 Task: Add a signature Gabriella Robinson containing Have a great Labor Day, Gabriella Robinson to email address softage.4@softage.net and add a label Food
Action: Mouse moved to (1155, 123)
Screenshot: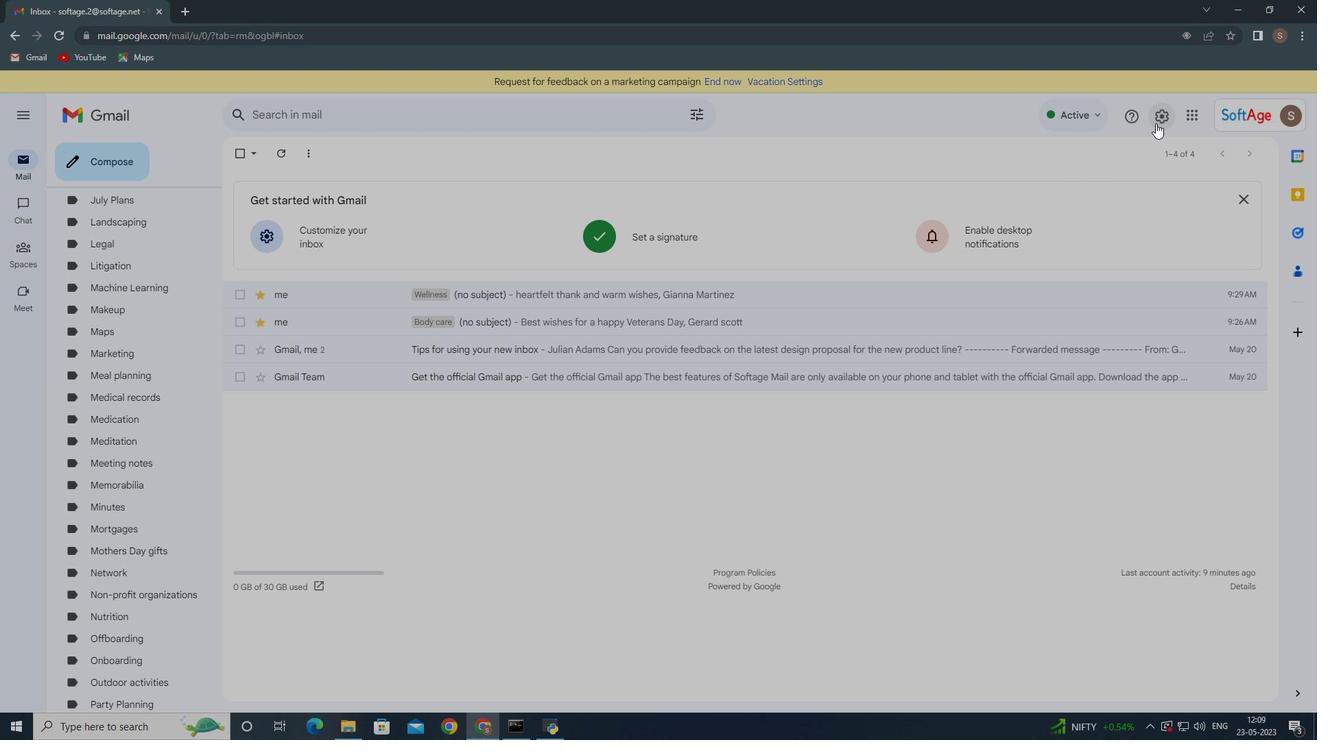
Action: Mouse pressed left at (1155, 123)
Screenshot: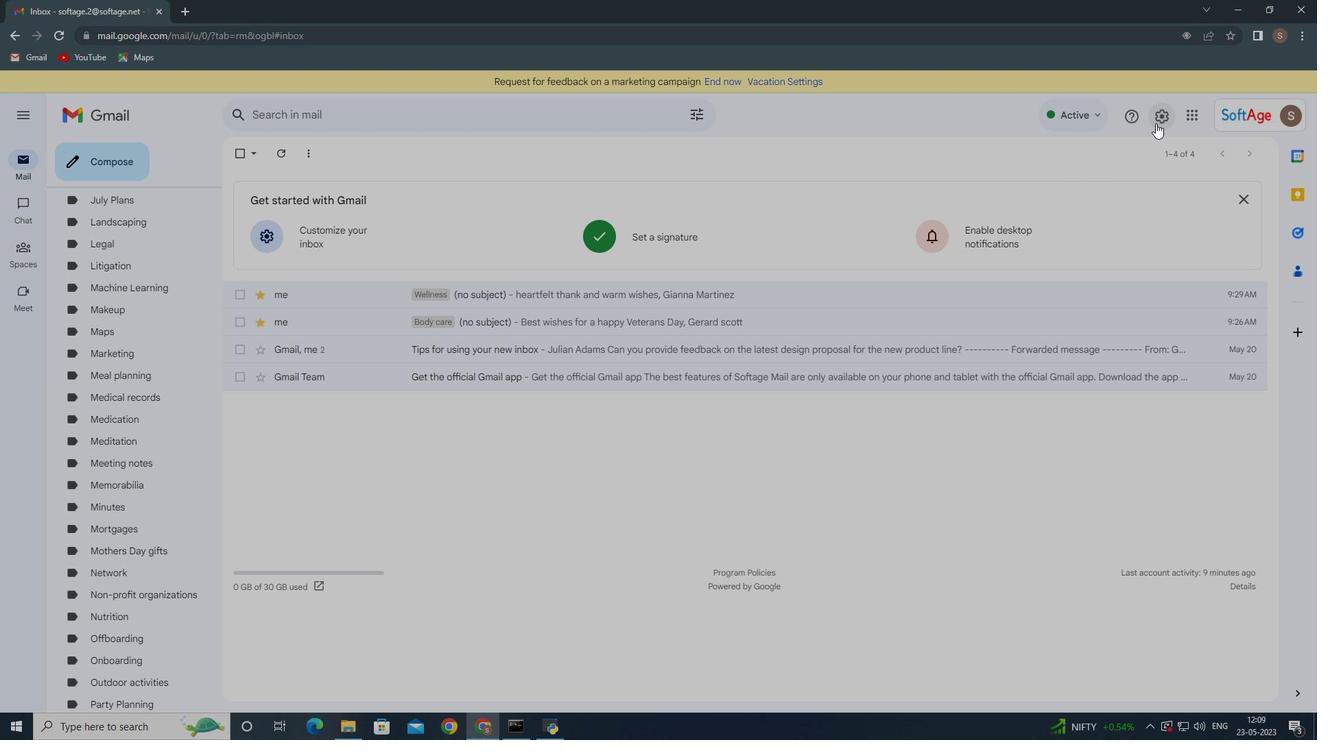 
Action: Mouse moved to (1149, 186)
Screenshot: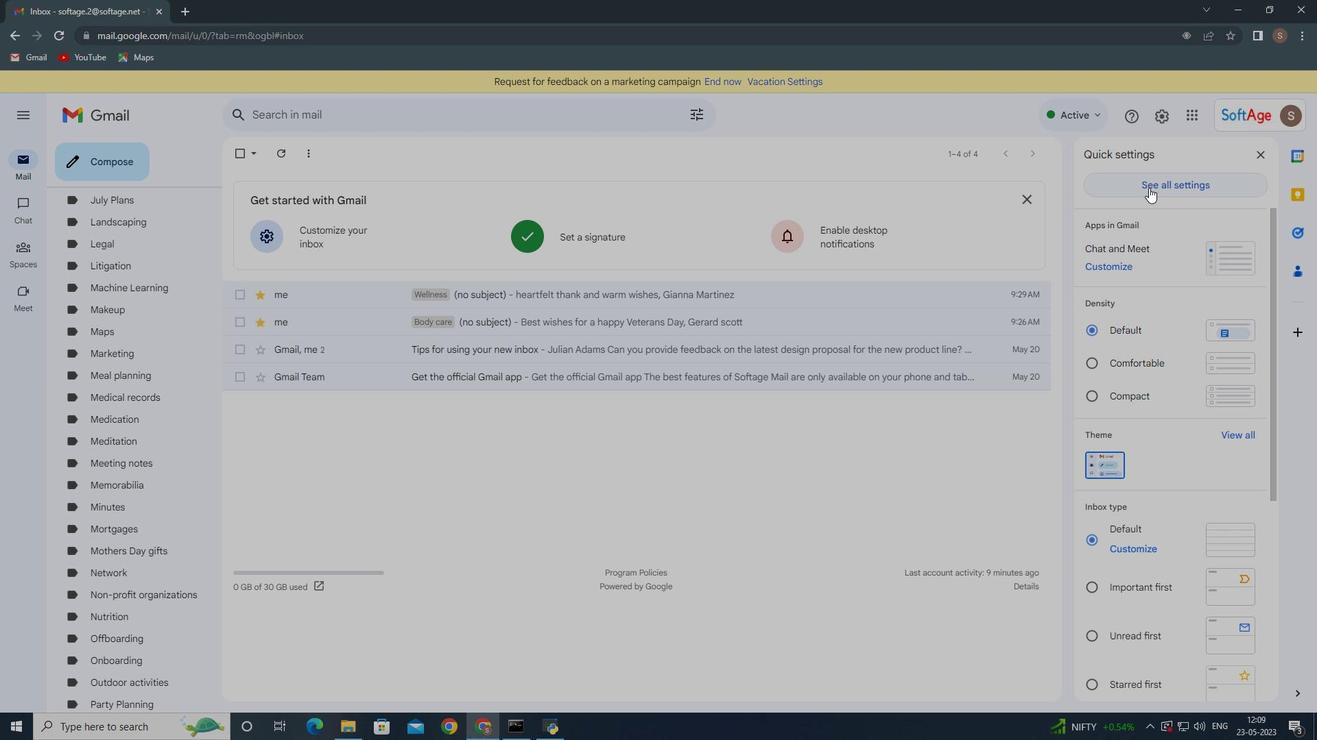 
Action: Mouse pressed left at (1149, 186)
Screenshot: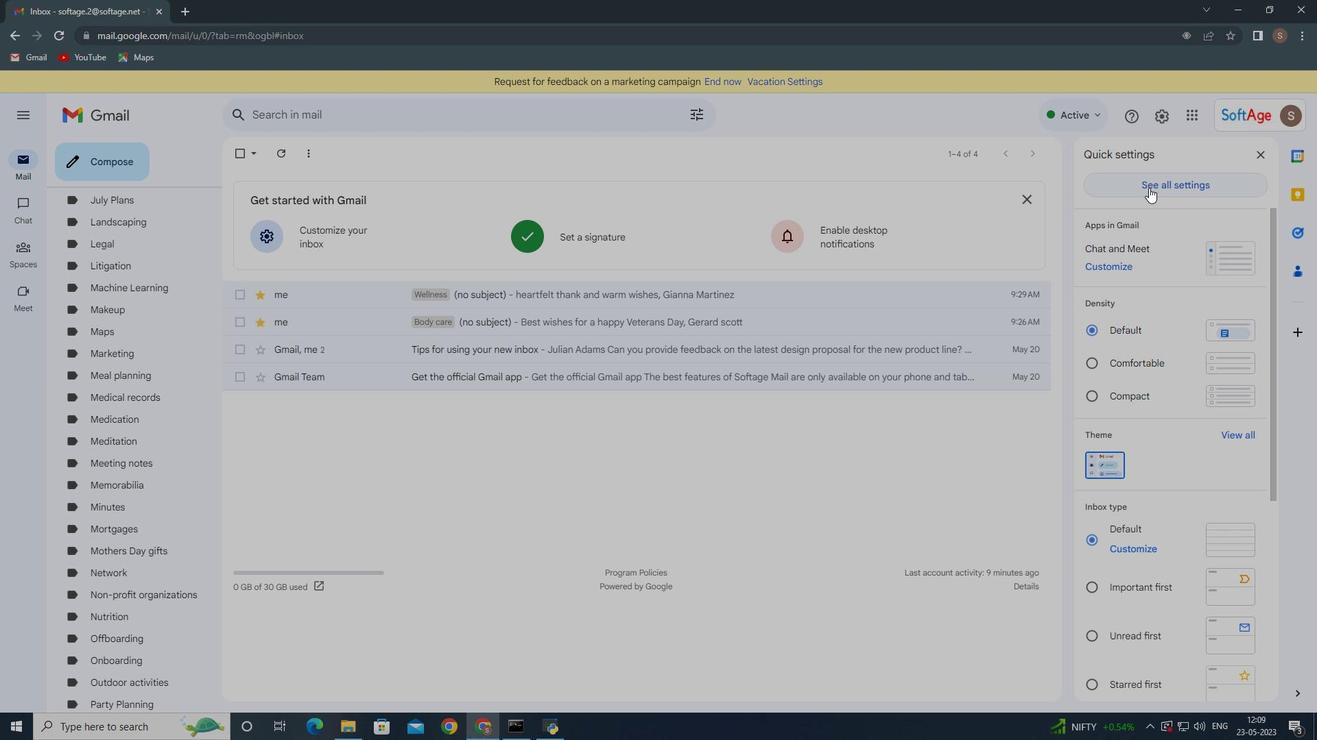 
Action: Mouse moved to (470, 487)
Screenshot: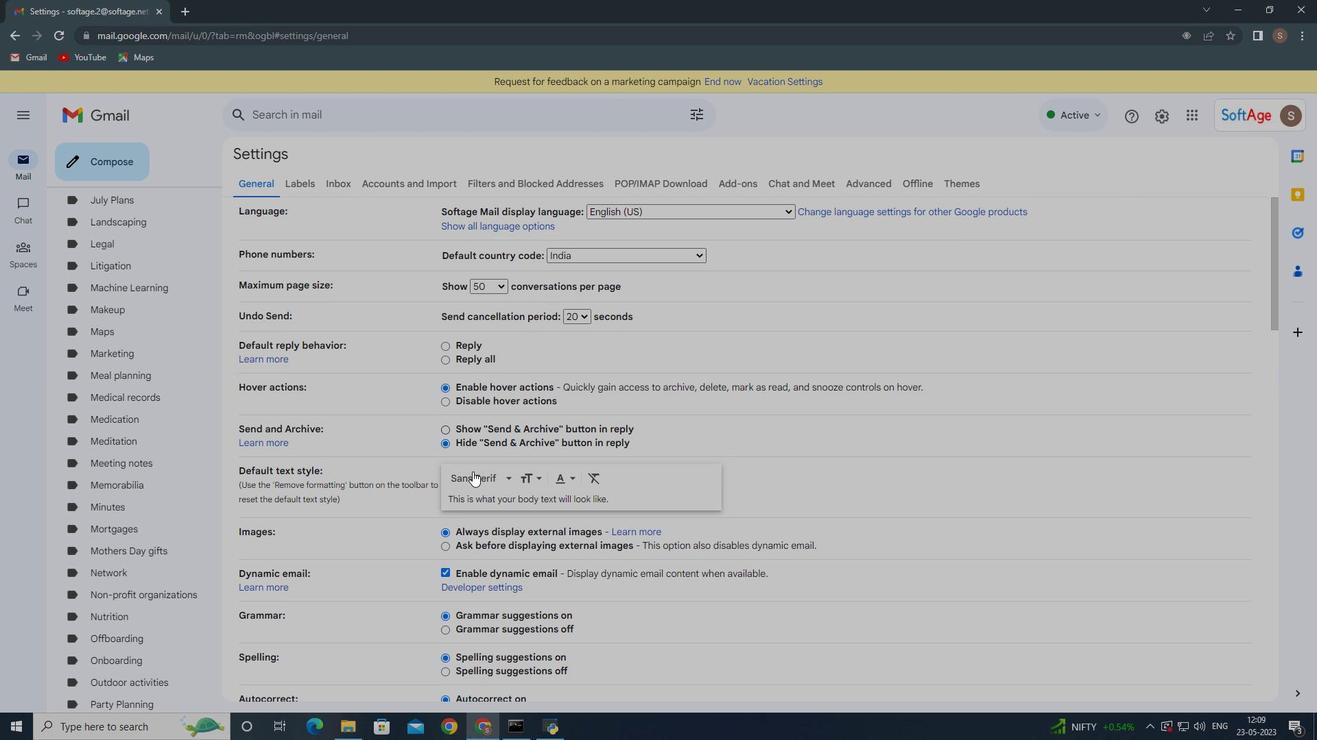 
Action: Mouse scrolled (470, 487) with delta (0, 0)
Screenshot: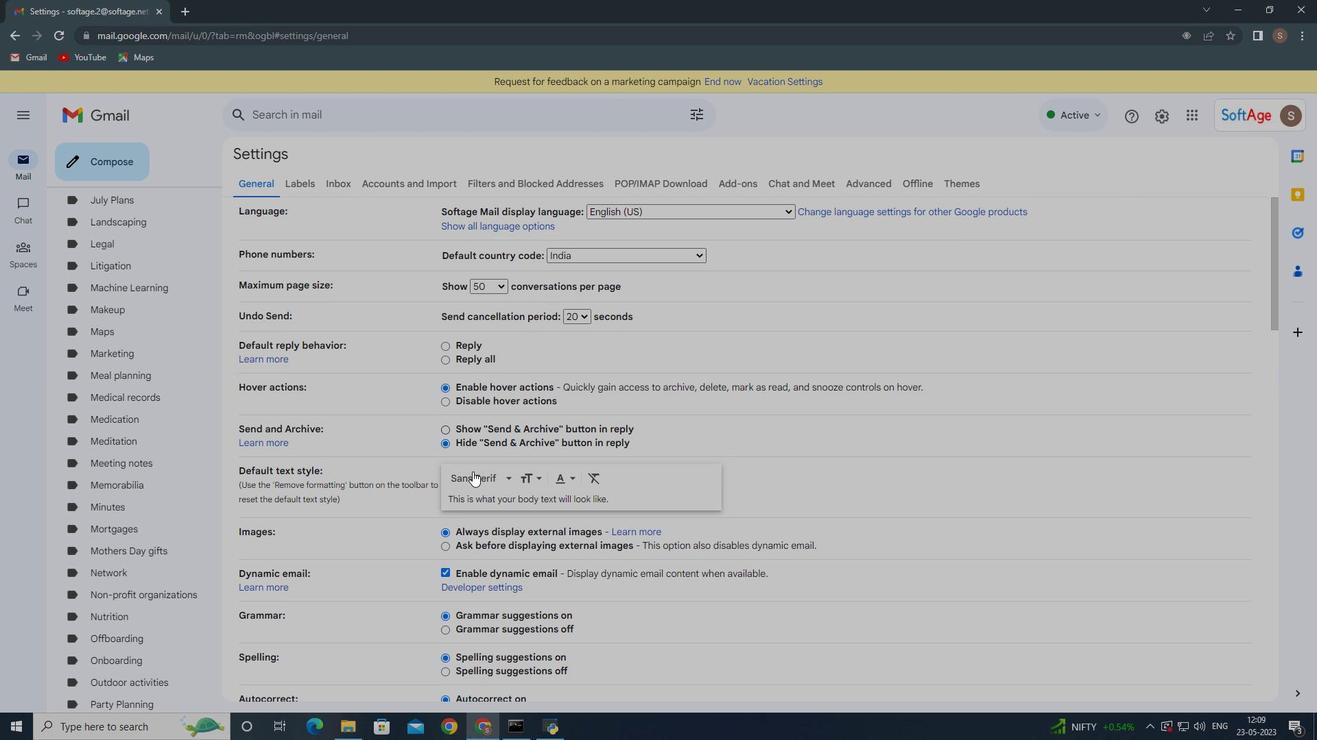 
Action: Mouse moved to (470, 488)
Screenshot: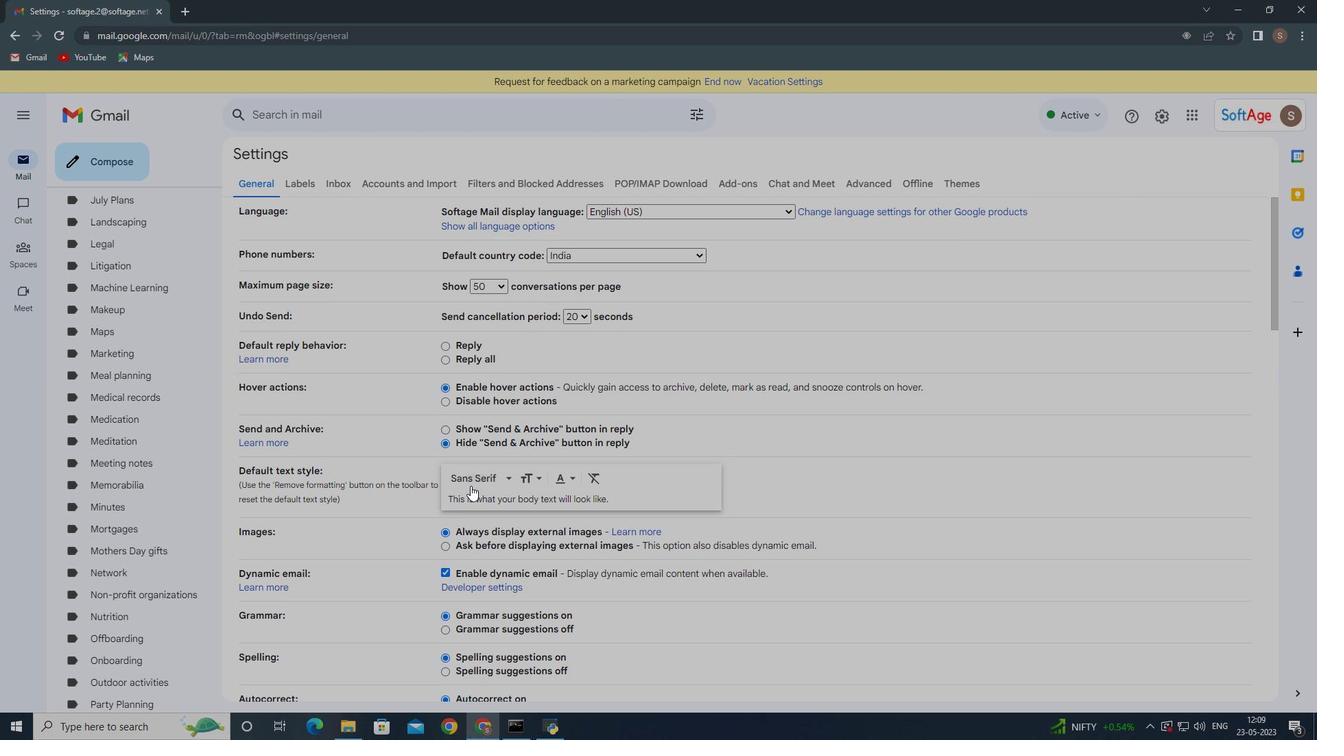 
Action: Mouse scrolled (470, 487) with delta (0, 0)
Screenshot: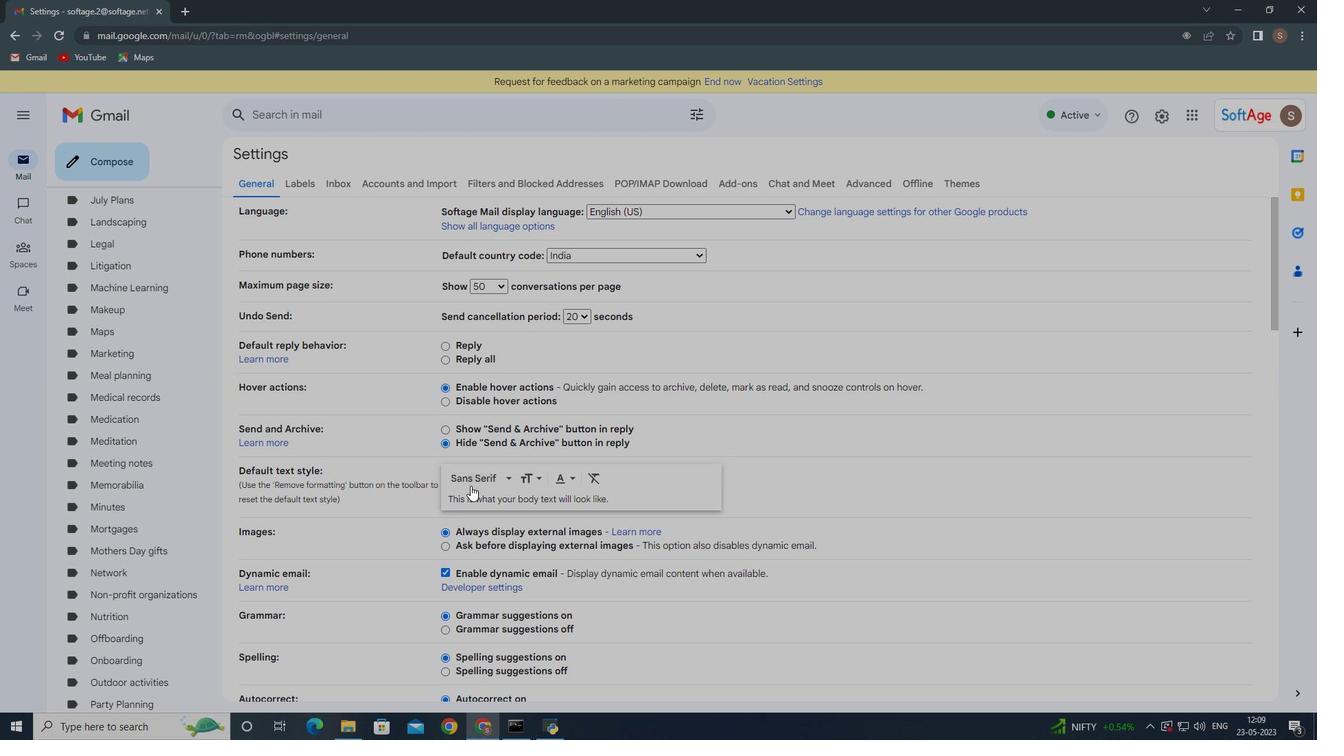 
Action: Mouse moved to (470, 489)
Screenshot: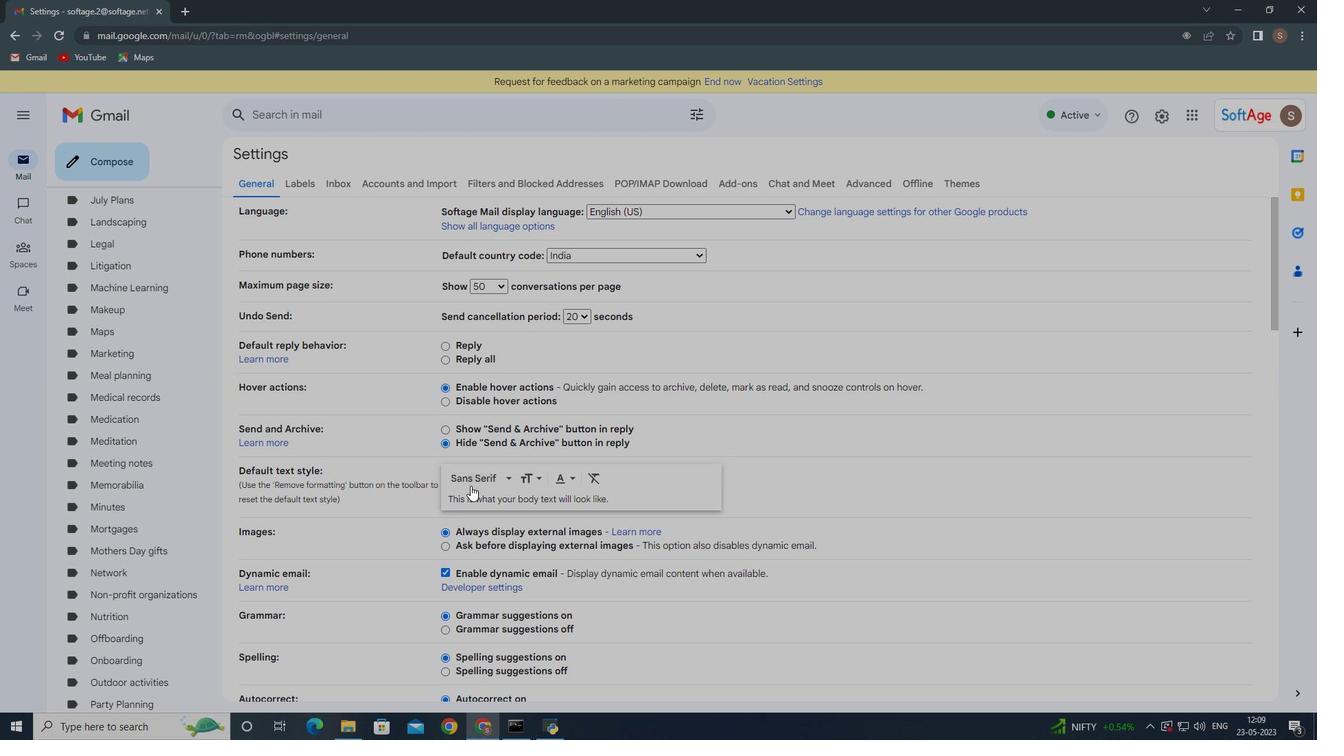 
Action: Mouse scrolled (470, 488) with delta (0, 0)
Screenshot: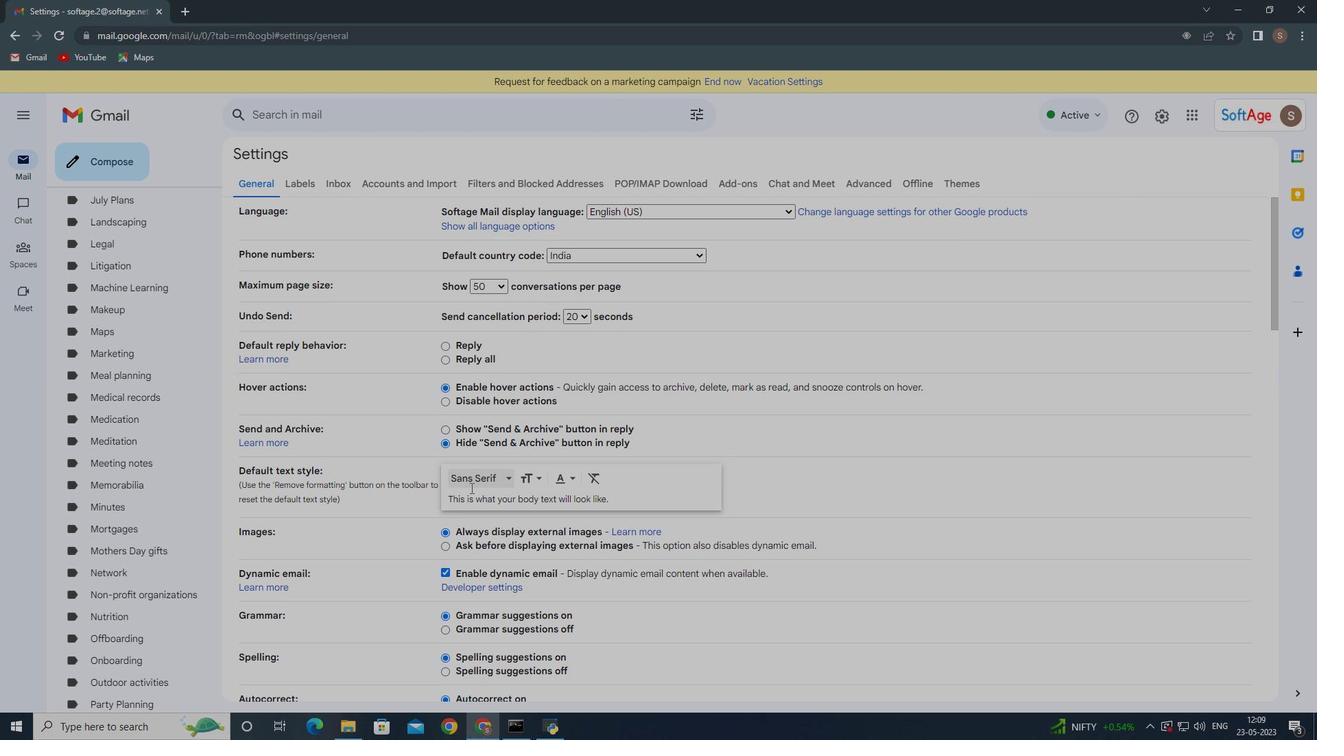 
Action: Mouse moved to (470, 490)
Screenshot: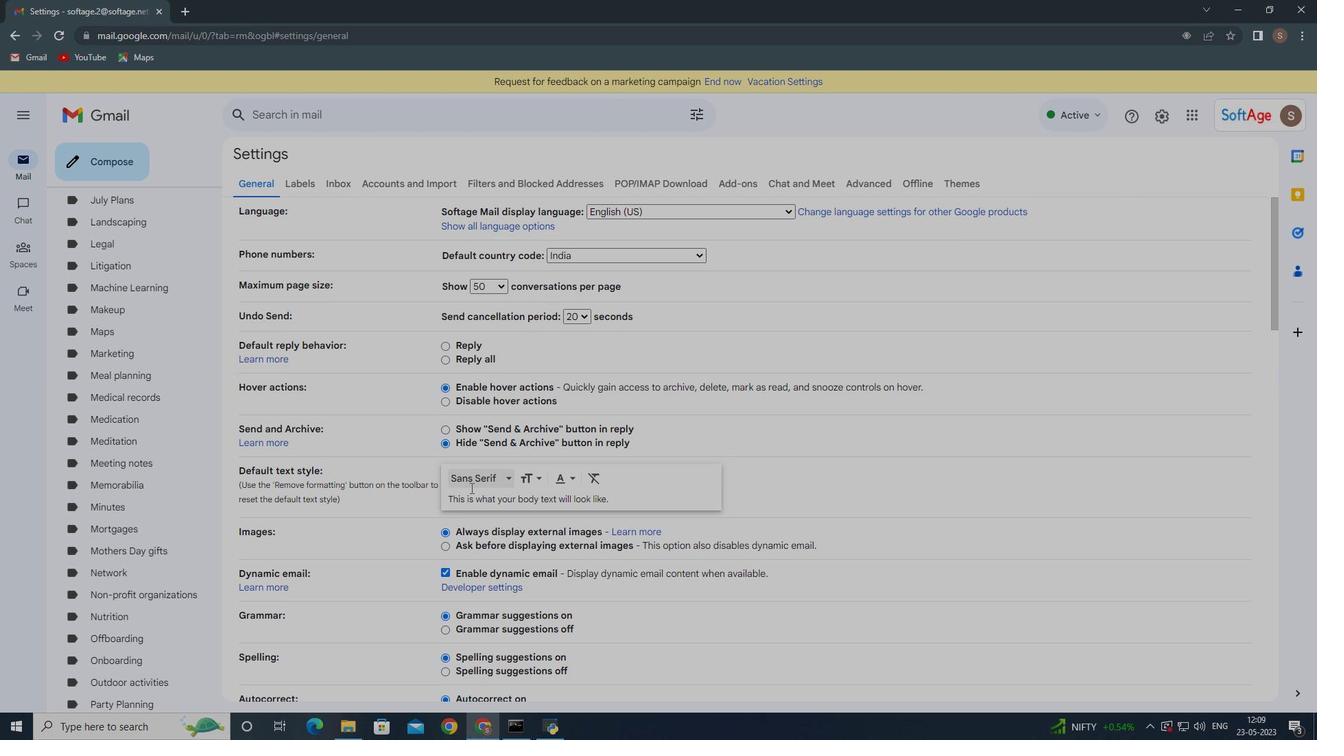 
Action: Mouse scrolled (470, 489) with delta (0, 0)
Screenshot: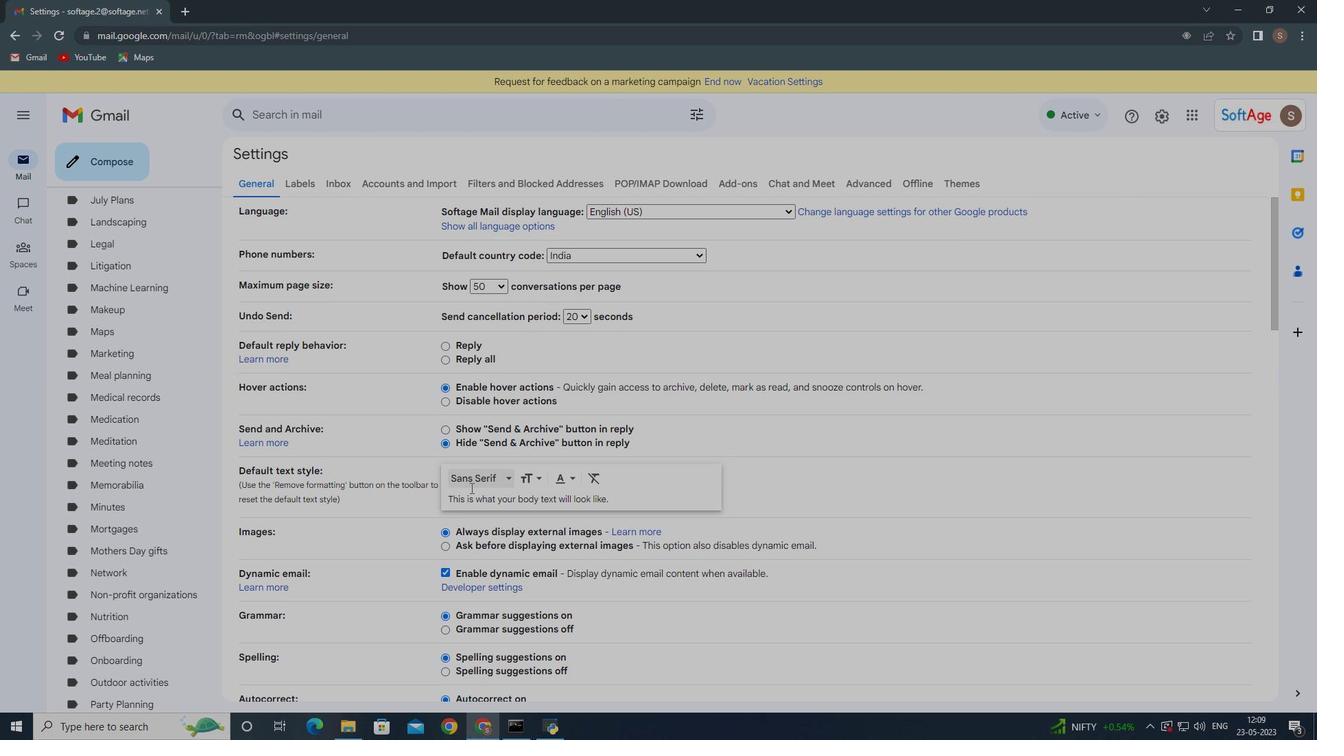 
Action: Mouse moved to (471, 493)
Screenshot: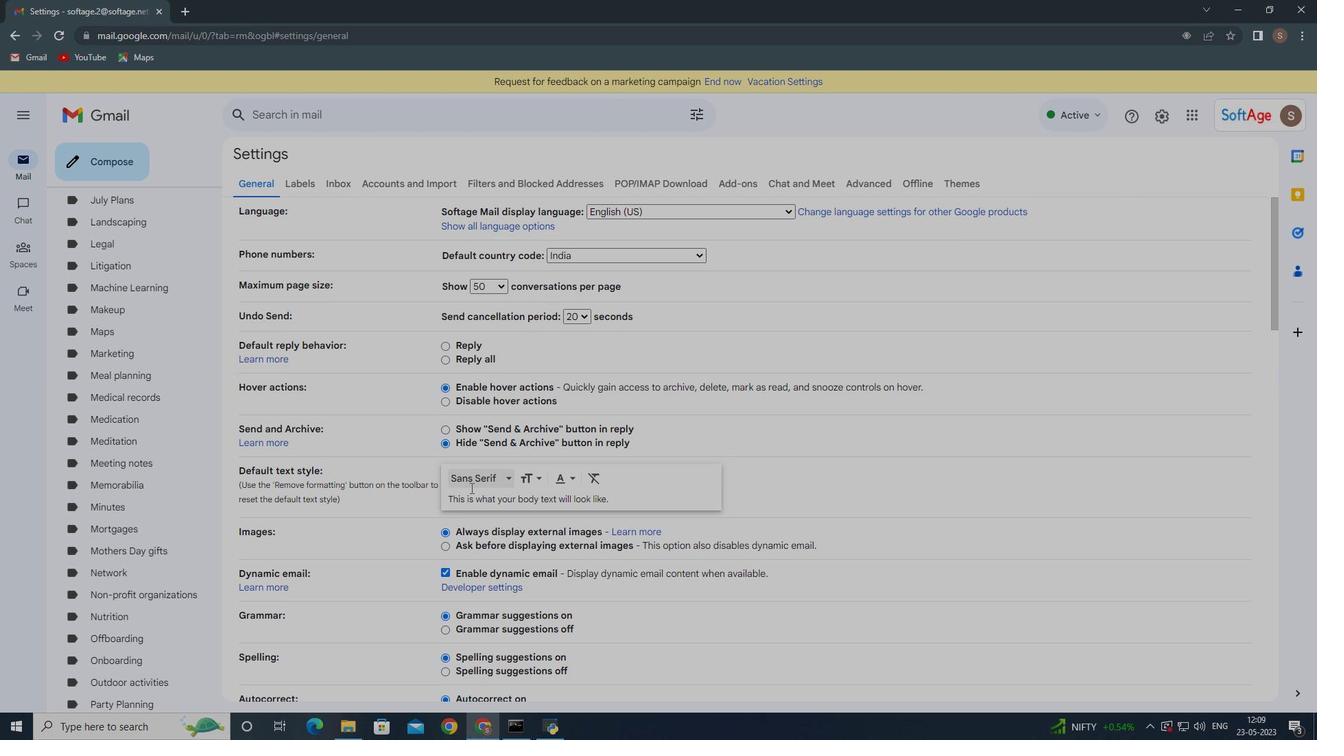 
Action: Mouse scrolled (471, 493) with delta (0, 0)
Screenshot: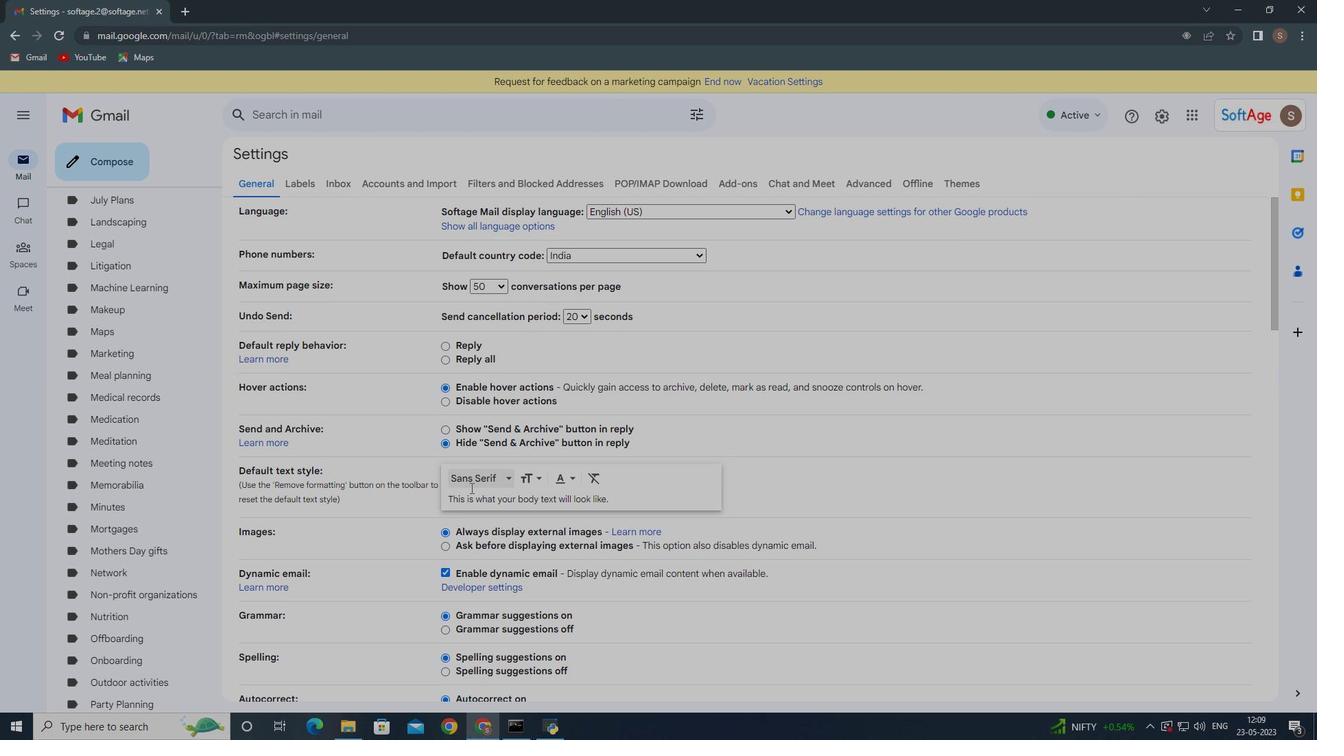 
Action: Mouse moved to (484, 539)
Screenshot: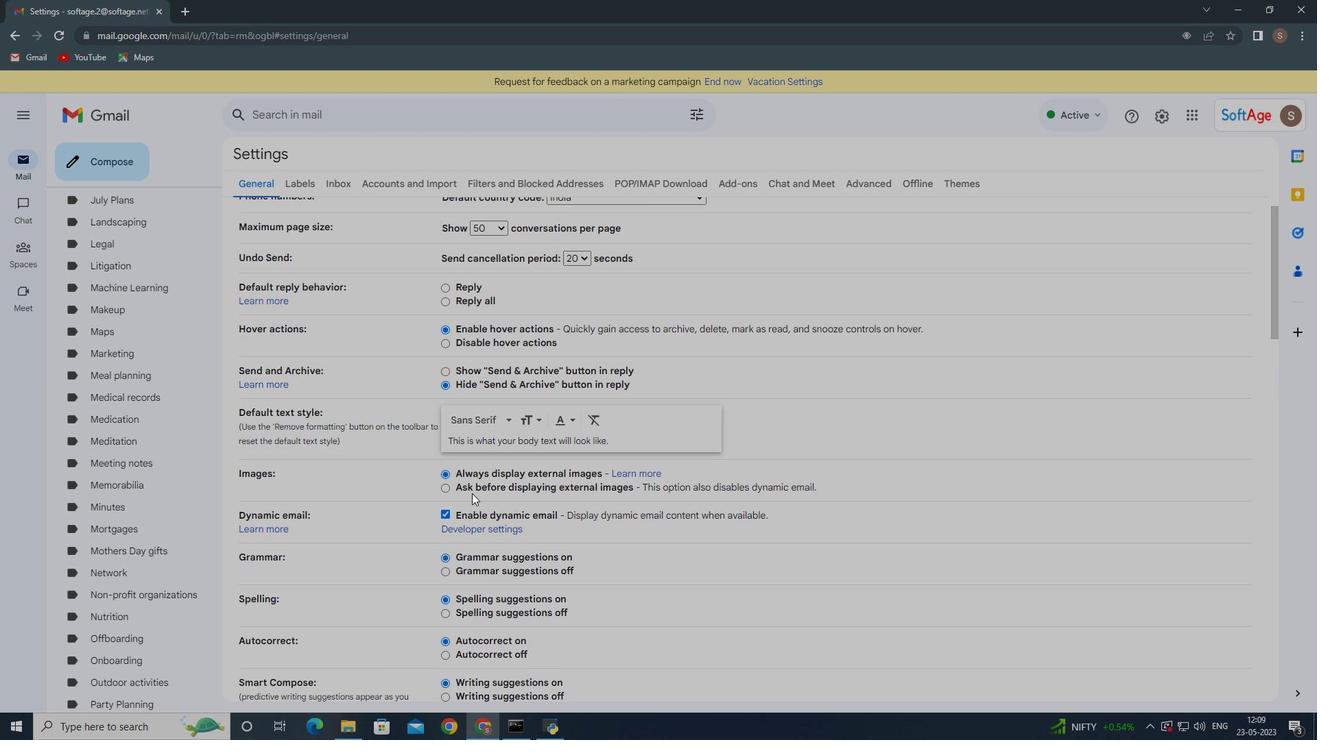 
Action: Mouse scrolled (474, 511) with delta (0, 0)
Screenshot: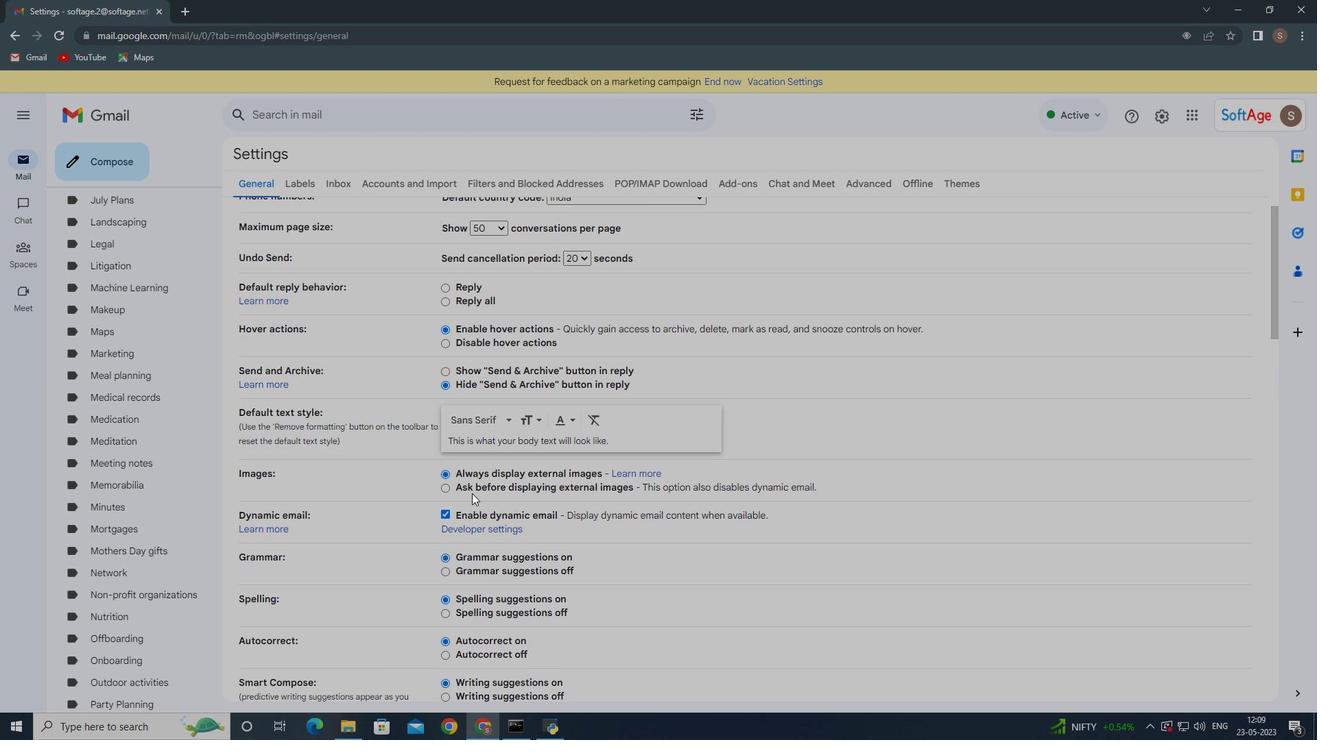 
Action: Mouse moved to (511, 584)
Screenshot: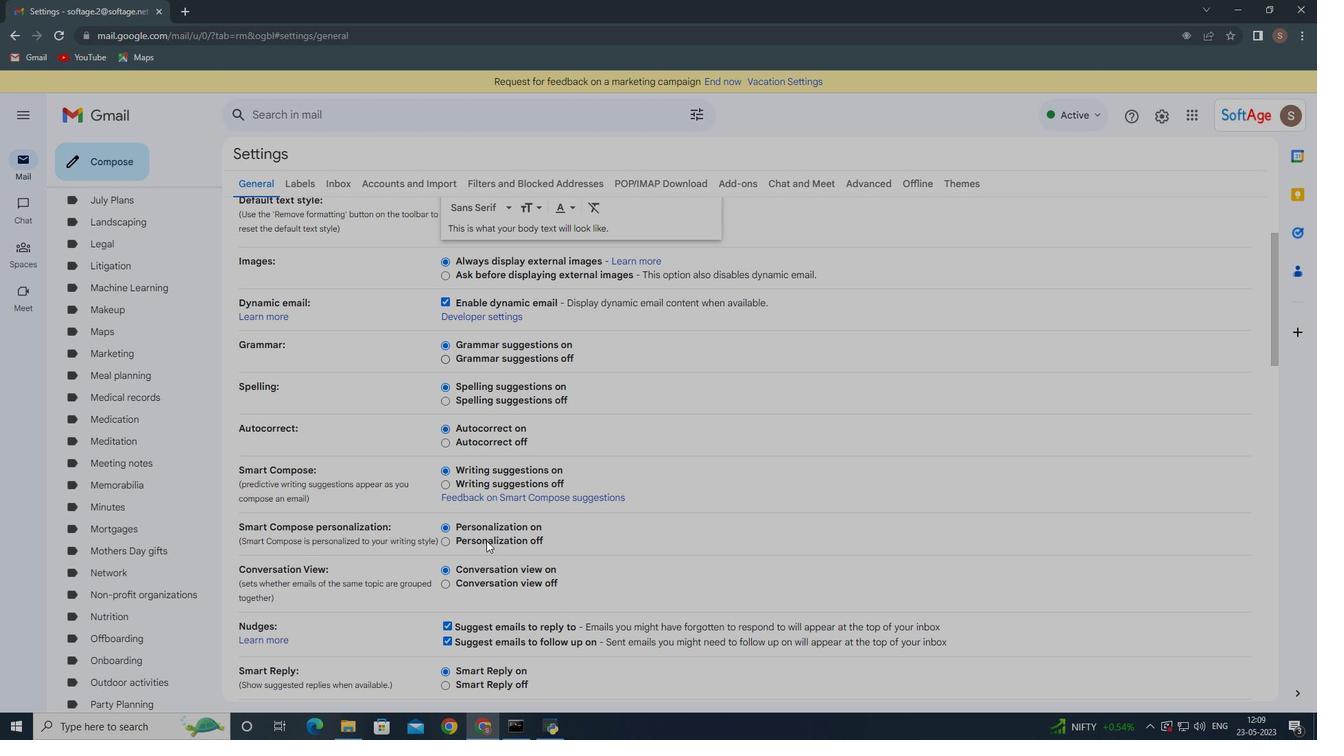 
Action: Mouse scrolled (511, 583) with delta (0, 0)
Screenshot: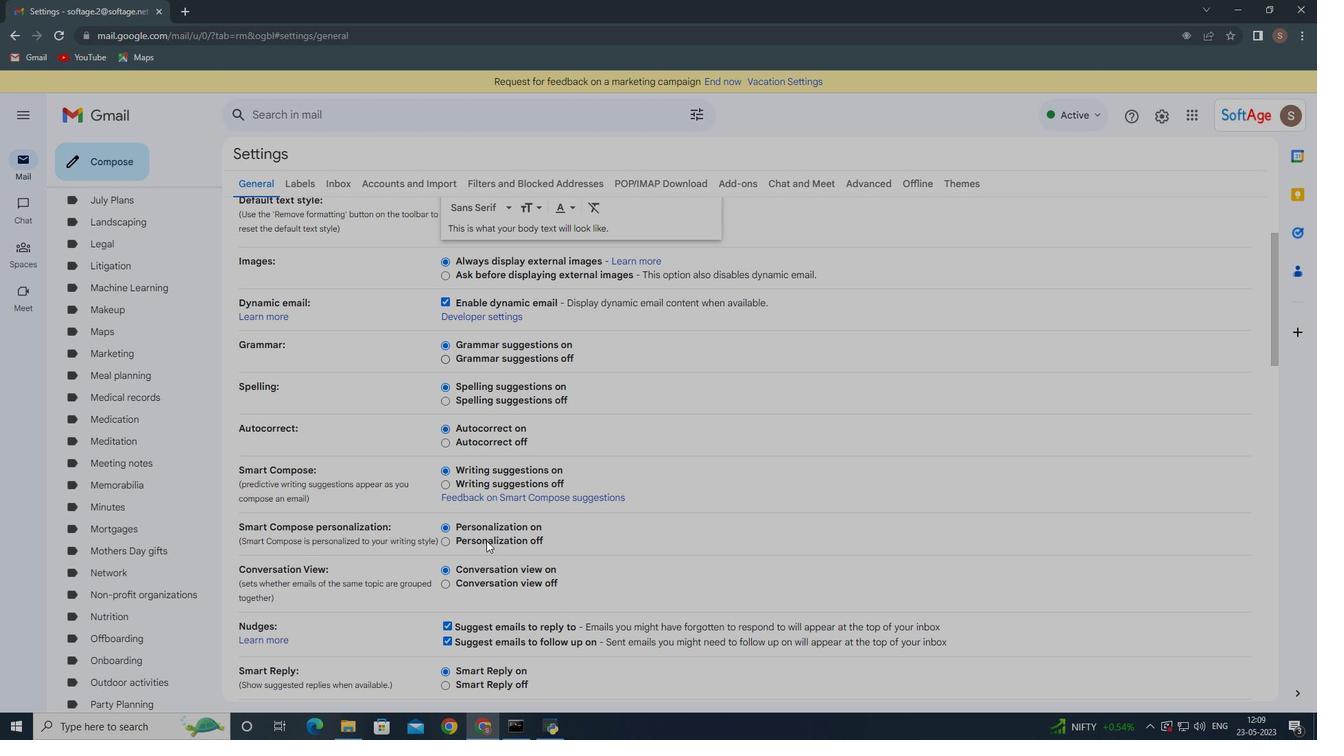 
Action: Mouse moved to (511, 587)
Screenshot: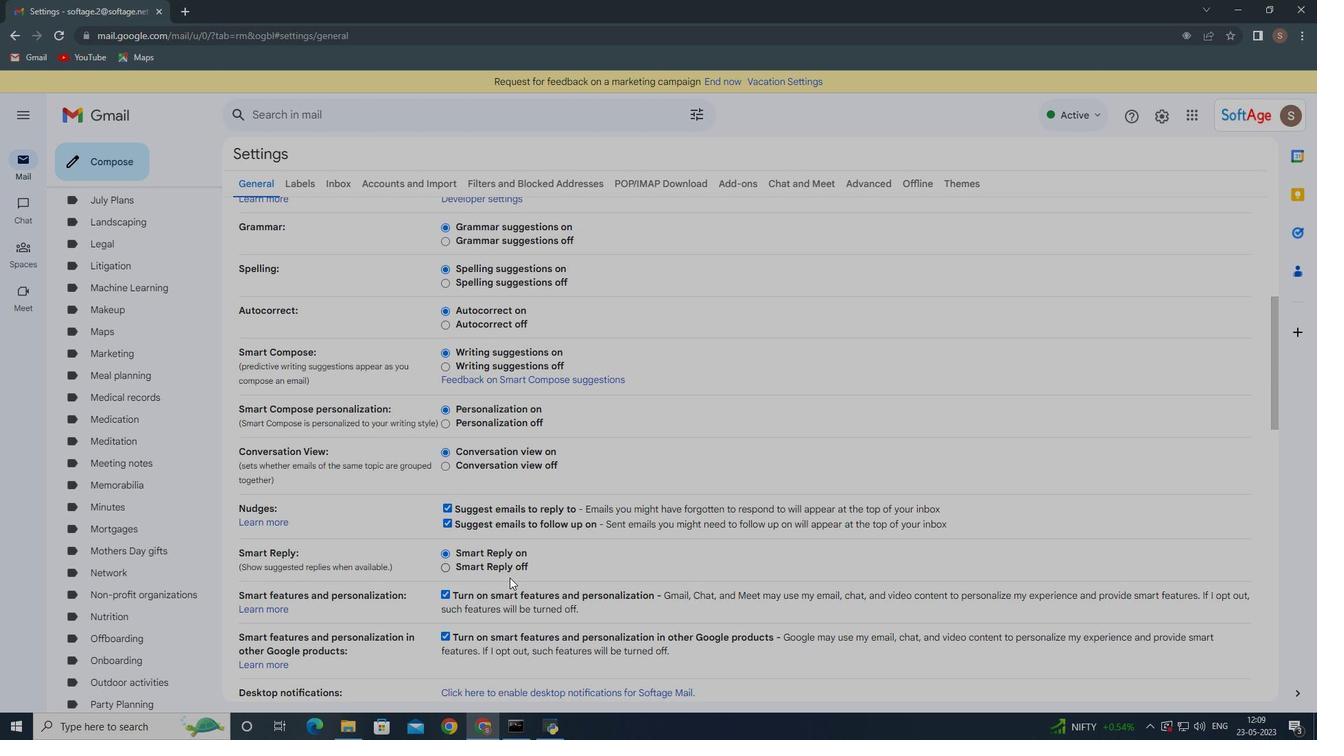 
Action: Mouse scrolled (511, 587) with delta (0, 0)
Screenshot: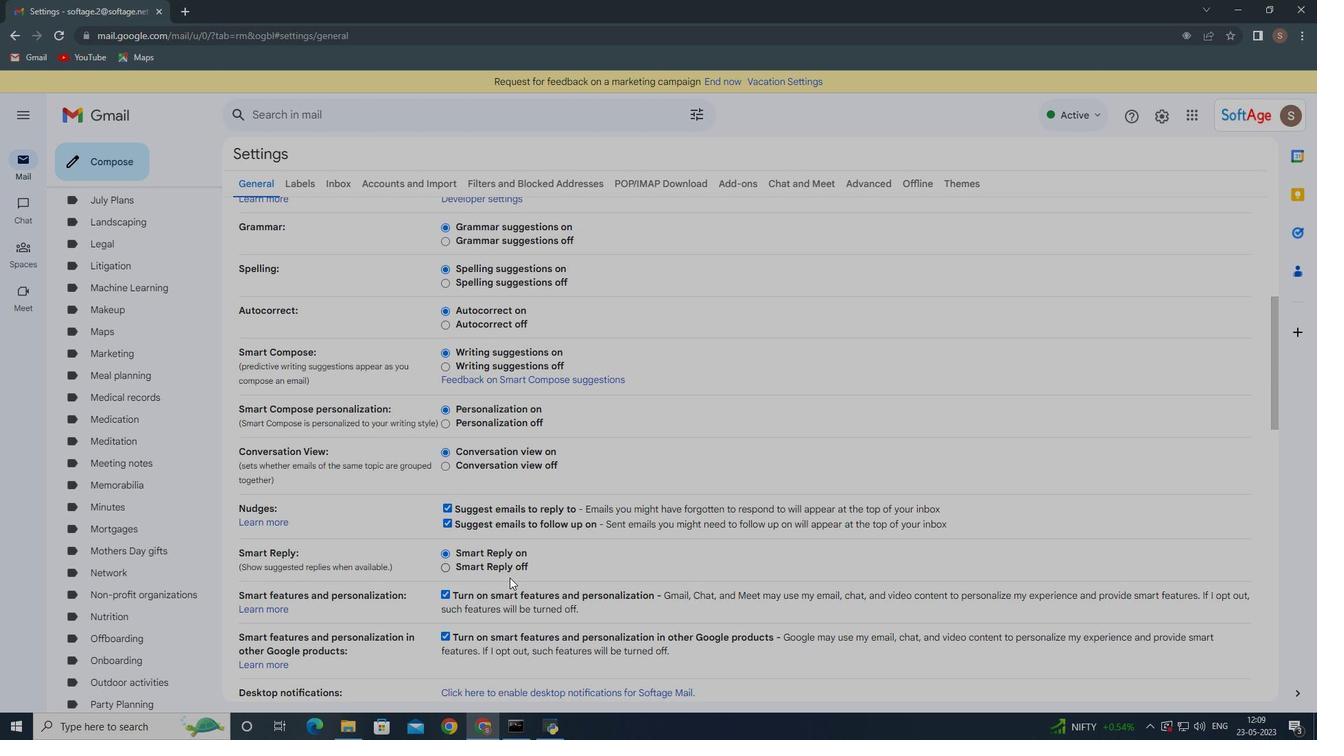 
Action: Mouse moved to (511, 588)
Screenshot: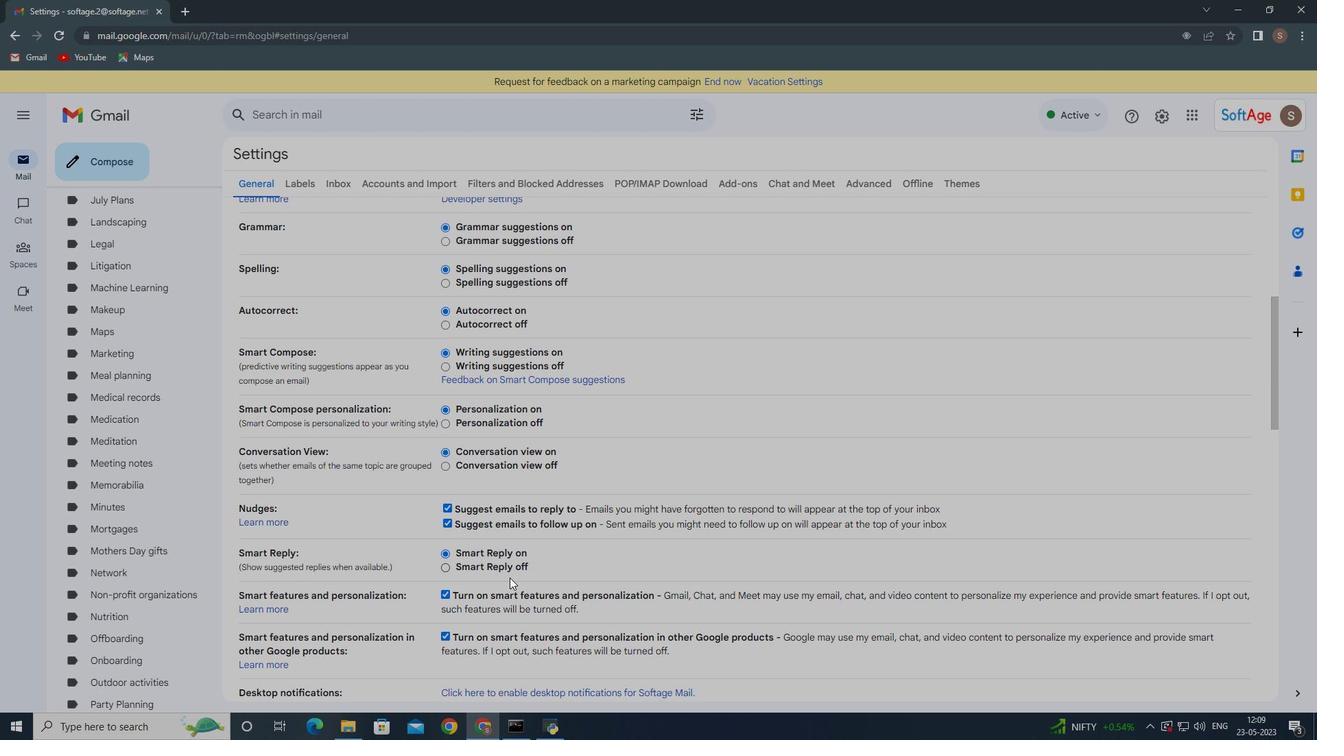 
Action: Mouse scrolled (511, 587) with delta (0, 0)
Screenshot: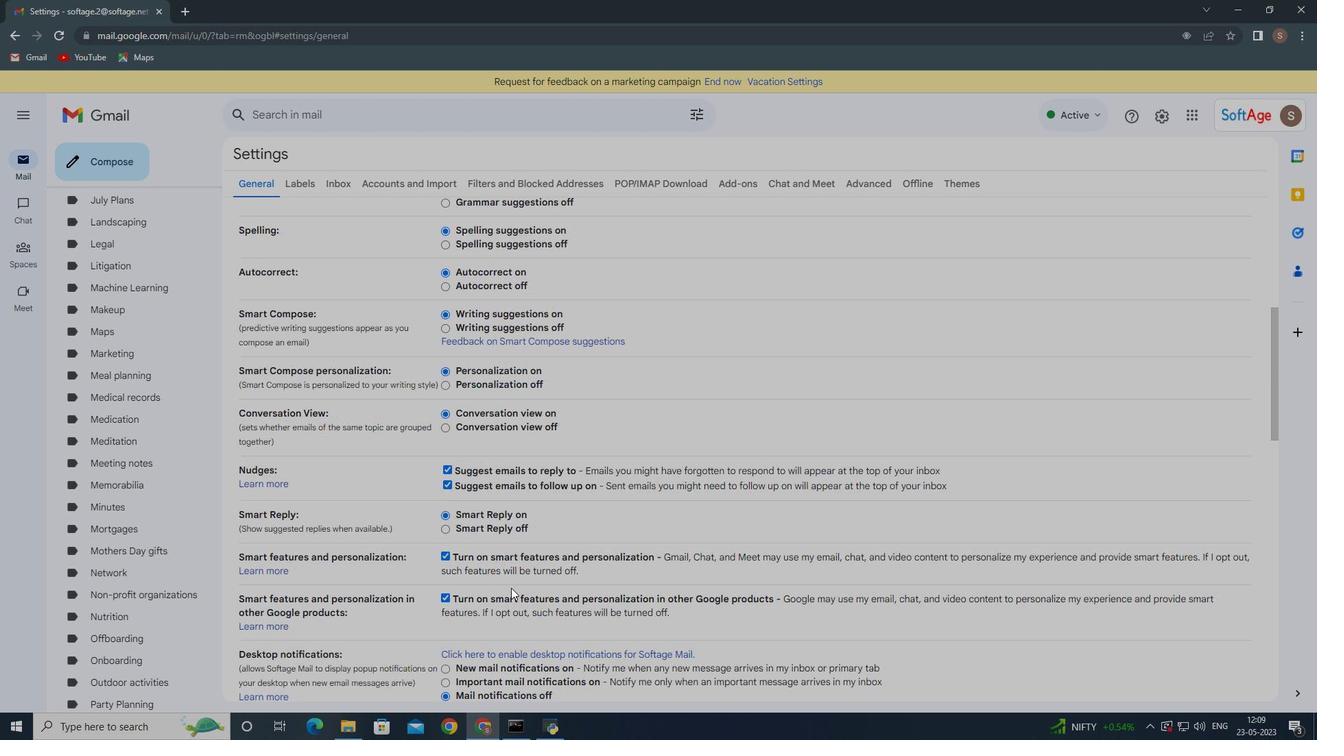 
Action: Mouse moved to (511, 590)
Screenshot: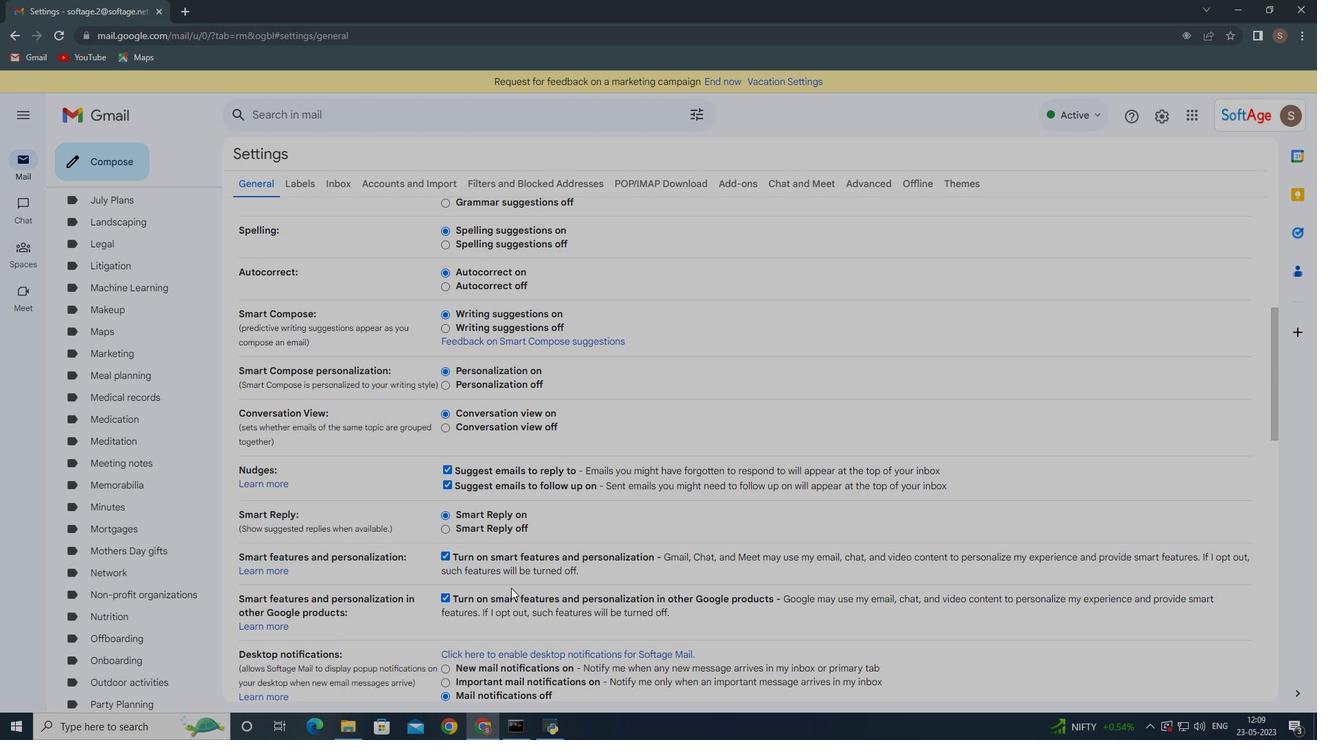 
Action: Mouse scrolled (511, 589) with delta (0, 0)
Screenshot: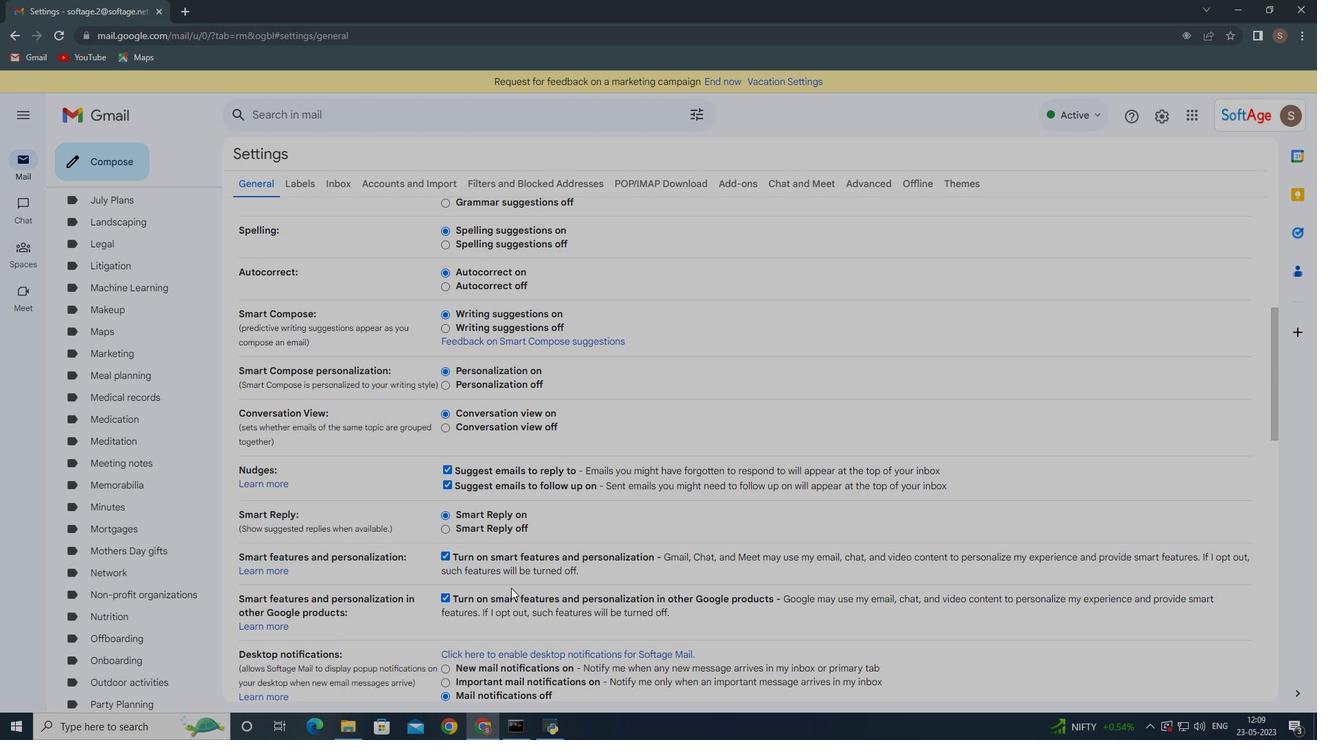 
Action: Mouse moved to (511, 596)
Screenshot: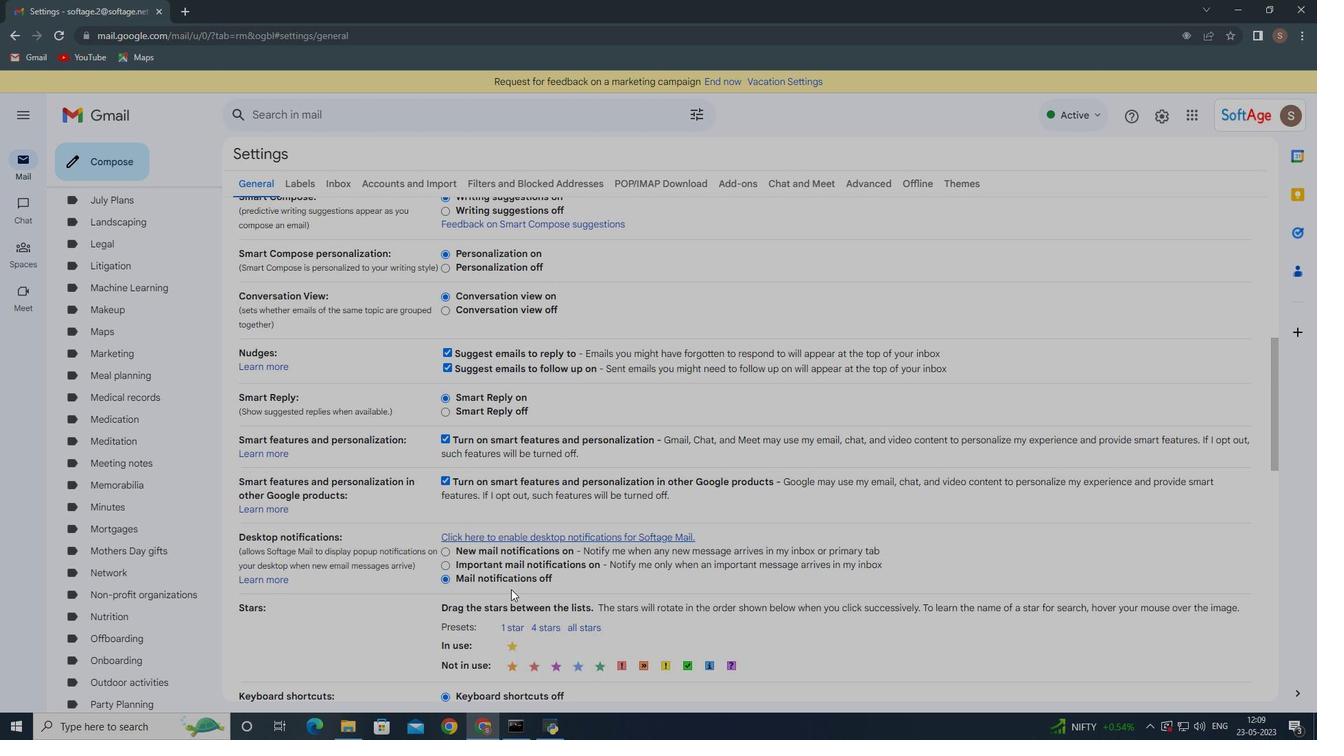
Action: Mouse scrolled (511, 596) with delta (0, 0)
Screenshot: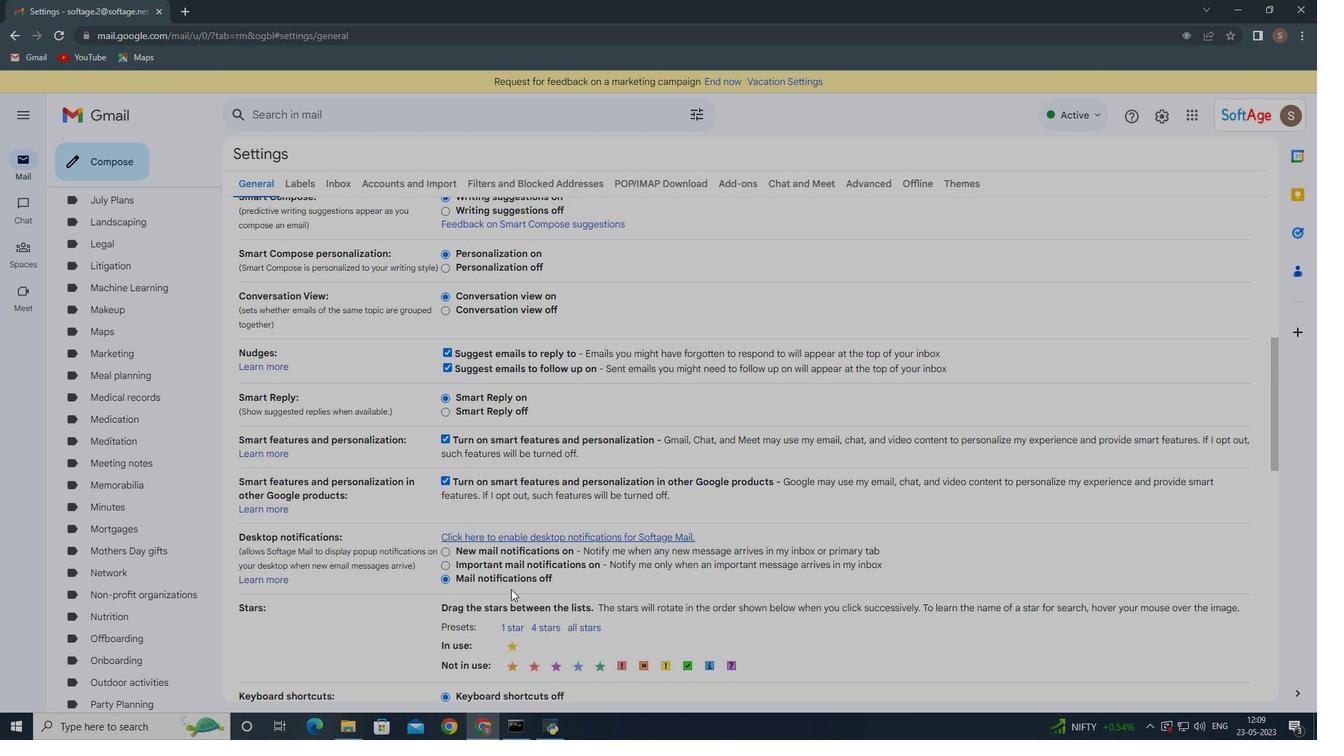 
Action: Mouse moved to (508, 623)
Screenshot: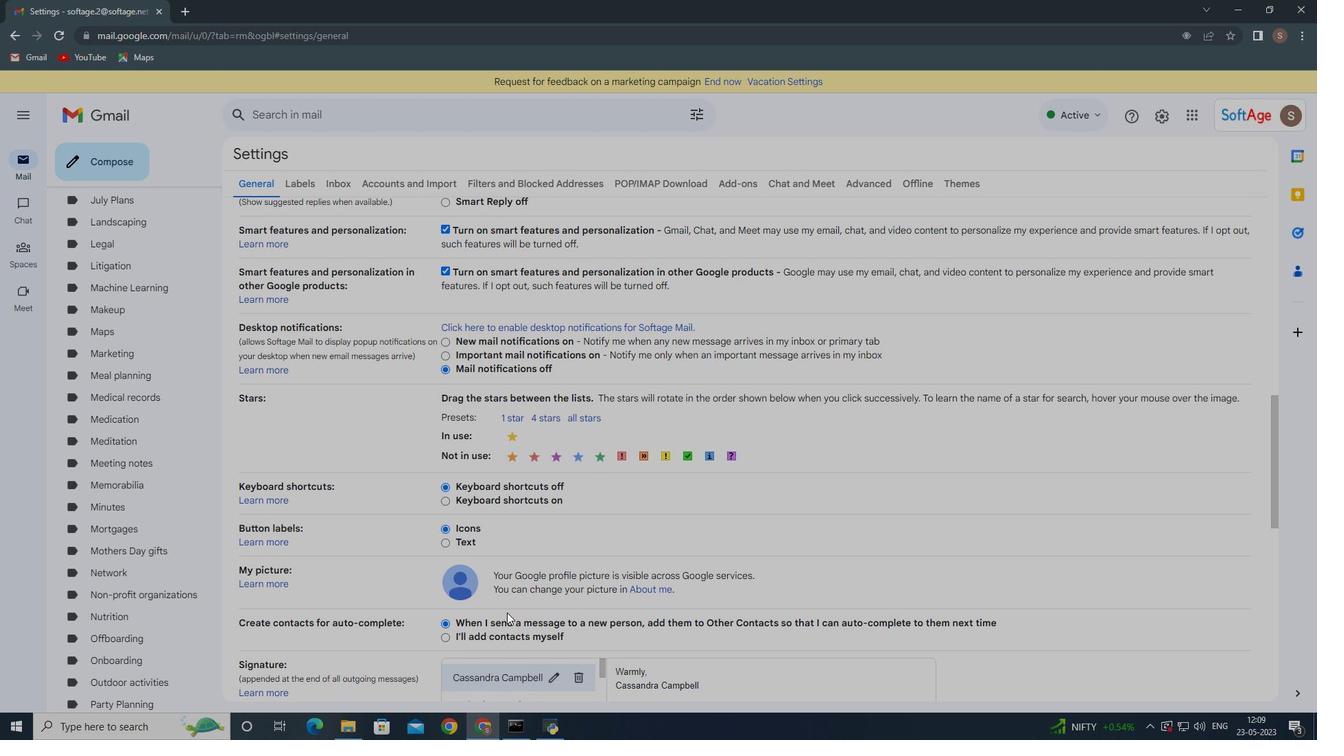 
Action: Mouse scrolled (508, 622) with delta (0, 0)
Screenshot: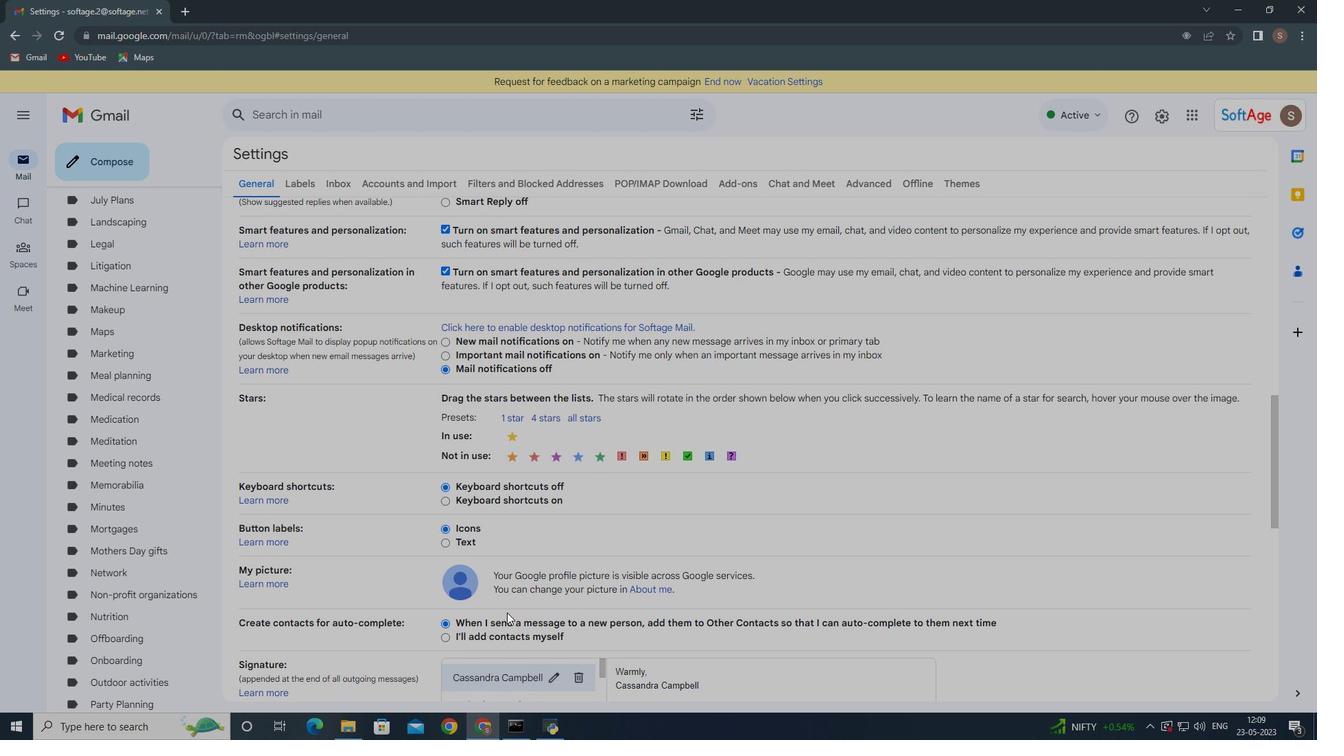 
Action: Mouse moved to (508, 623)
Screenshot: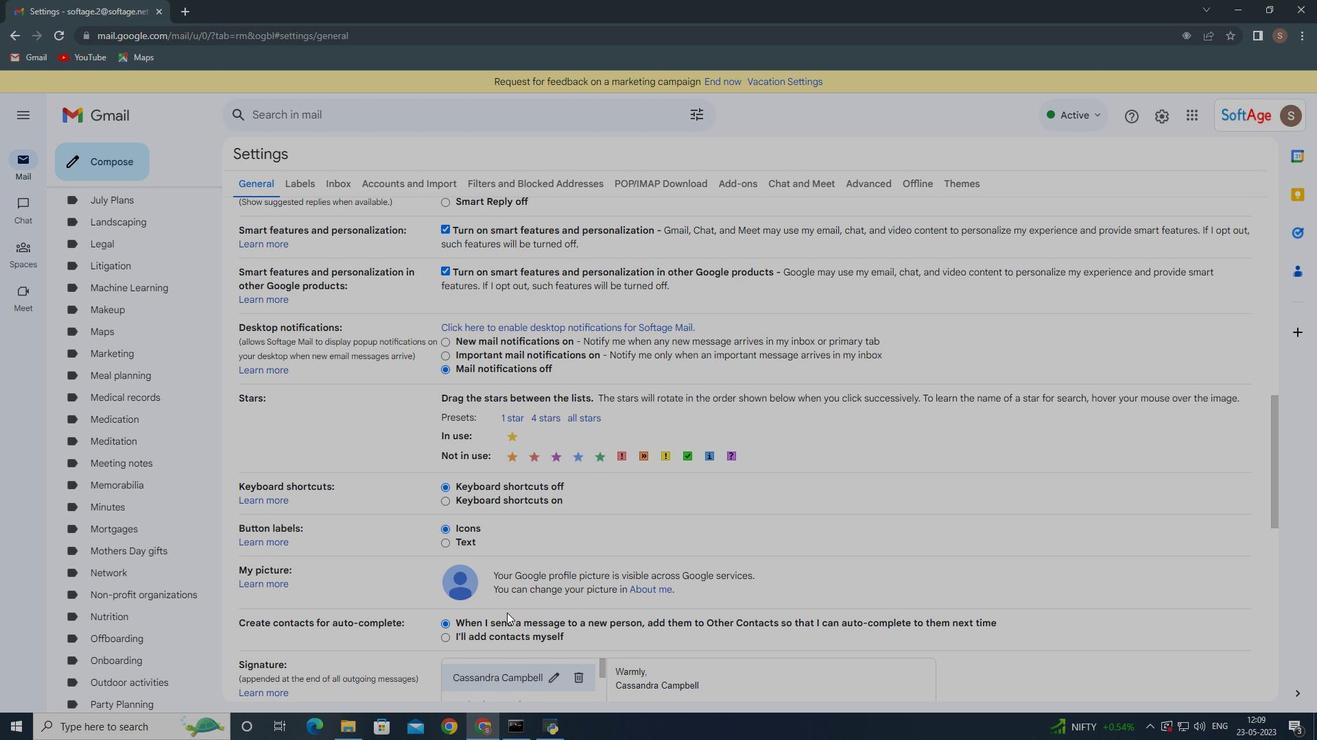 
Action: Mouse scrolled (508, 622) with delta (0, 0)
Screenshot: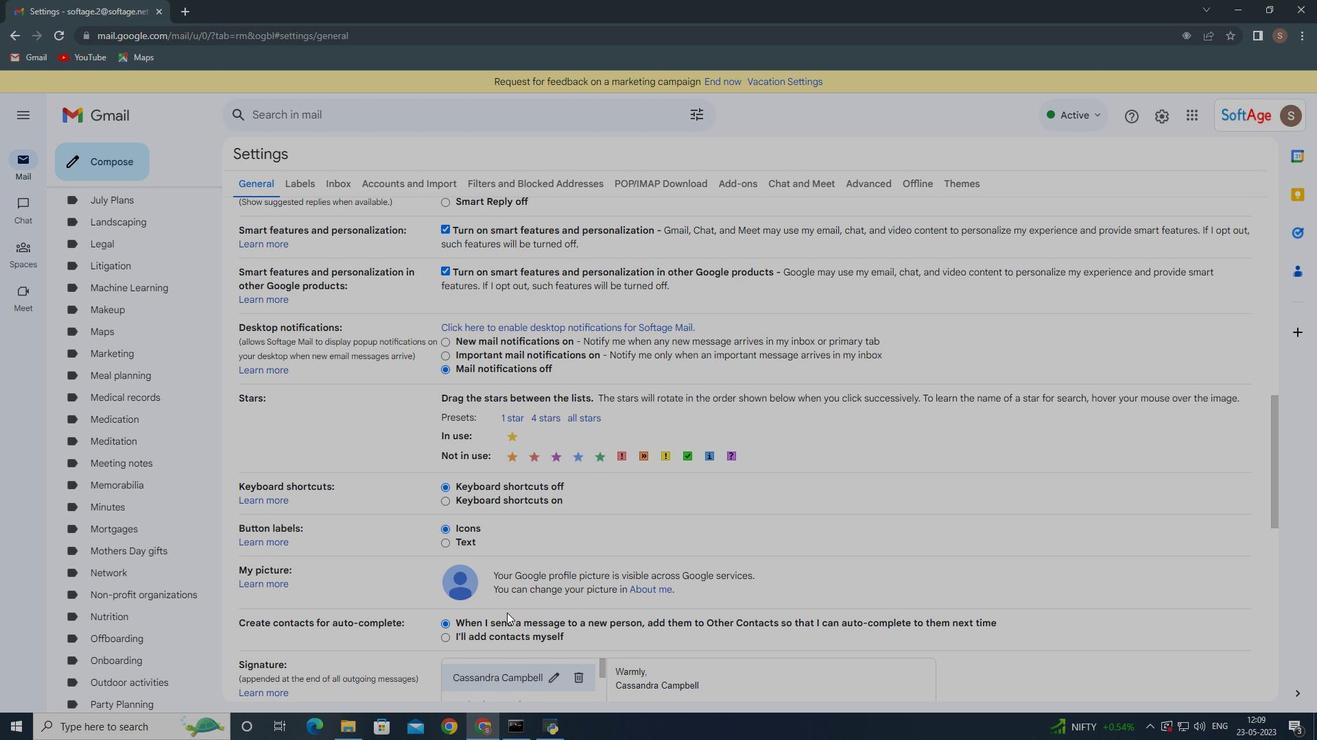 
Action: Mouse moved to (509, 652)
Screenshot: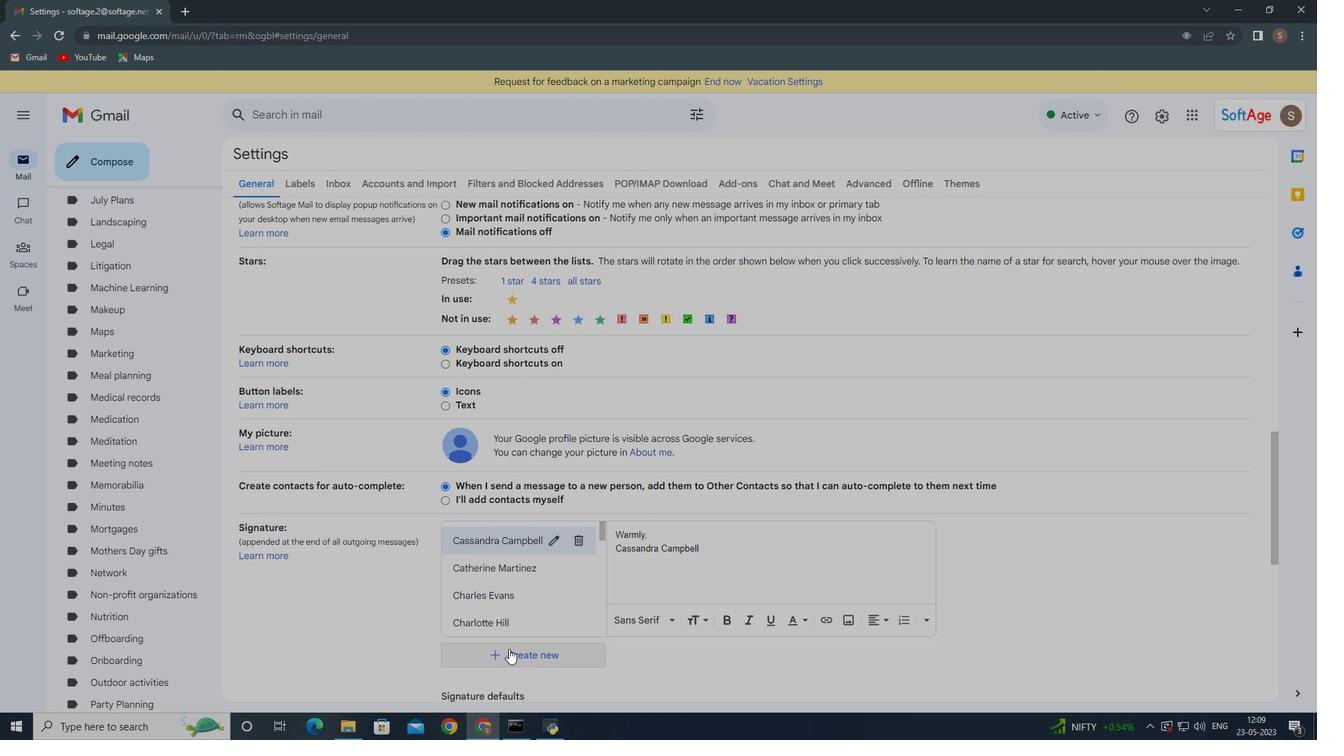 
Action: Mouse pressed left at (509, 652)
Screenshot: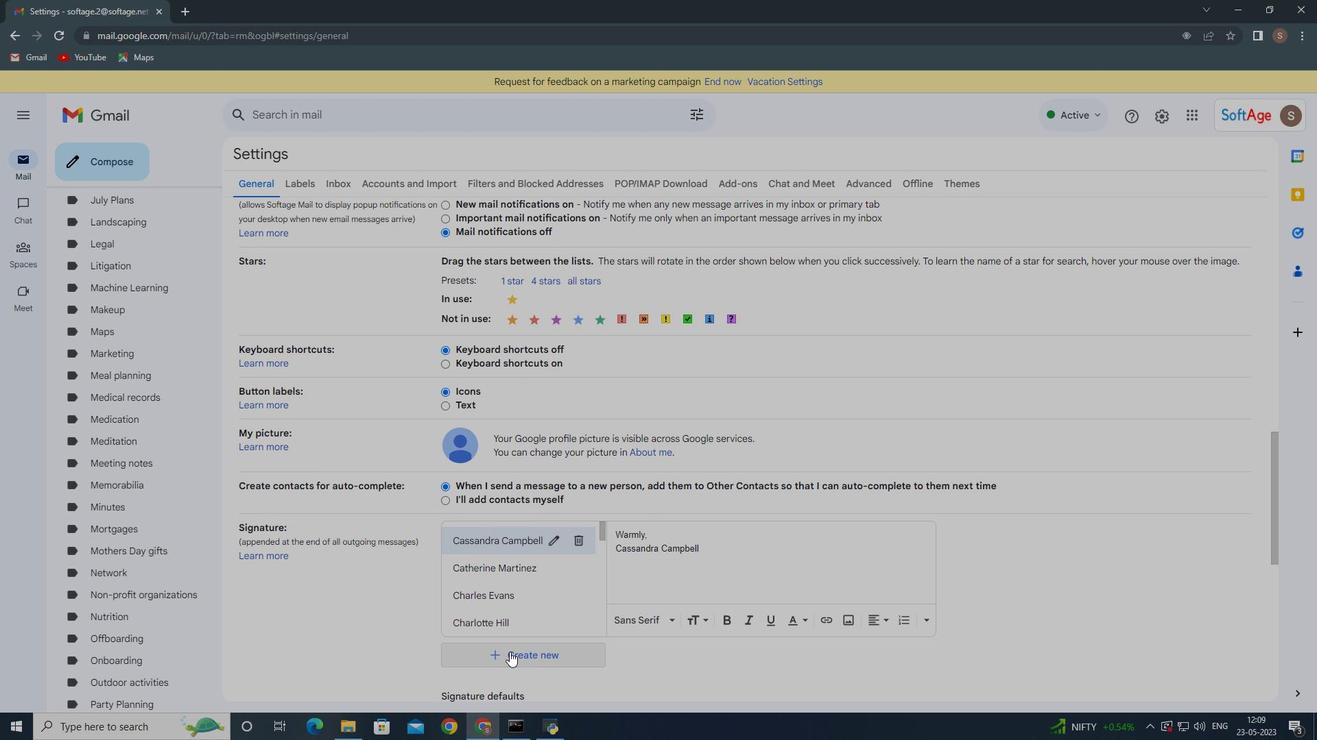 
Action: Mouse moved to (557, 426)
Screenshot: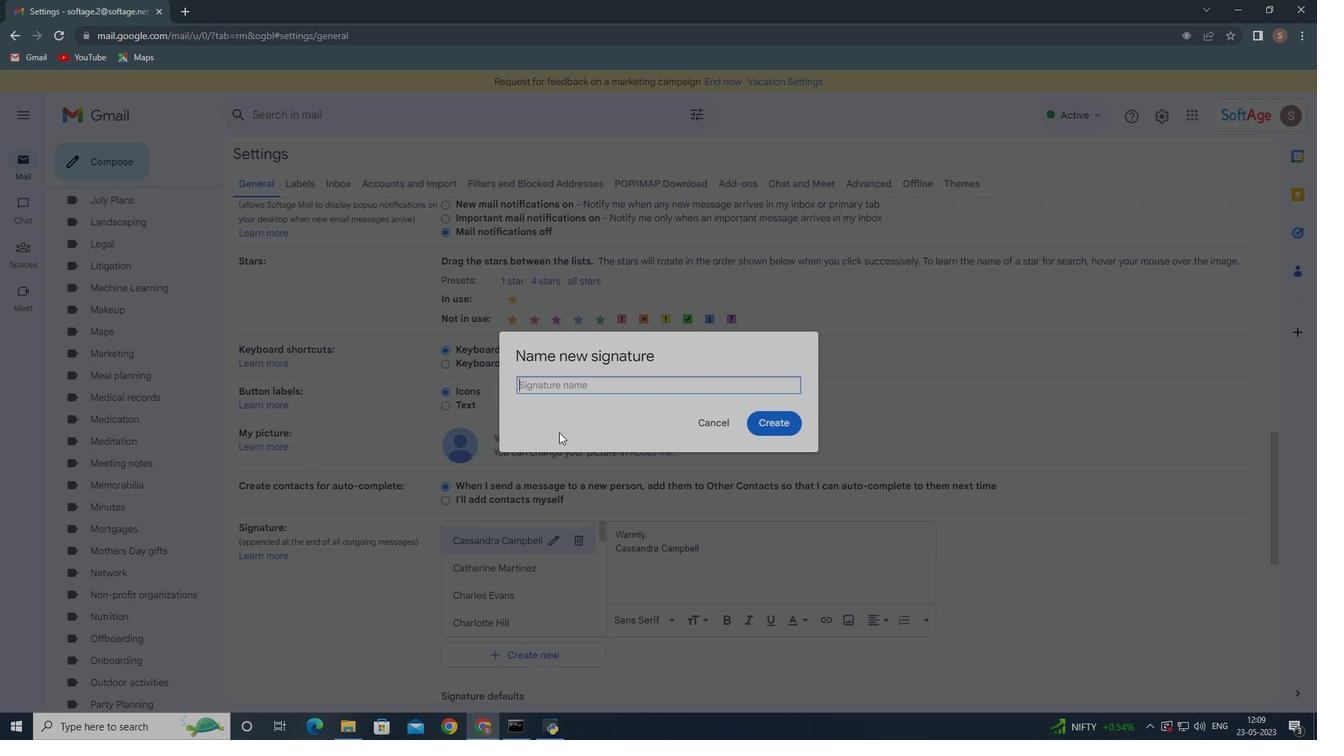 
Action: Key pressed <Key.shift><Key.shift><Key.shift><Key.shift><Key.shift><Key.shift><Key.shift><Key.shift><Key.shift><Key.shift><Key.shift>Gabriella<Key.space><Key.shift>Robinson
Screenshot: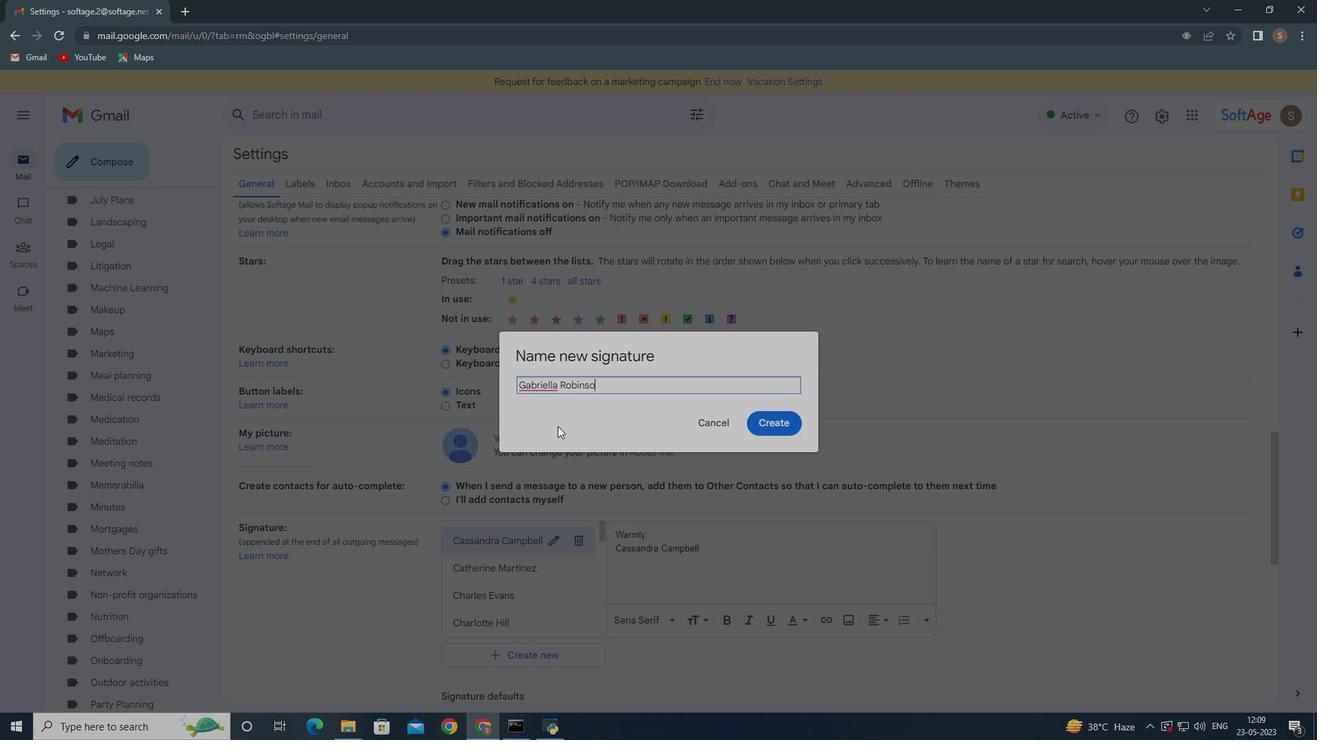 
Action: Mouse moved to (771, 415)
Screenshot: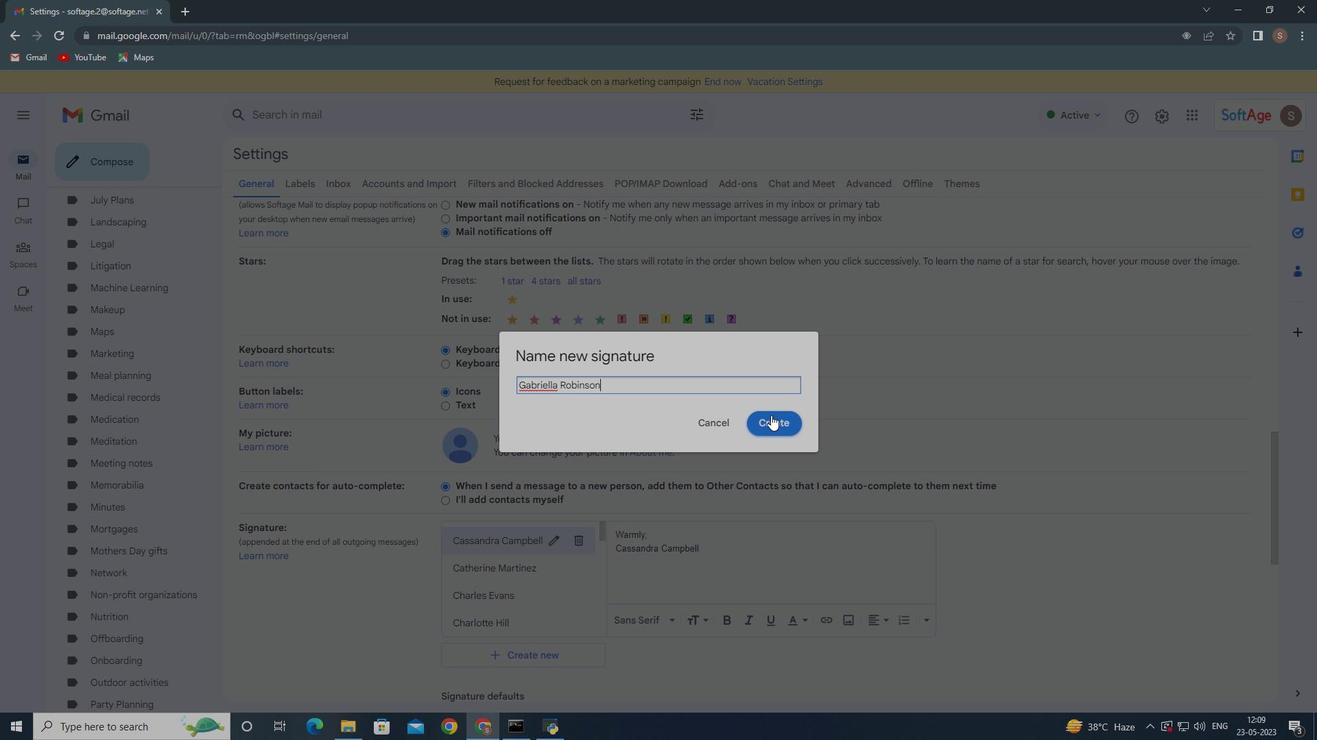 
Action: Mouse pressed left at (771, 415)
Screenshot: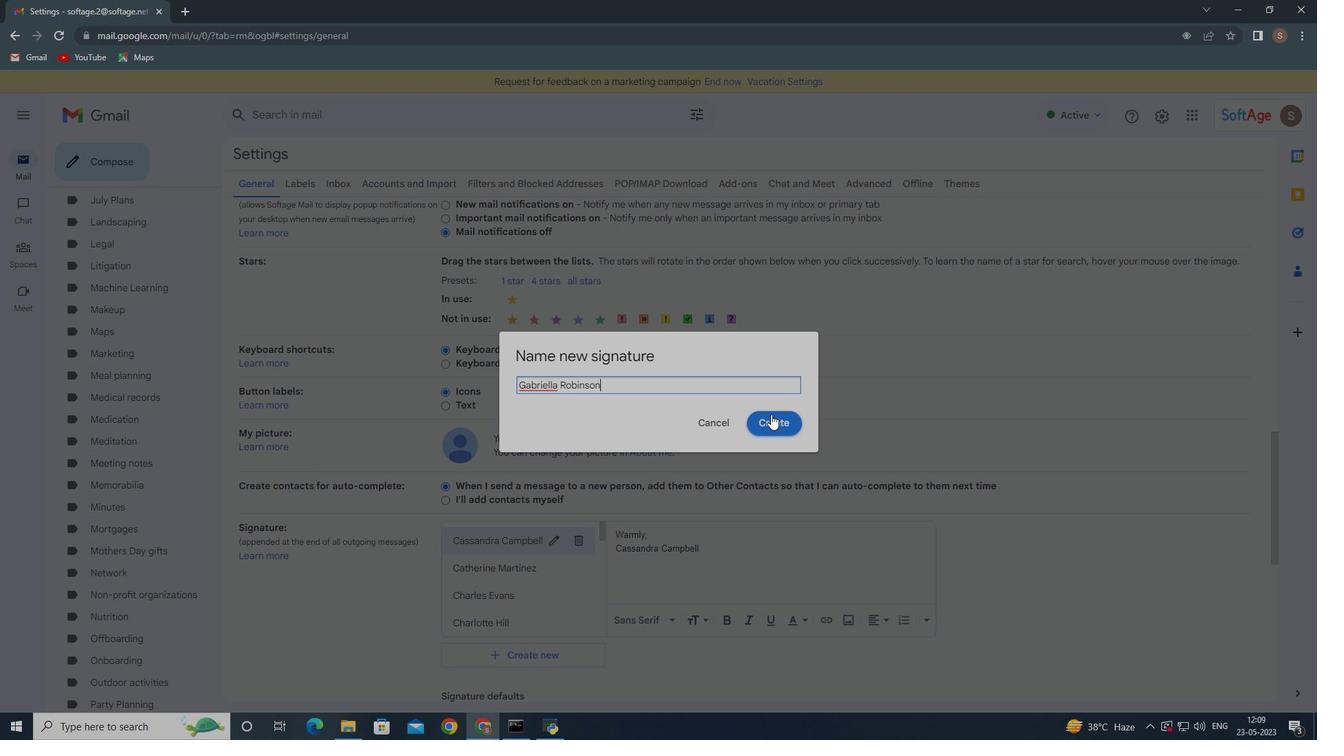 
Action: Mouse moved to (678, 581)
Screenshot: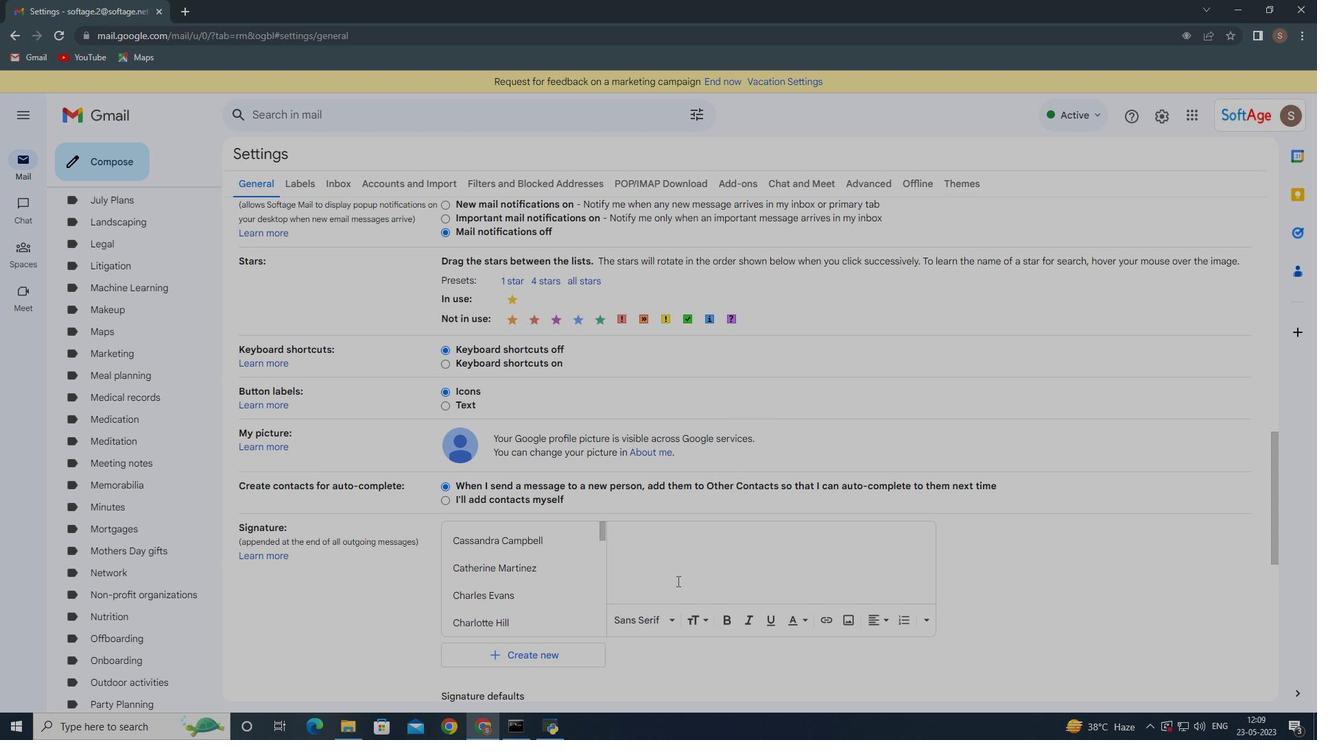 
Action: Key pressed <Key.shift>HAve<Key.space>a<Key.space>gra<Key.backspace><Key.backspace><Key.backspace><Key.backspace><Key.backspace><Key.backspace><Key.backspace><Key.backspace><Key.backspace>ave<Key.space>a<Key.space>great<Key.space>la<Key.backspace><Key.backspace><Key.shift>Labour<Key.space><Key.shift><Key.shift><Key.shift><Key.shift><Key.shift><Key.shift><Key.shift><Key.shift><Key.shift><Key.shift><Key.shift><Key.shift><Key.shift><Key.shift><Key.shift><Key.shift>Day<Key.left><Key.left><Key.left><Key.left><Key.left><Key.backspace>
Screenshot: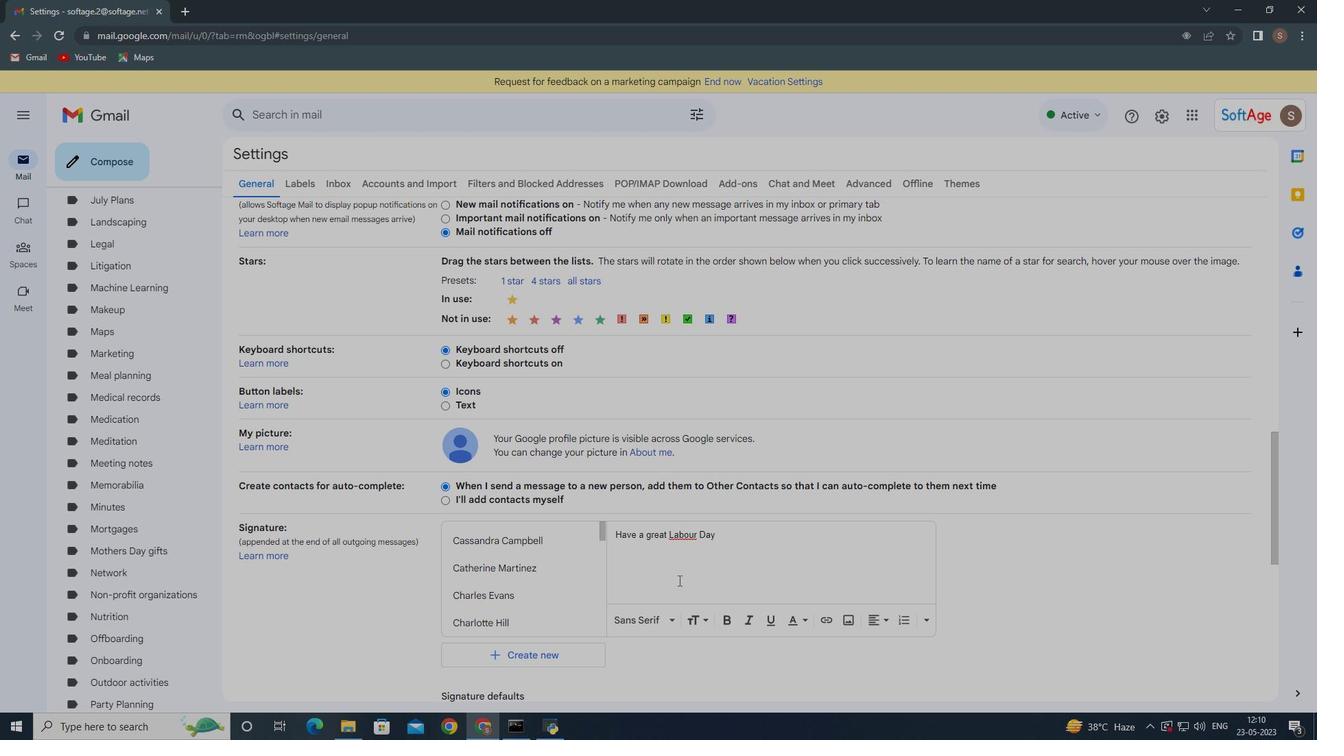 
Action: Mouse moved to (764, 537)
Screenshot: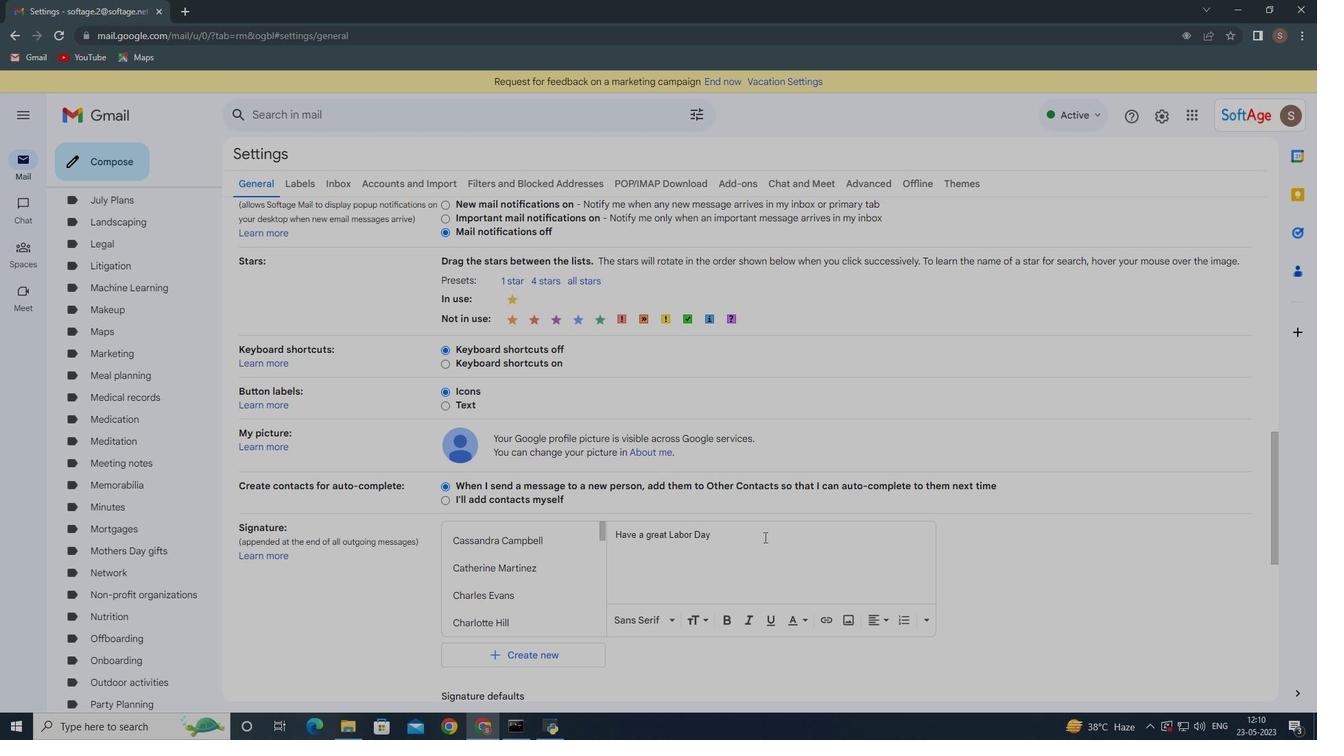 
Action: Mouse pressed left at (764, 537)
Screenshot: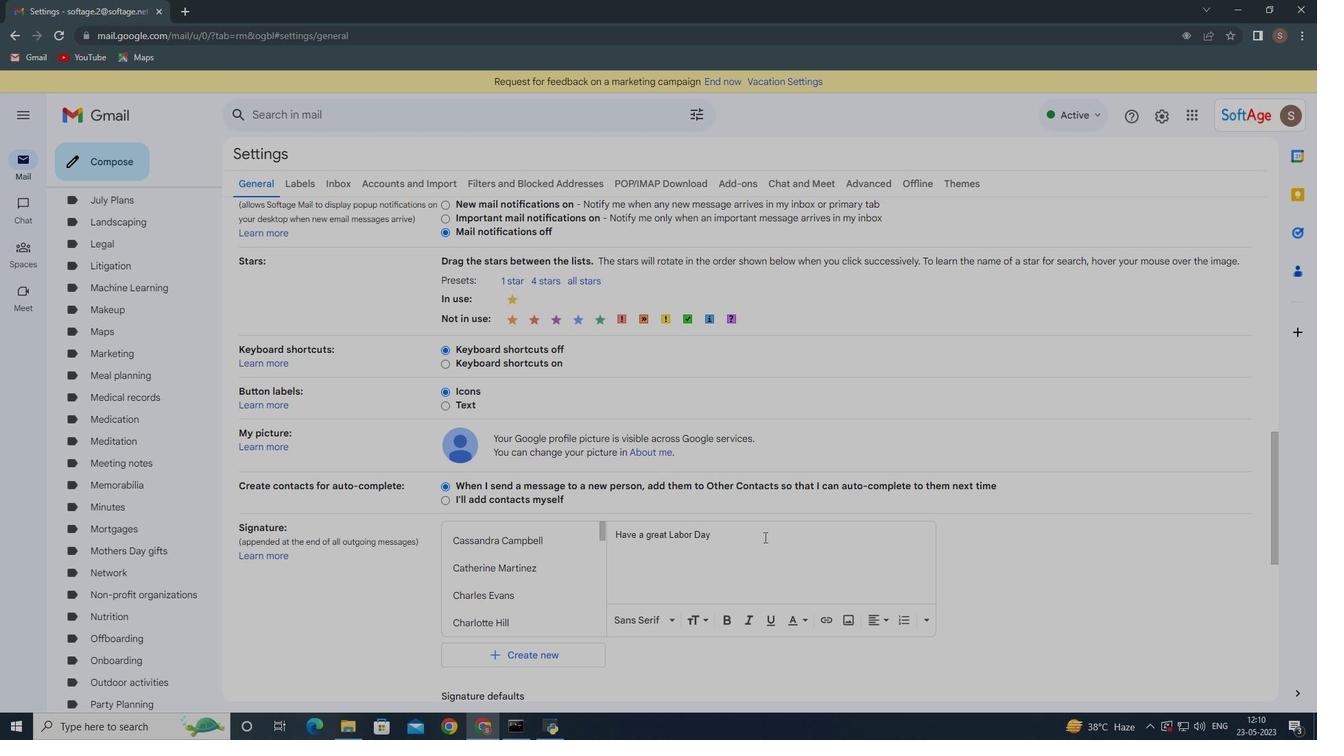 
Action: Mouse moved to (760, 543)
Screenshot: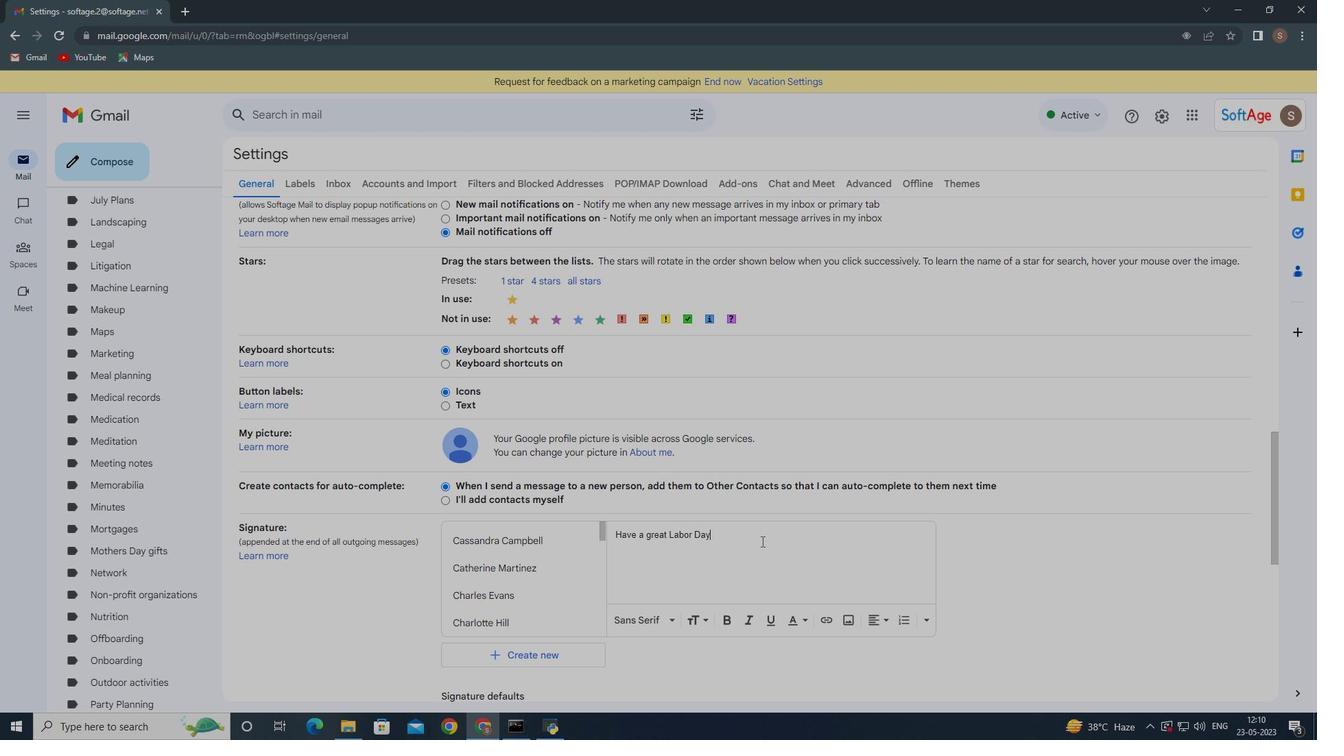 
Action: Key pressed ,
Screenshot: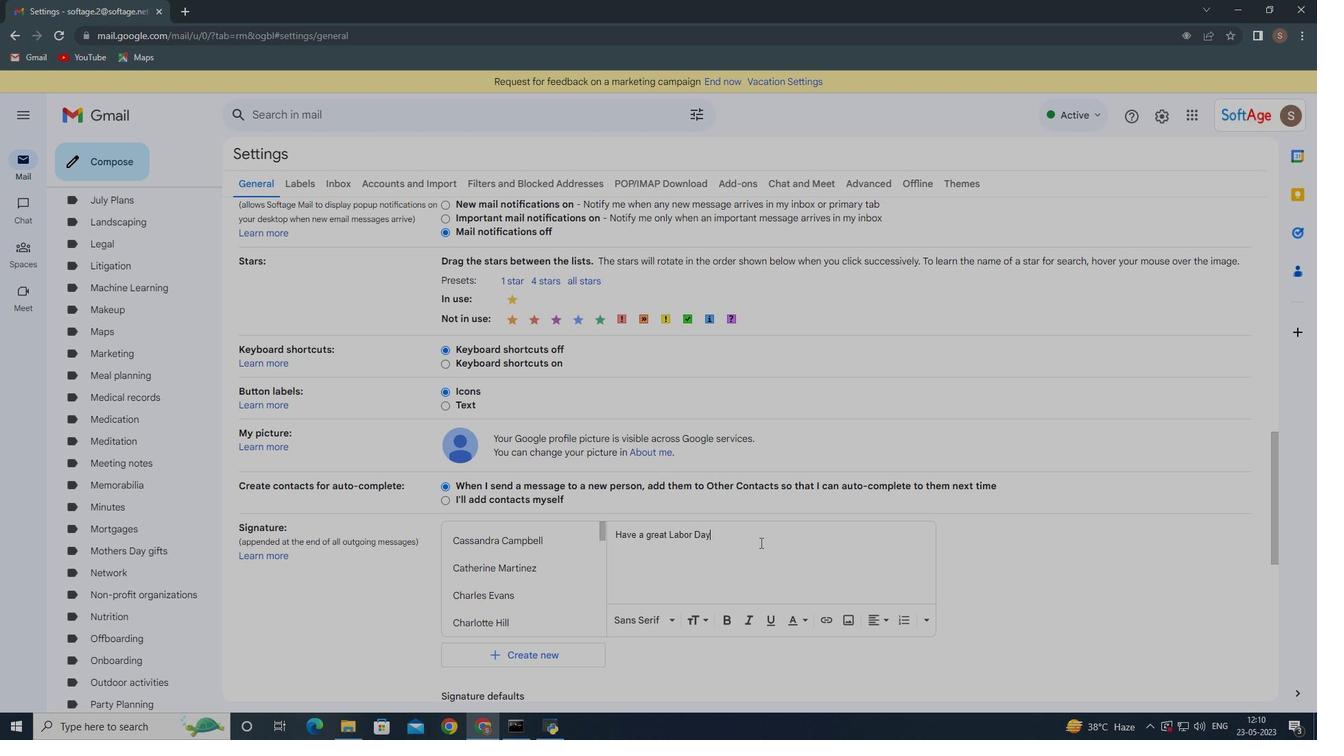 
Action: Mouse moved to (755, 544)
Screenshot: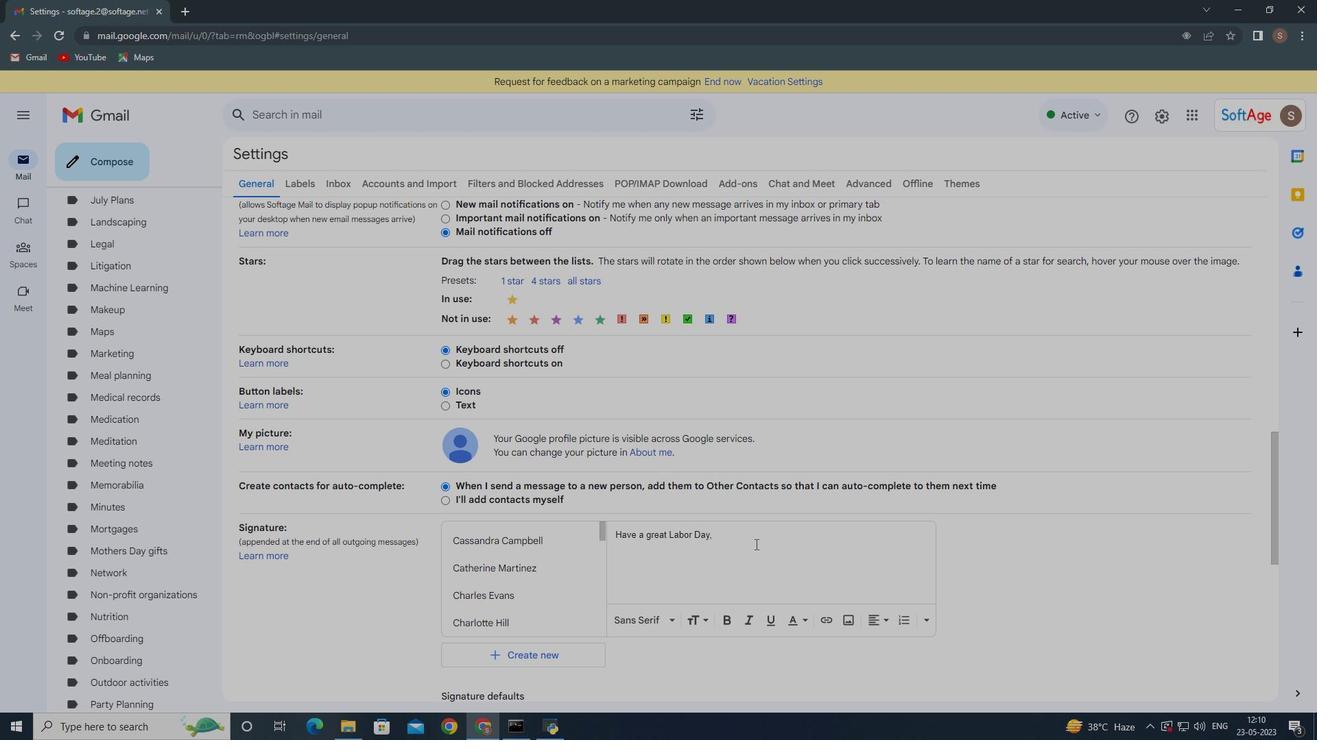 
Action: Key pressed <Key.enter><Key.shift>Gibrie<Key.left><Key.left><Key.left><Key.left><Key.left><Key.right><Key.backspace>a<Key.right><Key.right><Key.right><Key.right><Key.right><Key.right><Key.right><Key.right>lla<Key.space><Key.shift>Robinson
Screenshot: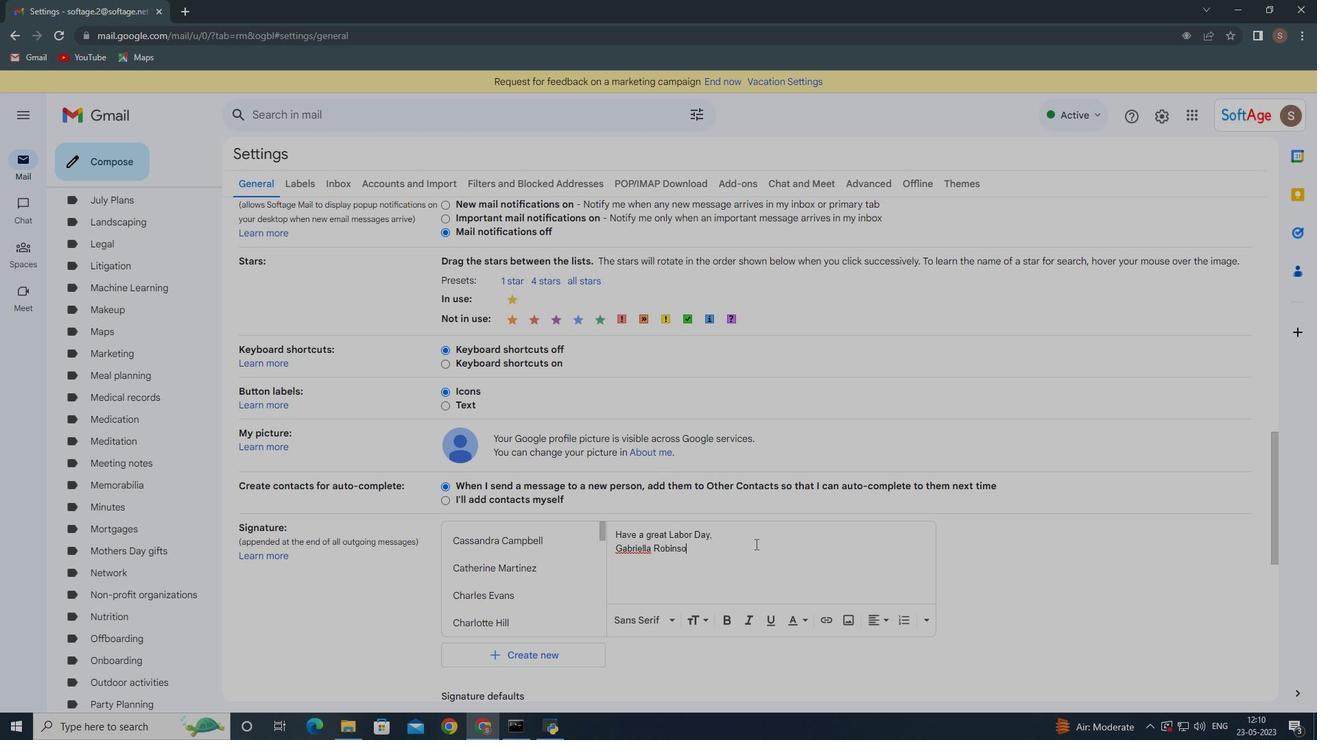 
Action: Mouse moved to (613, 554)
Screenshot: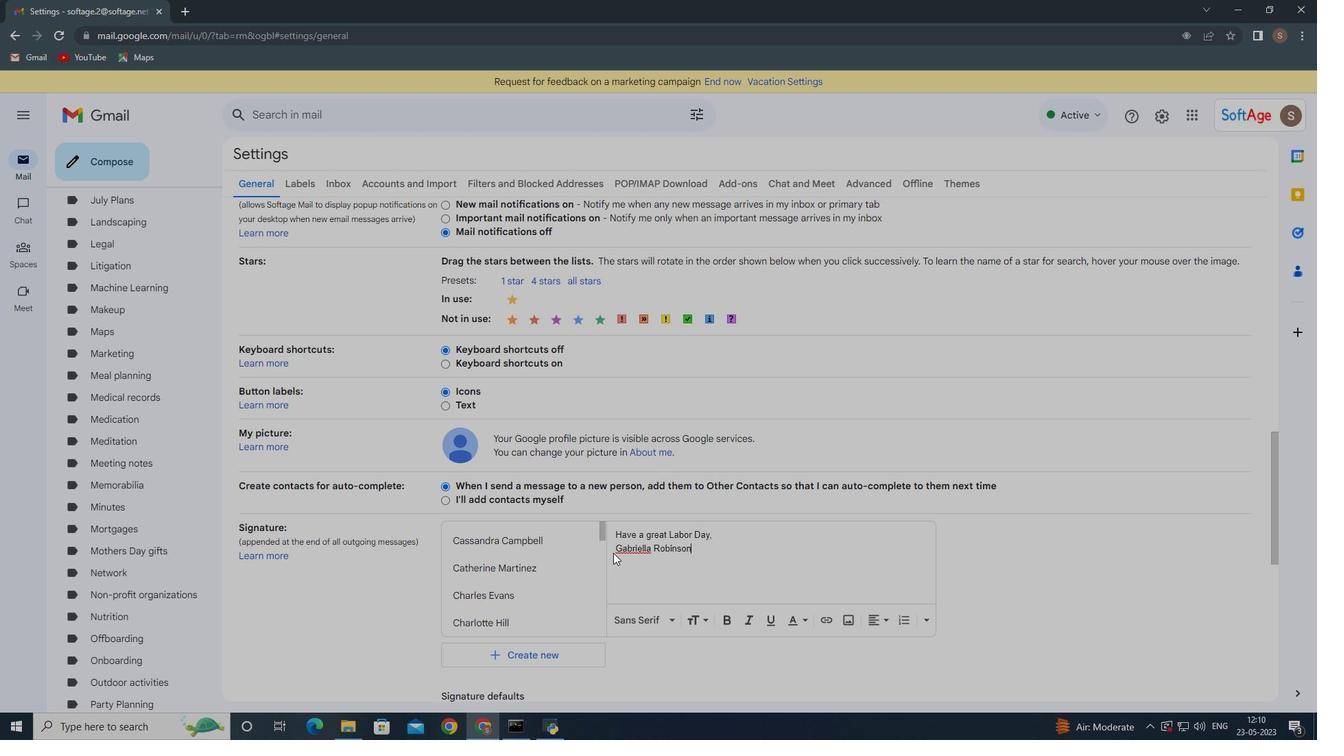 
Action: Mouse scrolled (613, 553) with delta (0, 0)
Screenshot: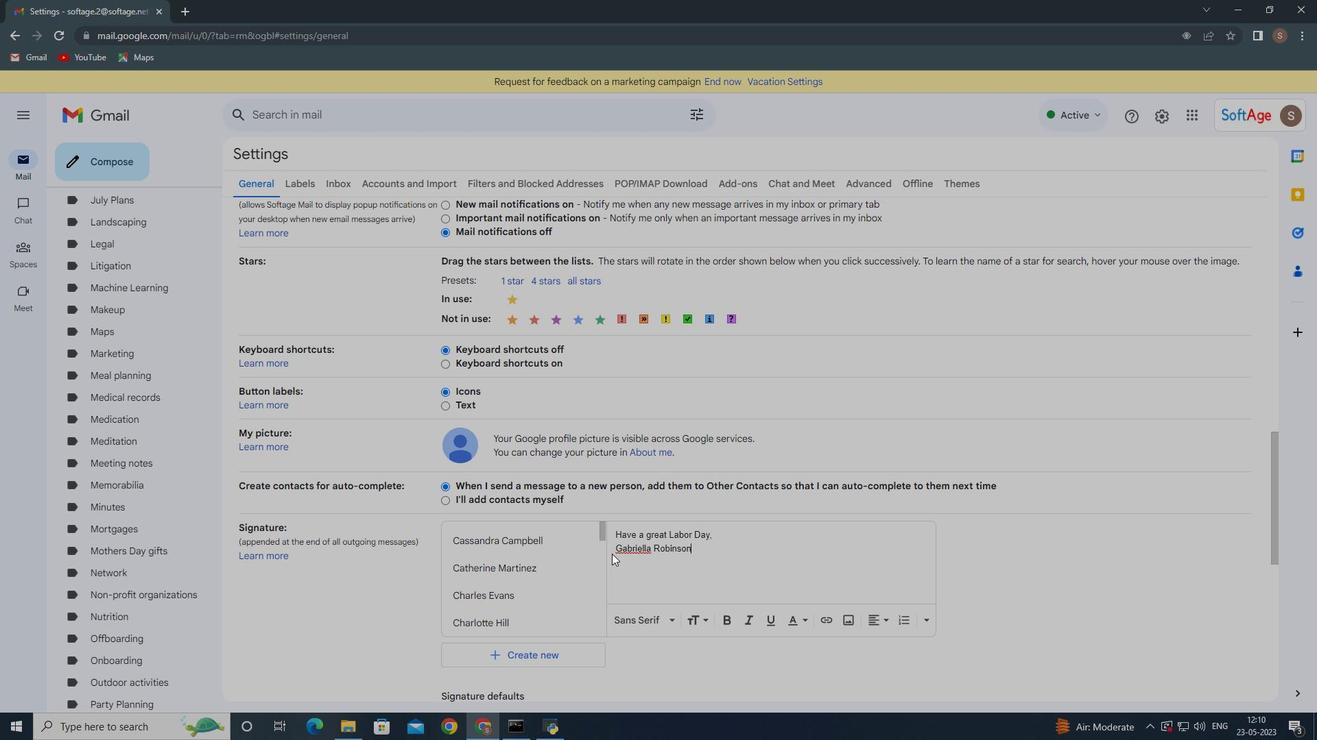 
Action: Mouse scrolled (613, 553) with delta (0, 0)
Screenshot: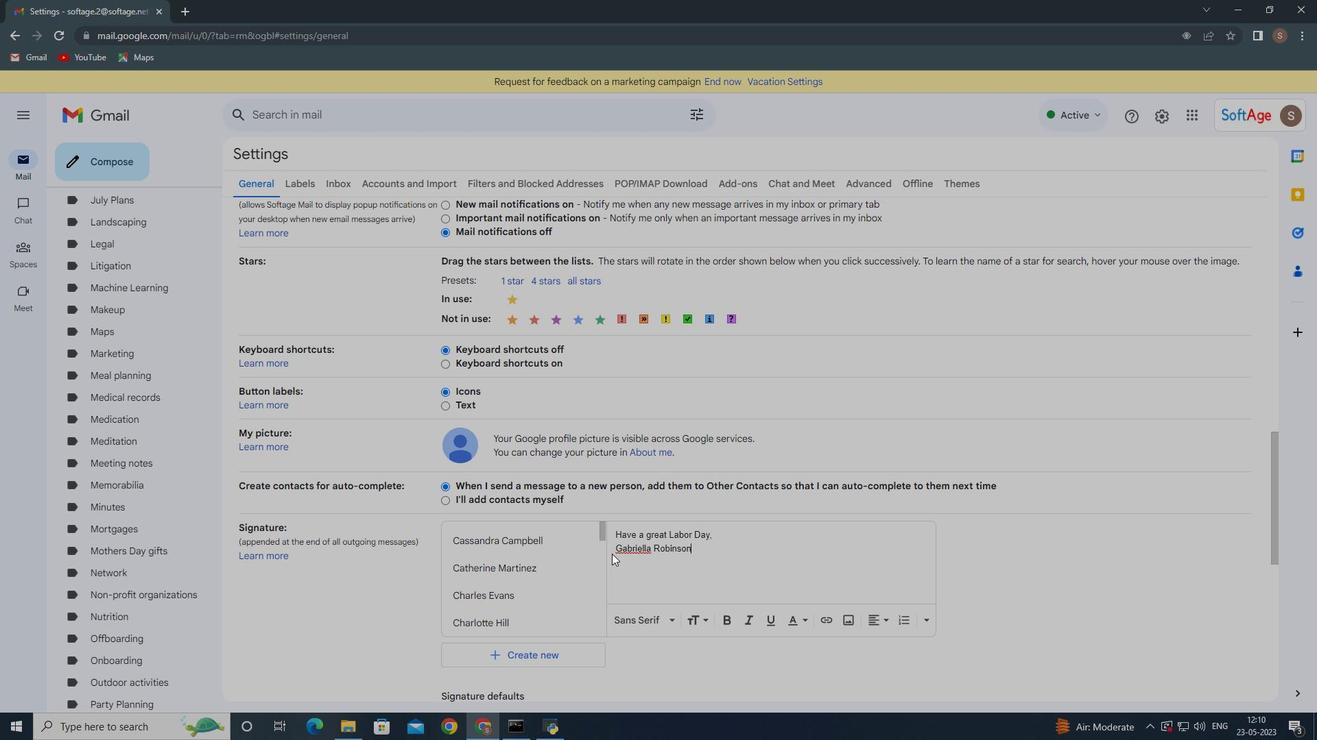 
Action: Mouse scrolled (613, 553) with delta (0, 0)
Screenshot: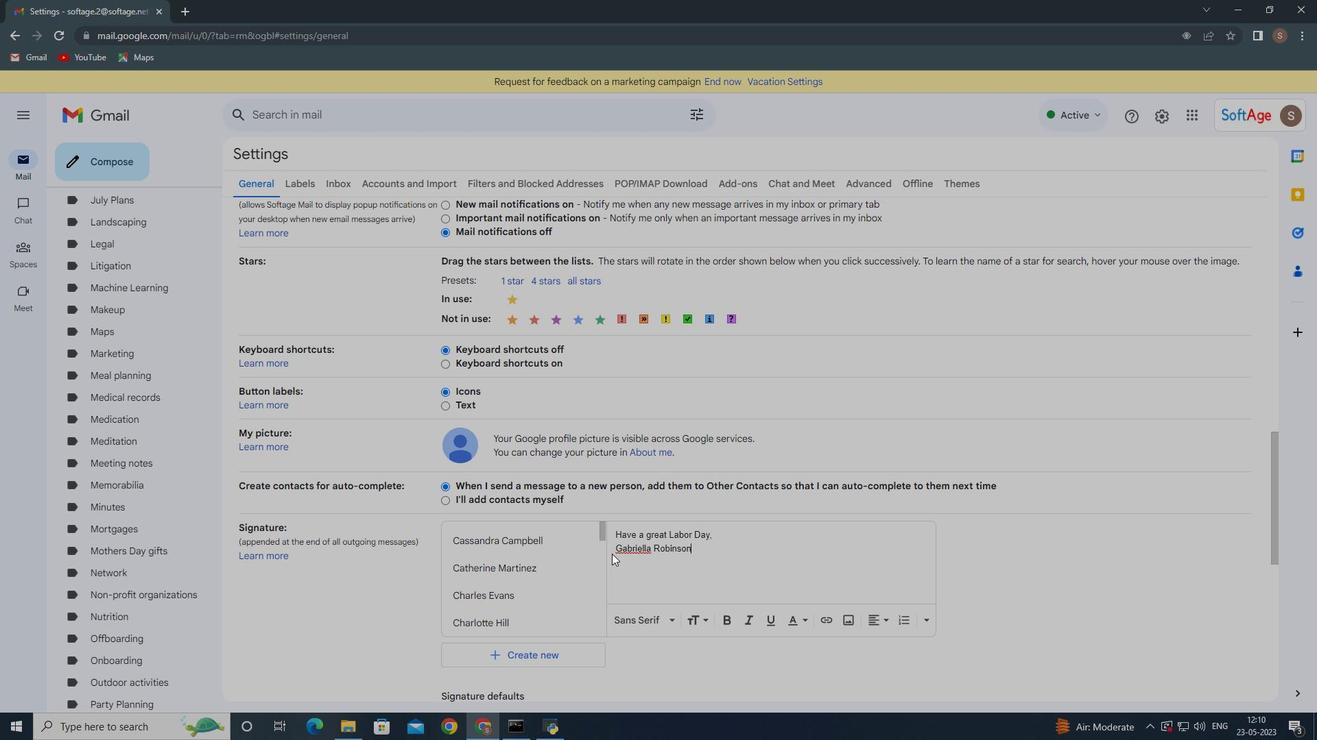 
Action: Mouse moved to (613, 554)
Screenshot: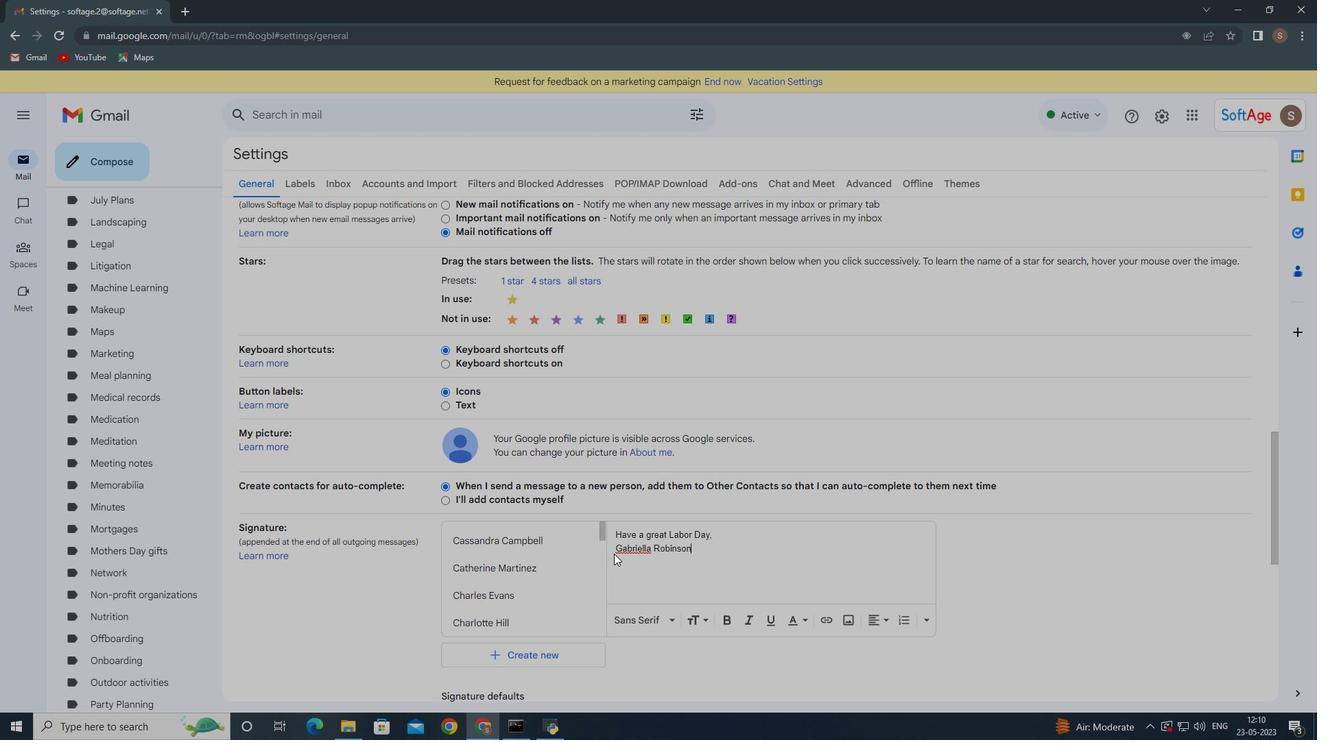 
Action: Mouse scrolled (613, 553) with delta (0, 0)
Screenshot: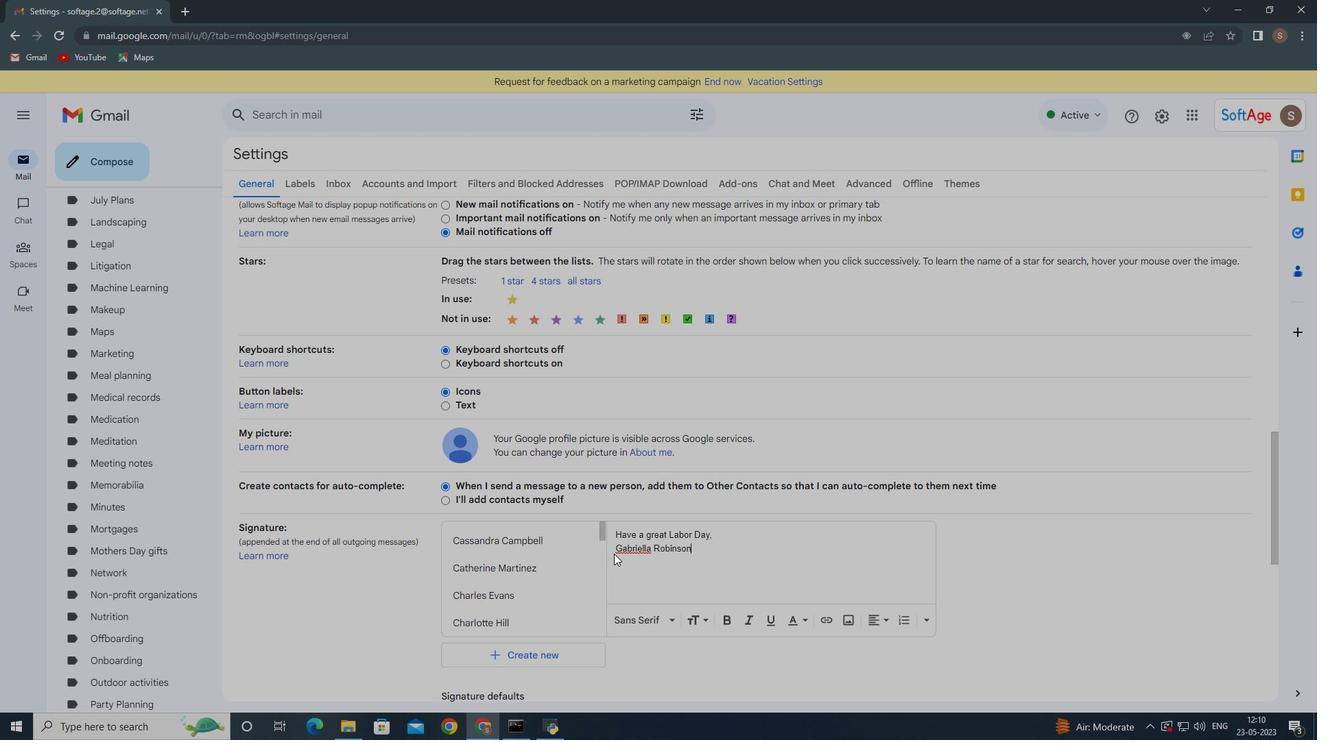 
Action: Mouse scrolled (613, 553) with delta (0, 0)
Screenshot: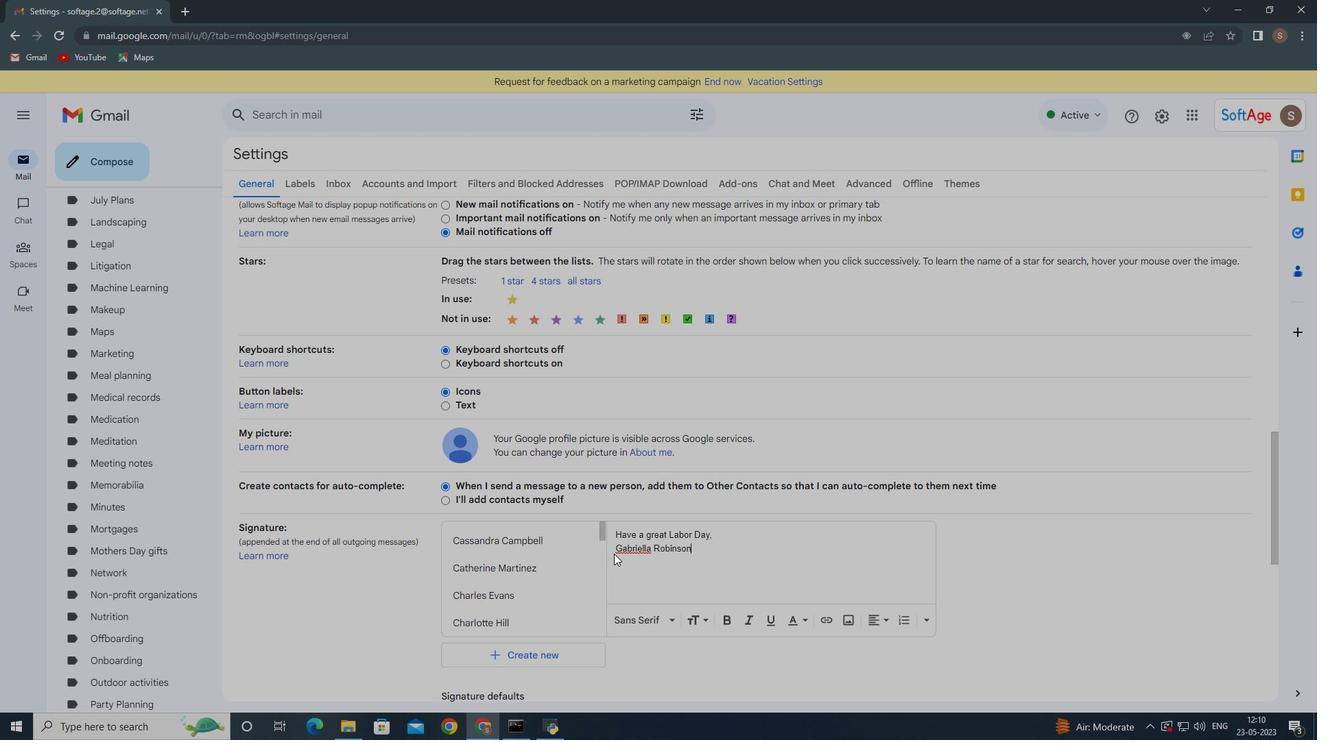 
Action: Mouse moved to (613, 558)
Screenshot: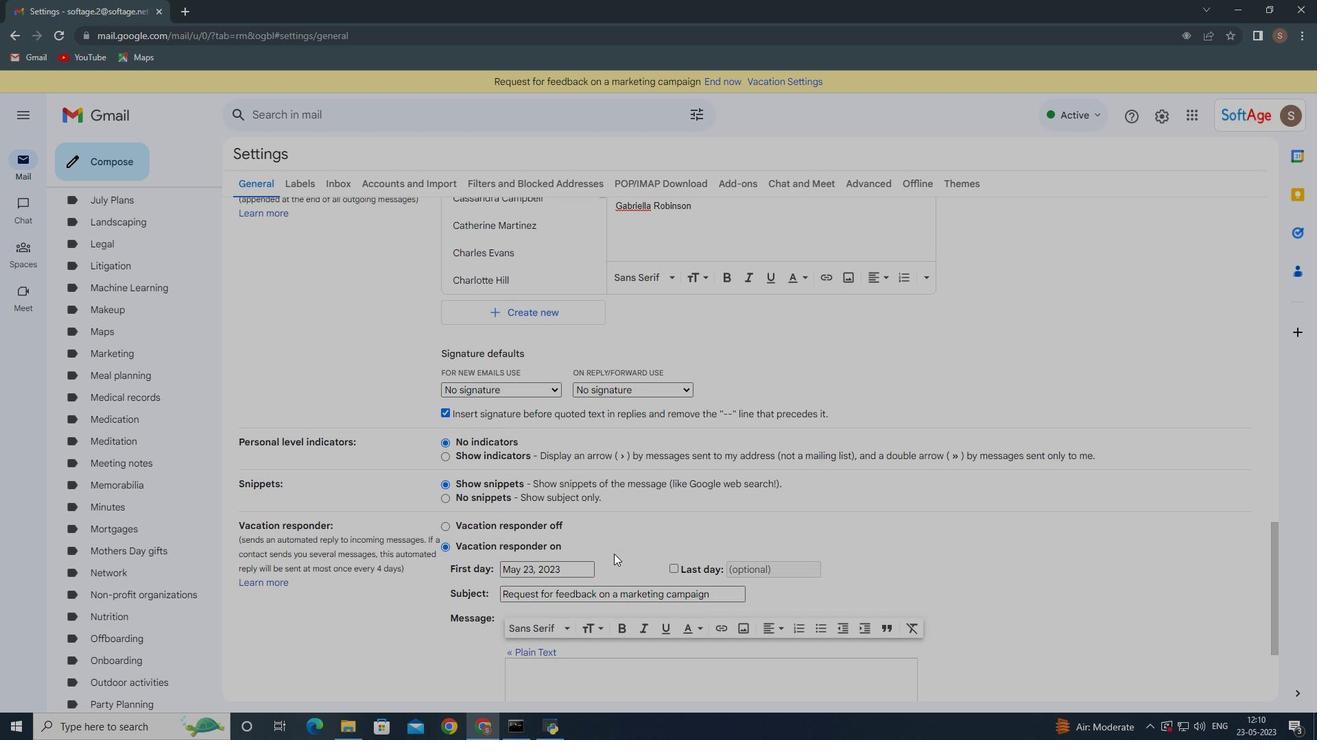 
Action: Mouse scrolled (613, 557) with delta (0, 0)
Screenshot: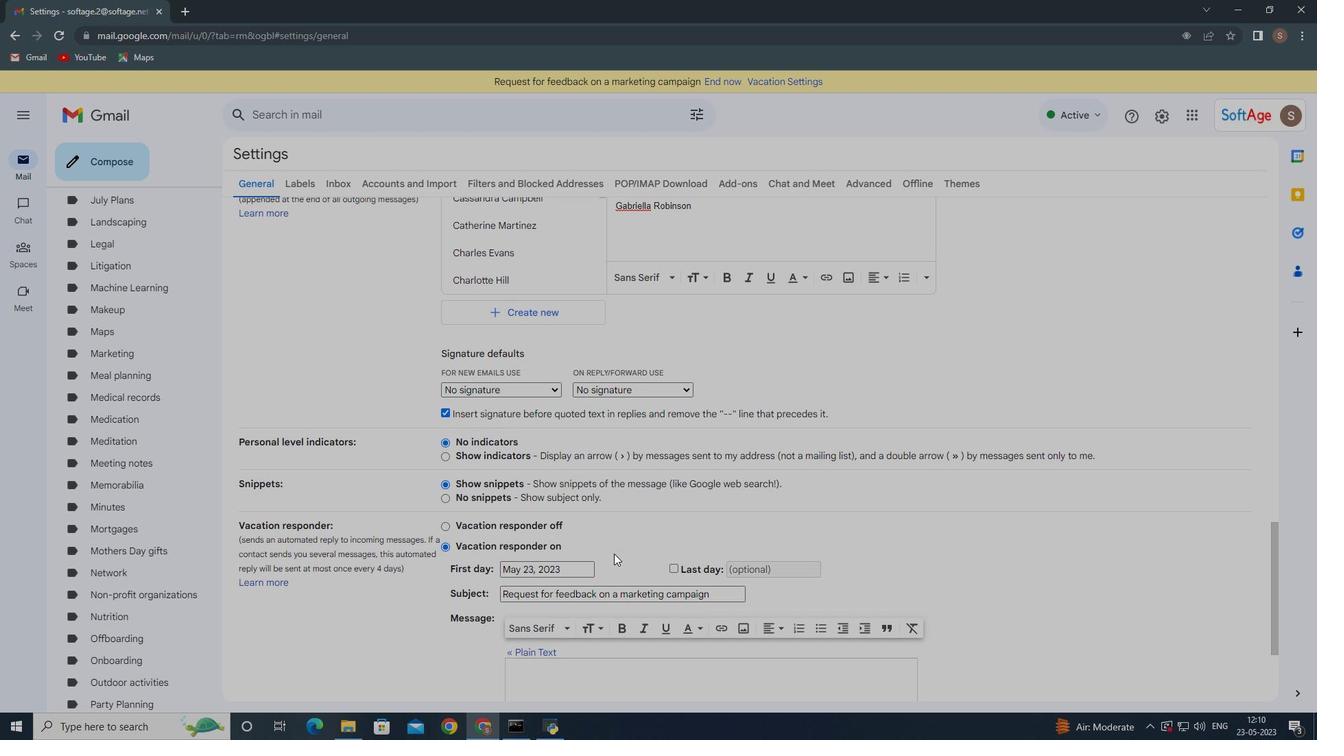 
Action: Mouse moved to (613, 559)
Screenshot: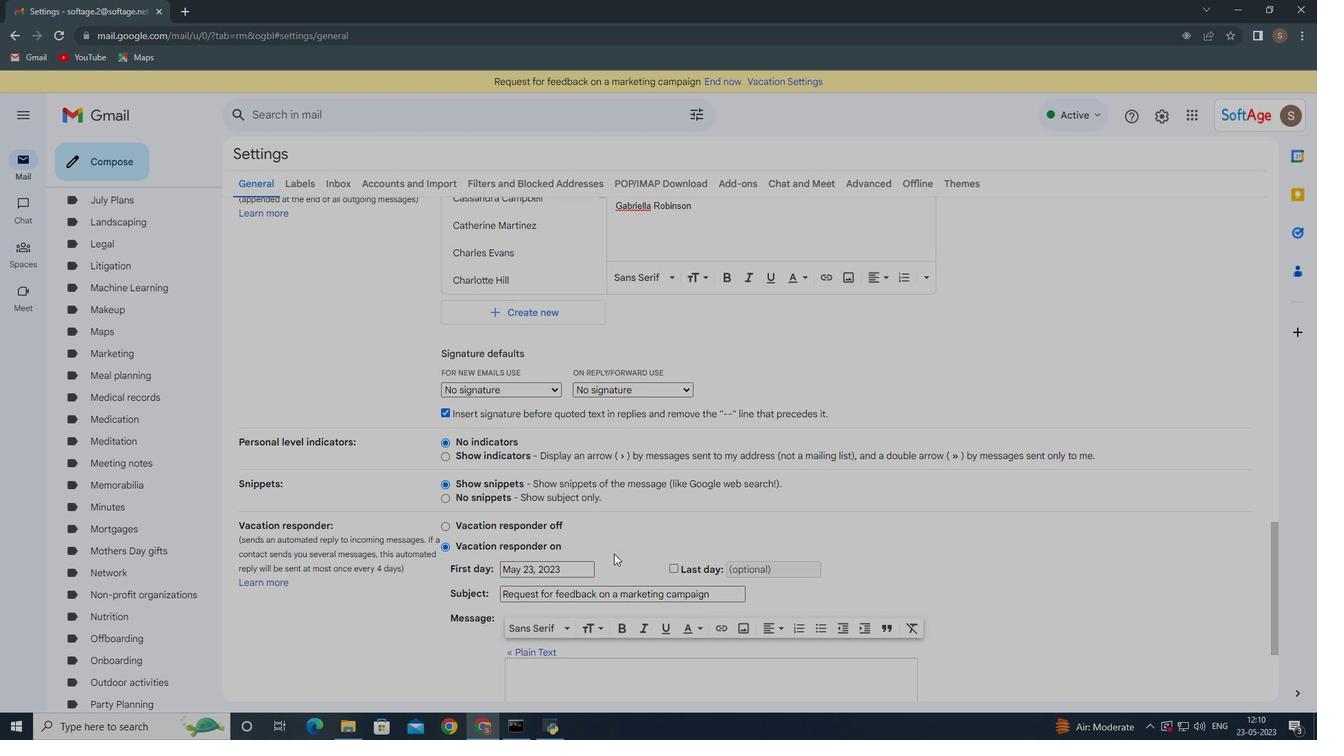 
Action: Mouse scrolled (613, 558) with delta (0, 0)
Screenshot: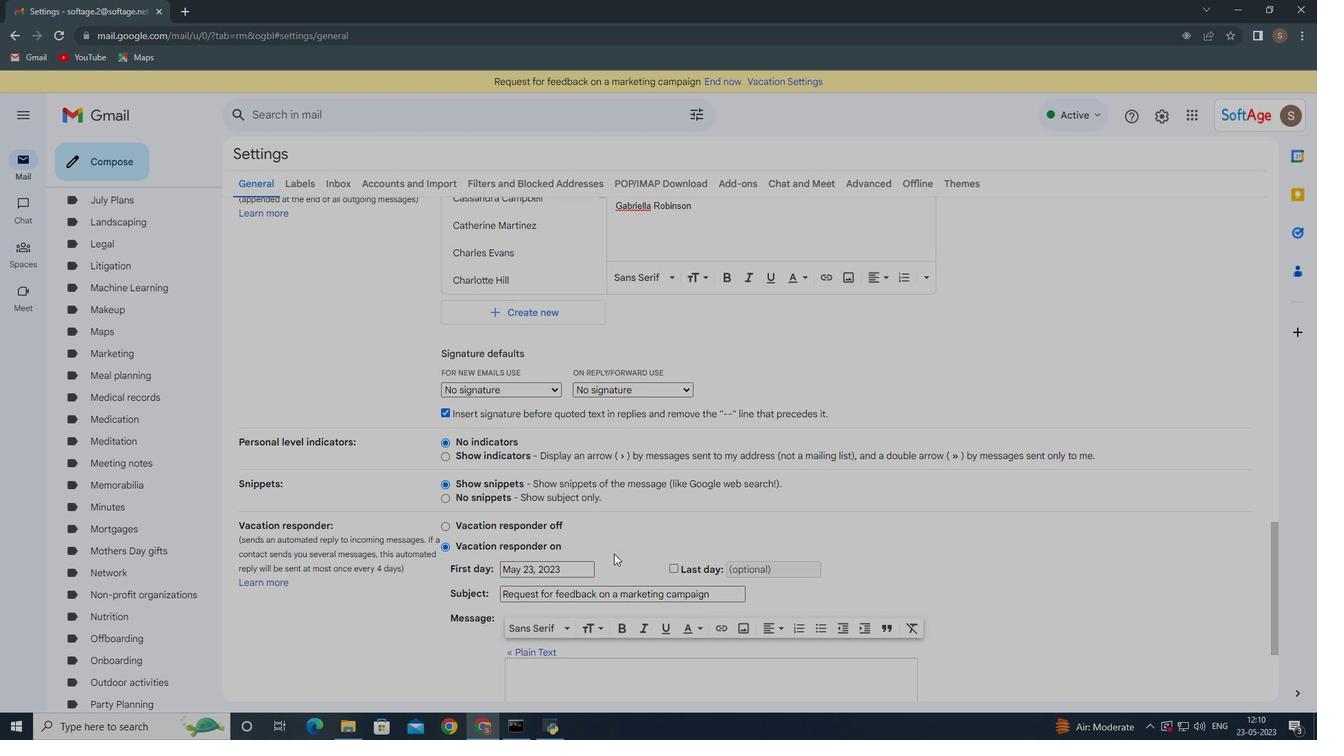 
Action: Mouse moved to (614, 561)
Screenshot: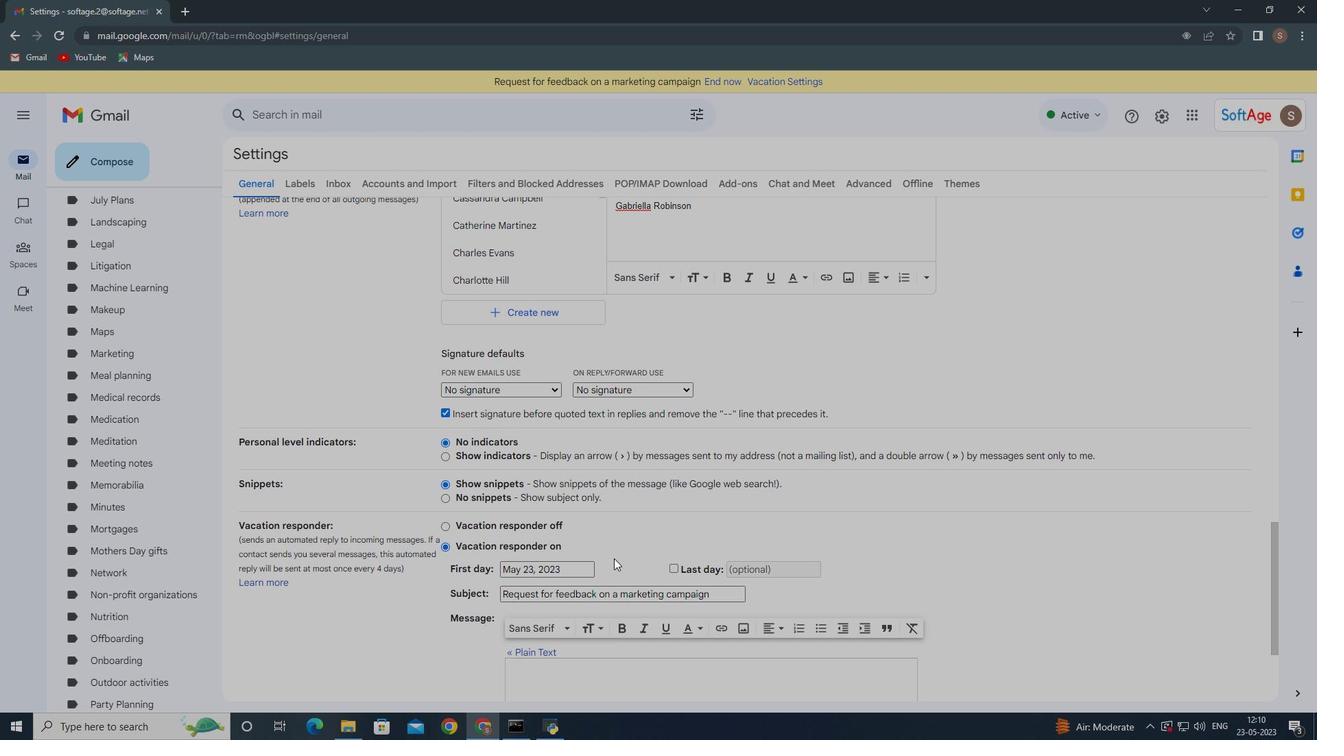 
Action: Mouse scrolled (614, 561) with delta (0, 0)
Screenshot: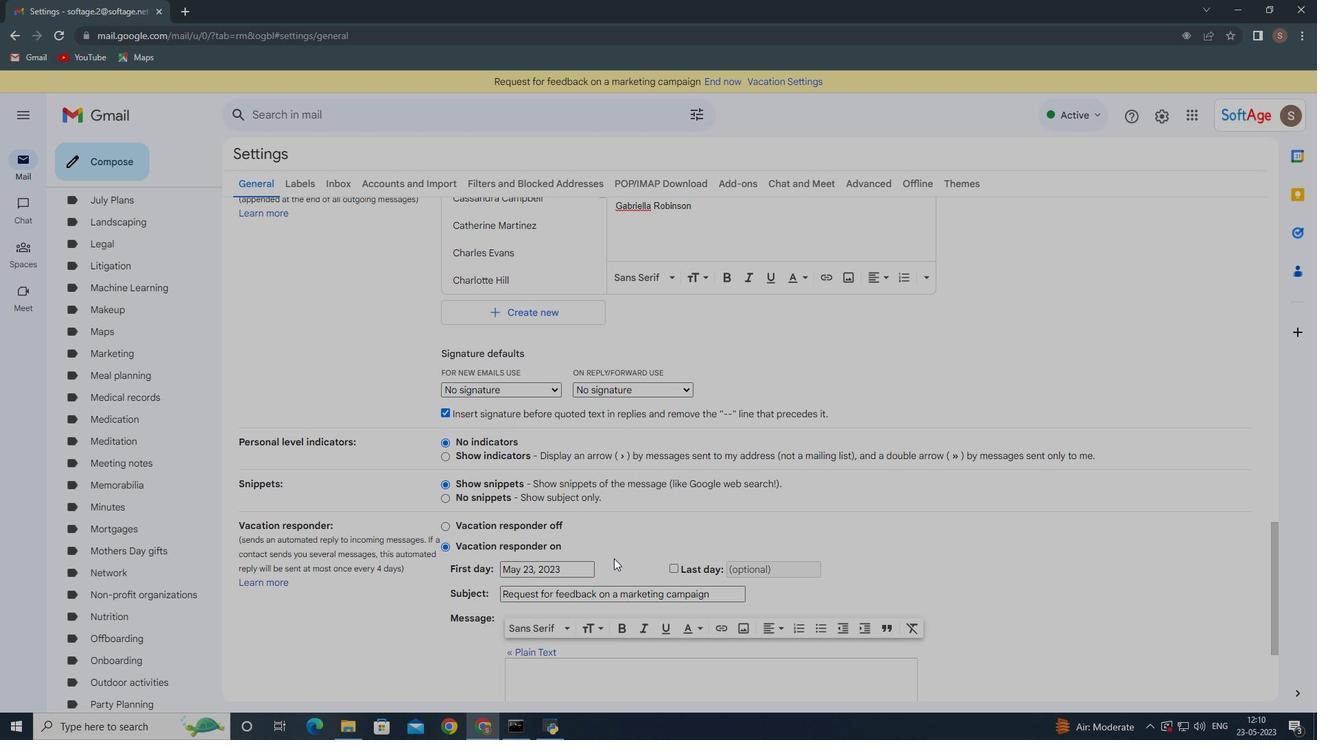 
Action: Mouse moved to (624, 623)
Screenshot: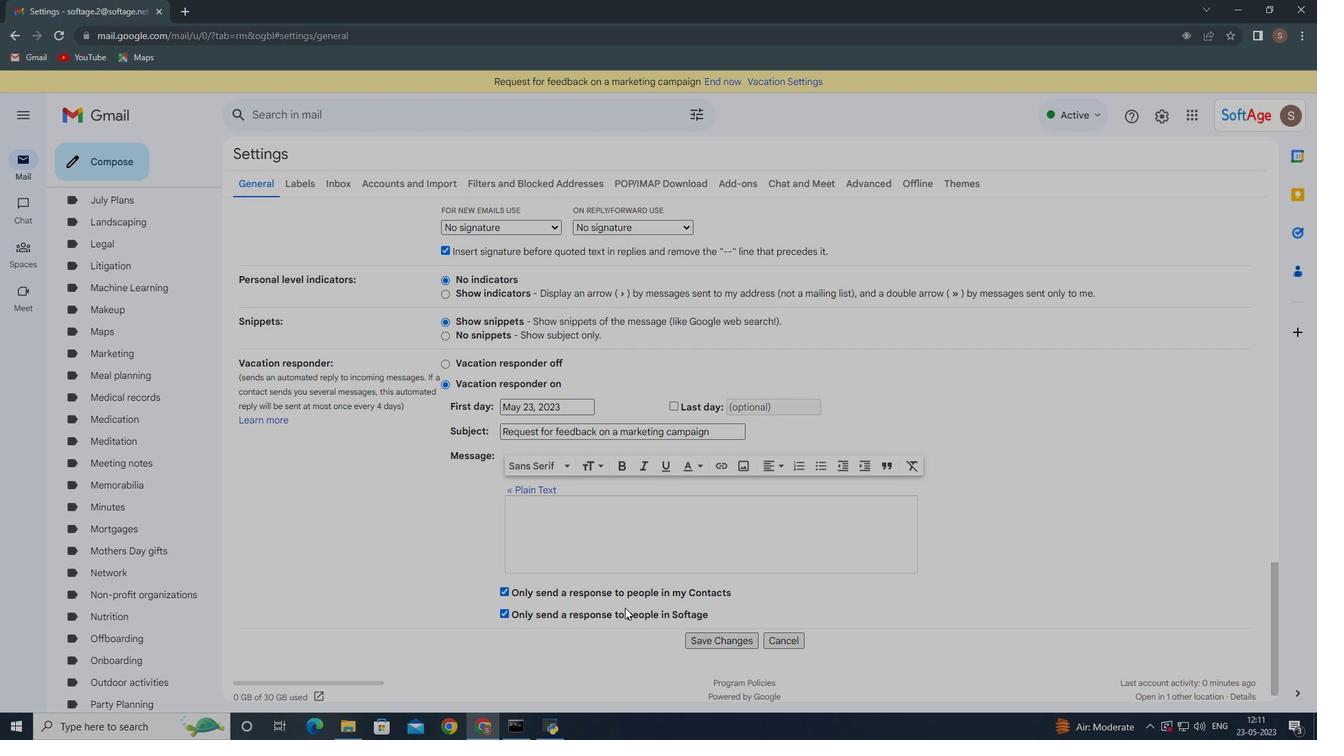 
Action: Mouse scrolled (624, 622) with delta (0, 0)
Screenshot: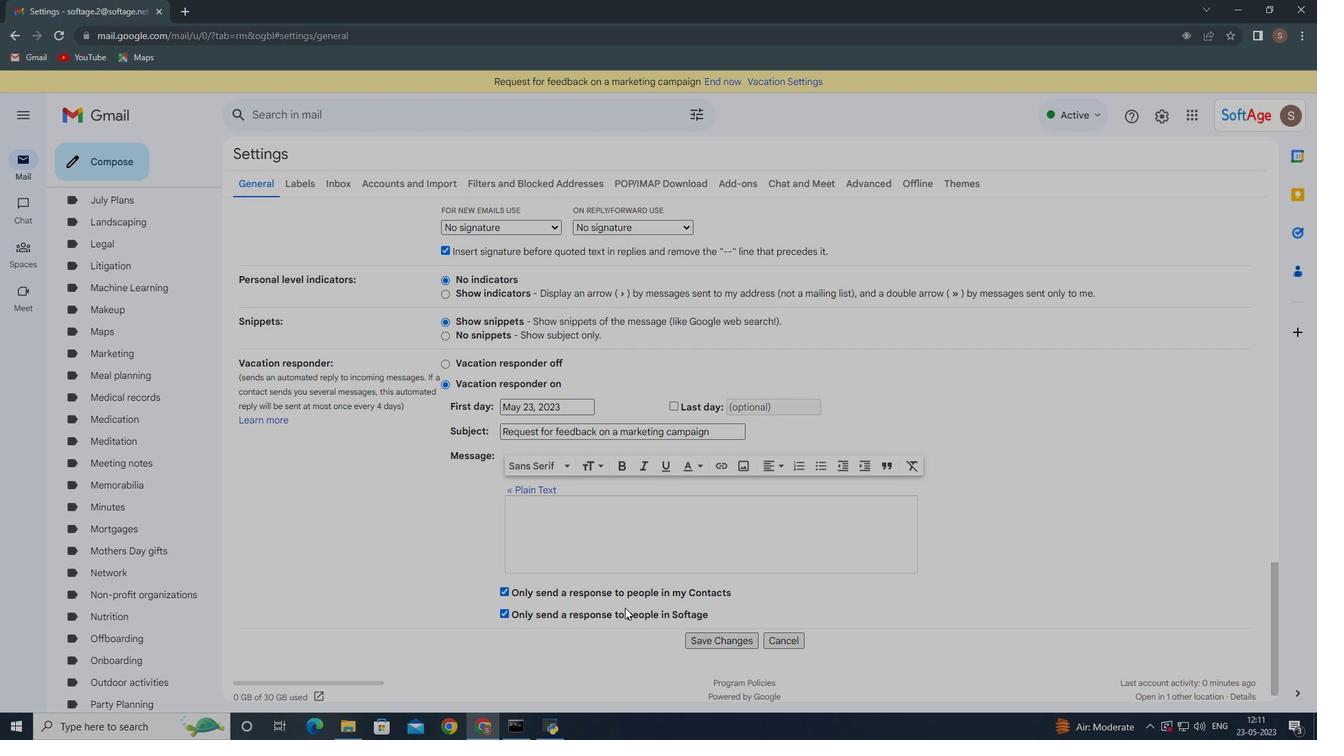 
Action: Mouse scrolled (624, 622) with delta (0, 0)
Screenshot: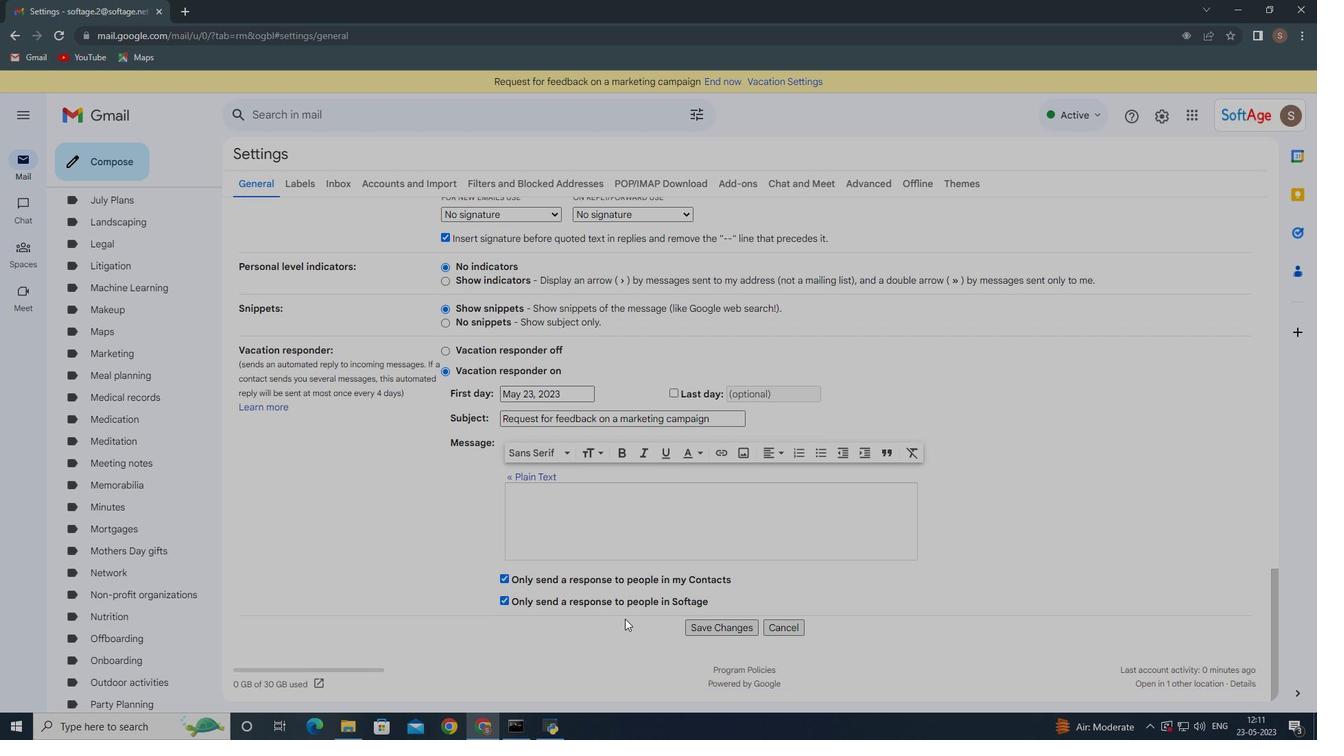 
Action: Mouse moved to (697, 625)
Screenshot: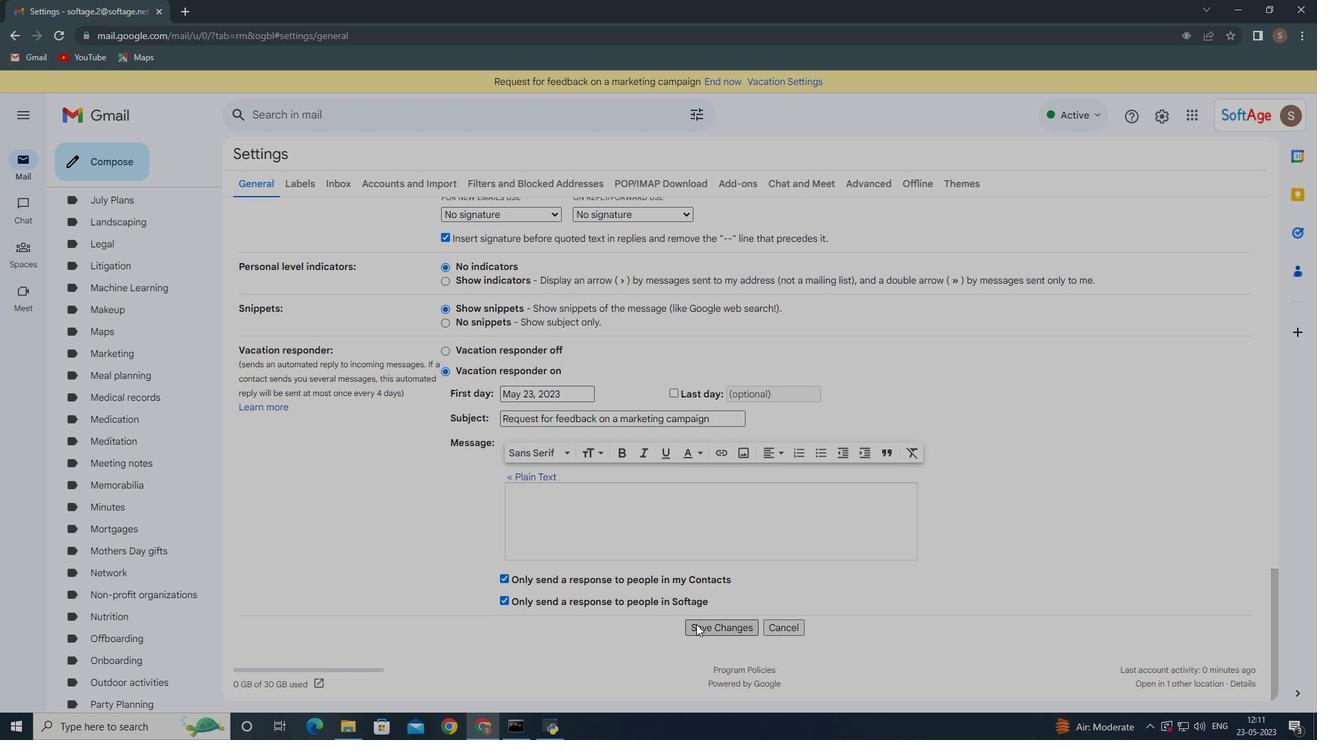 
Action: Mouse pressed left at (697, 625)
Screenshot: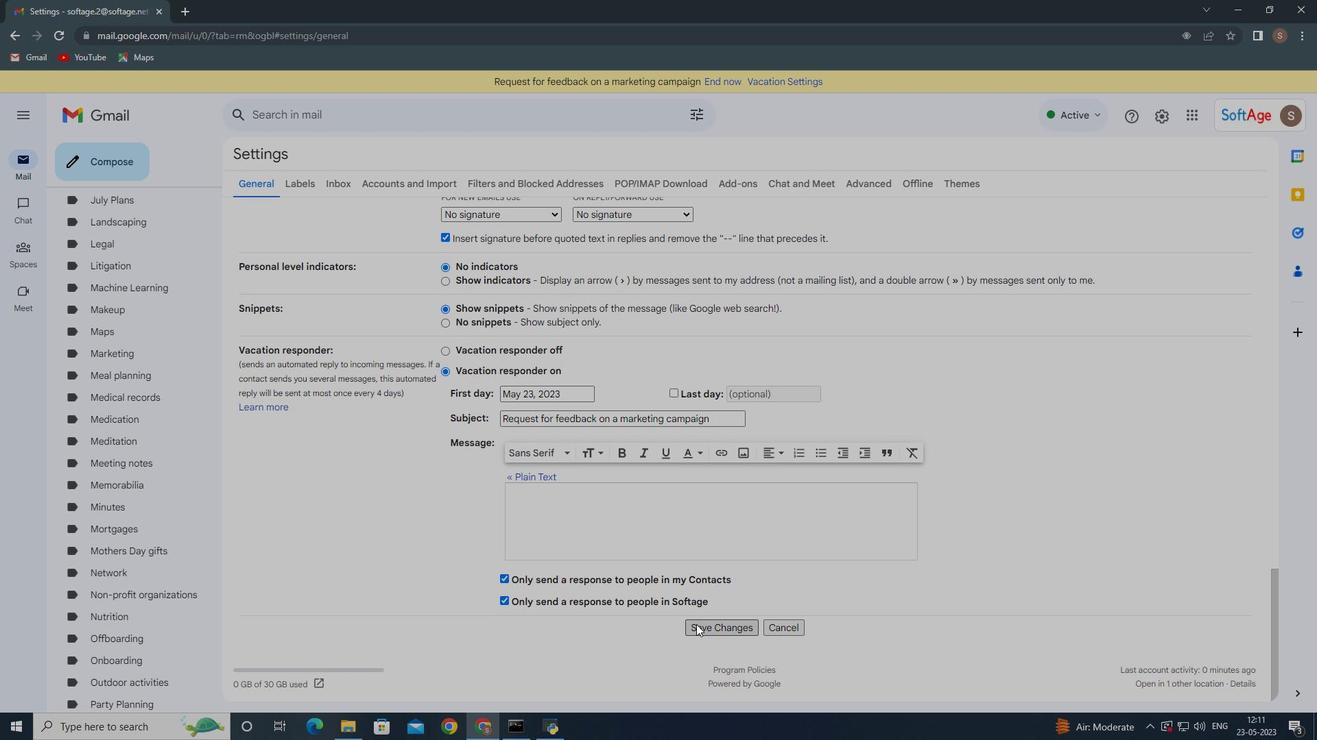 
Action: Mouse moved to (117, 158)
Screenshot: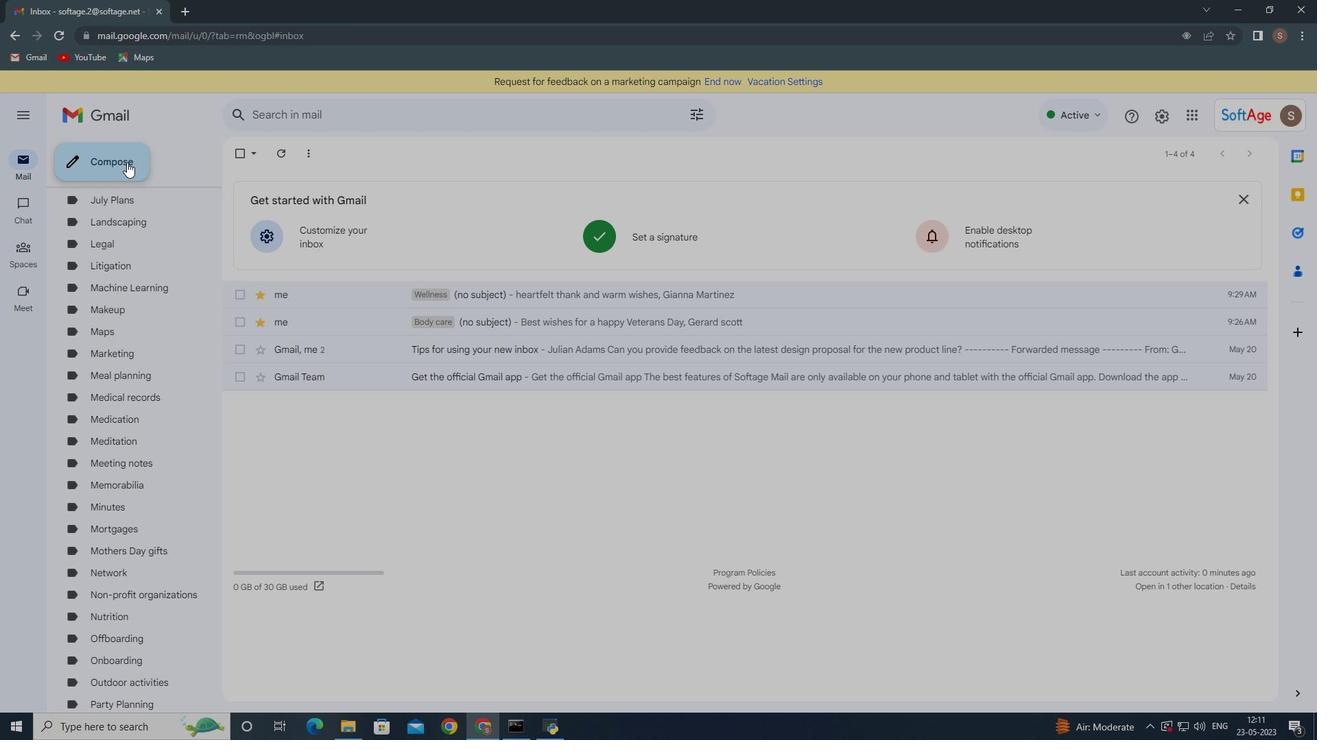 
Action: Mouse pressed left at (117, 158)
Screenshot: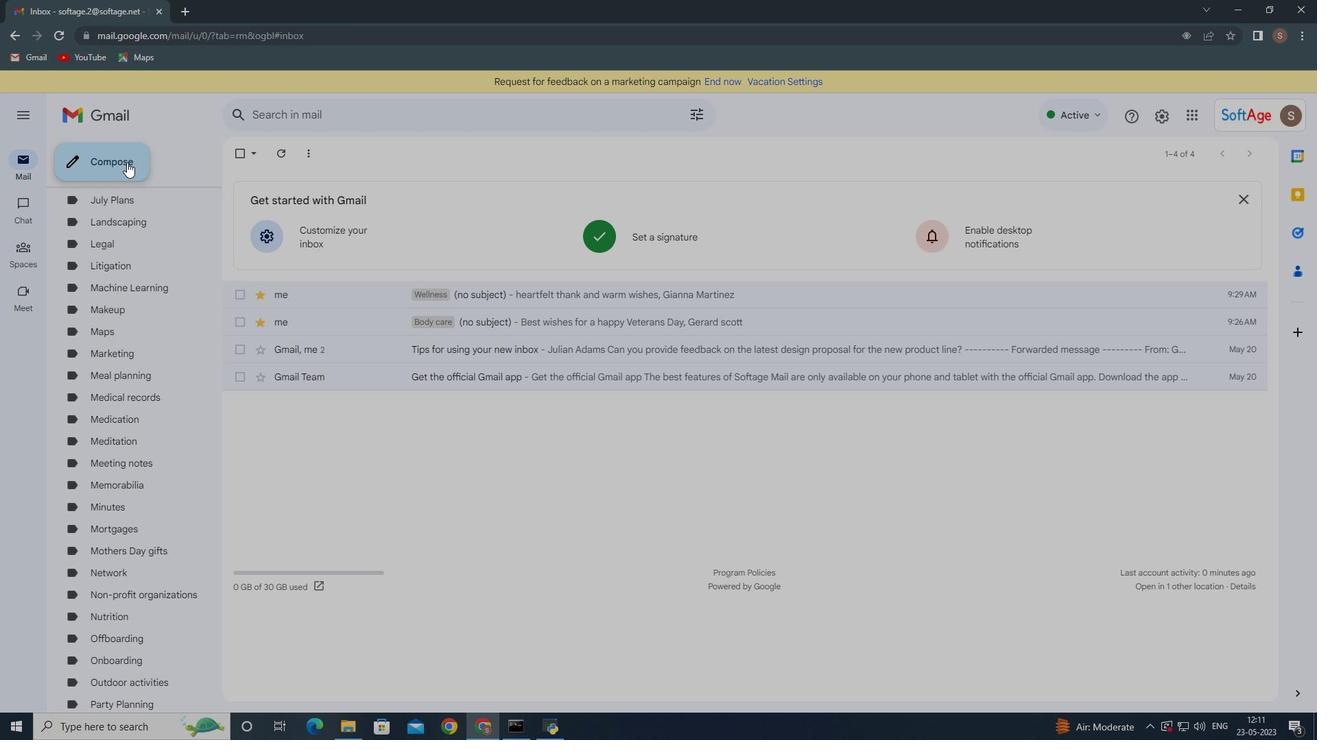 
Action: Mouse moved to (354, 671)
Screenshot: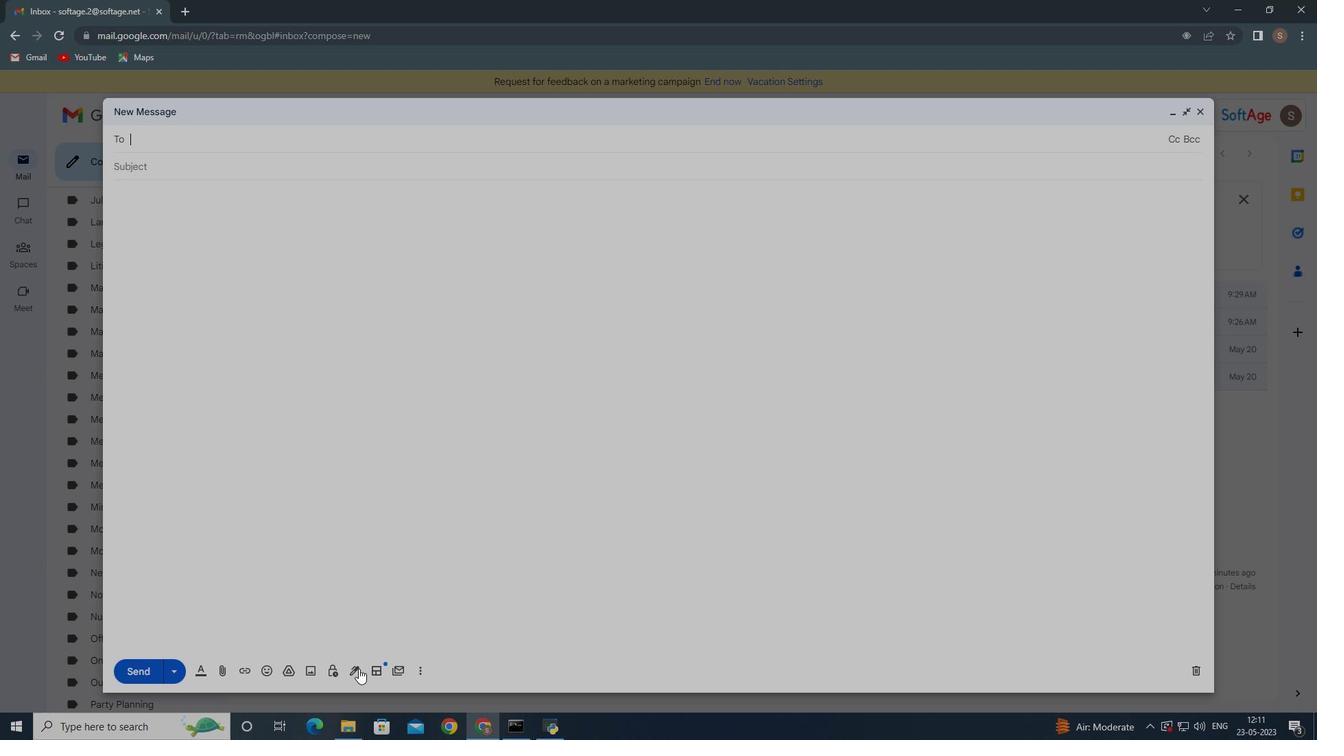 
Action: Mouse pressed left at (354, 671)
Screenshot: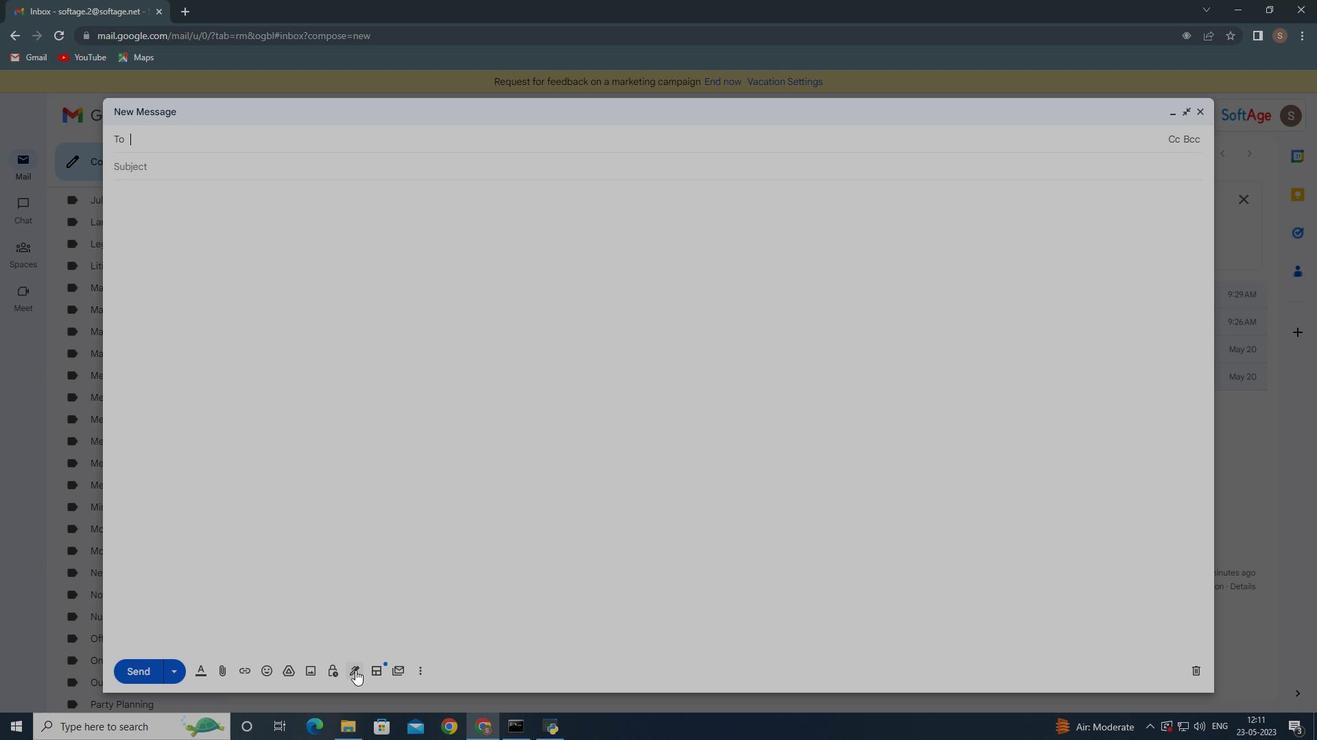 
Action: Mouse moved to (431, 329)
Screenshot: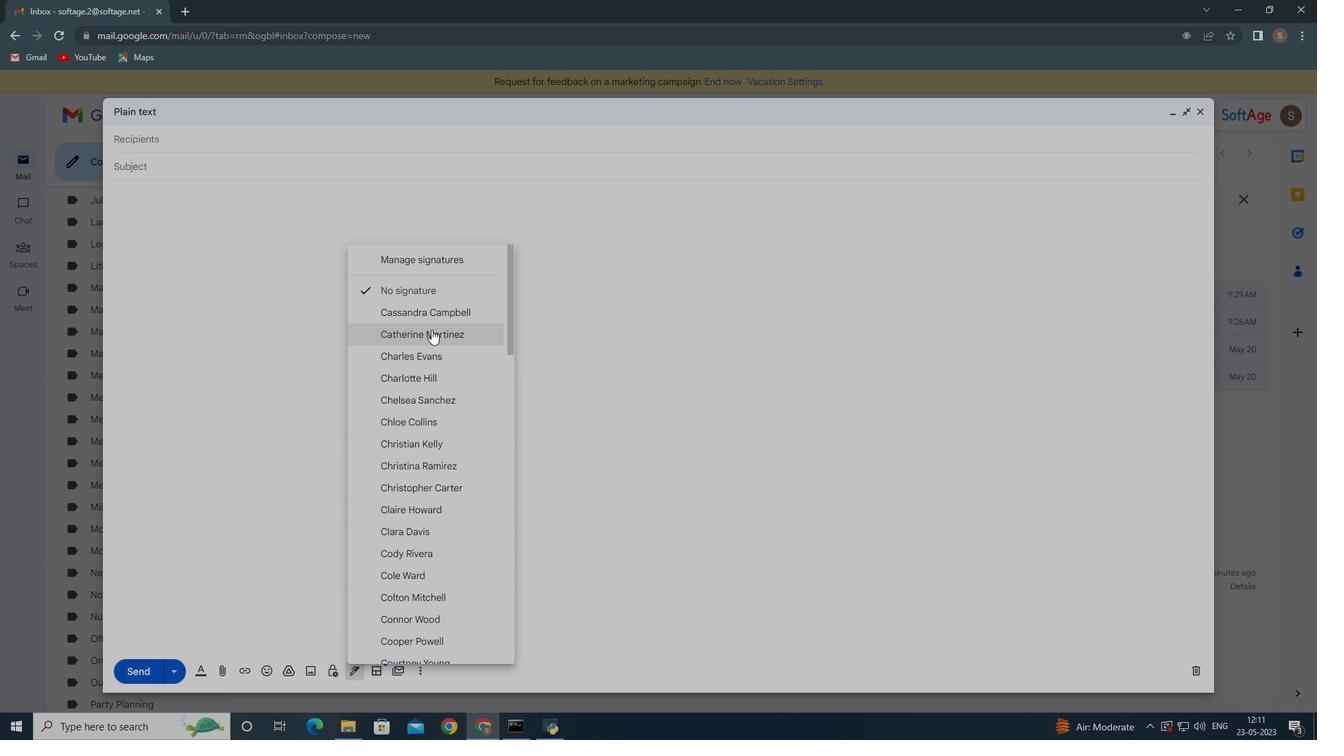 
Action: Mouse scrolled (431, 329) with delta (0, 0)
Screenshot: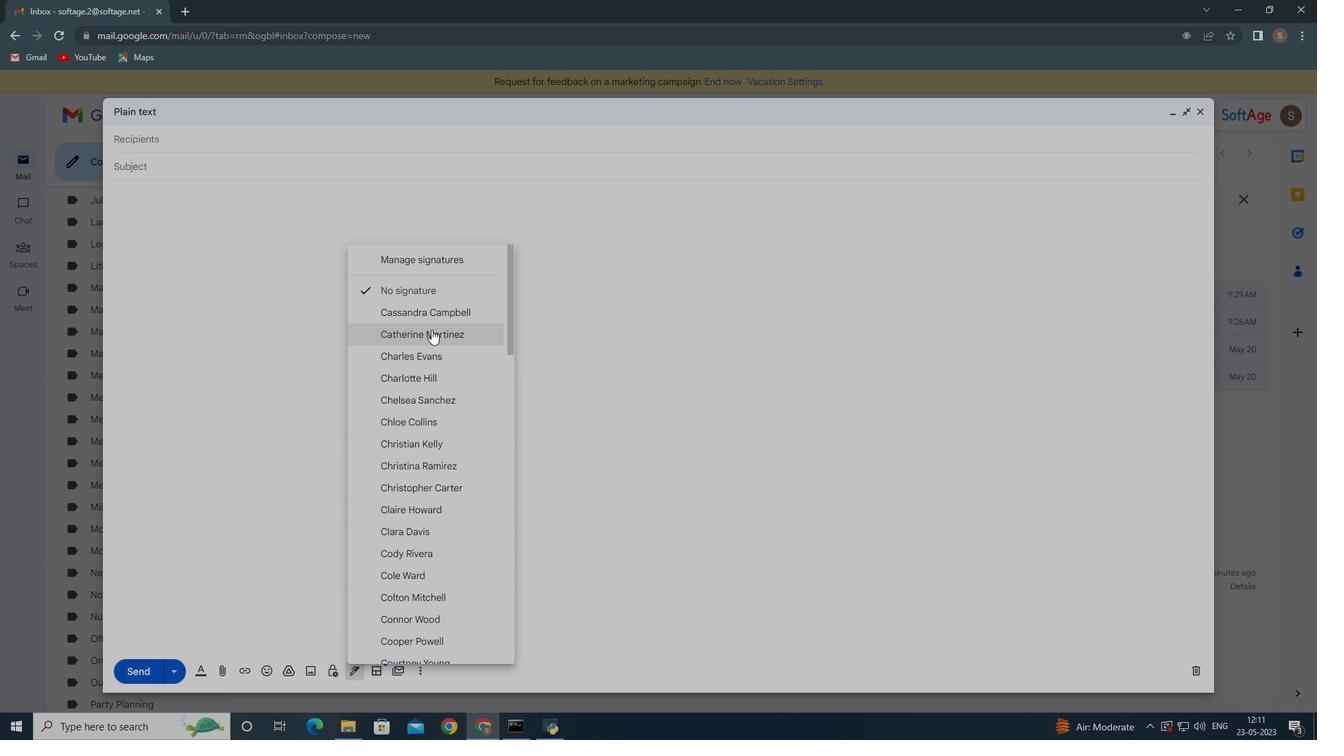 
Action: Mouse moved to (430, 332)
Screenshot: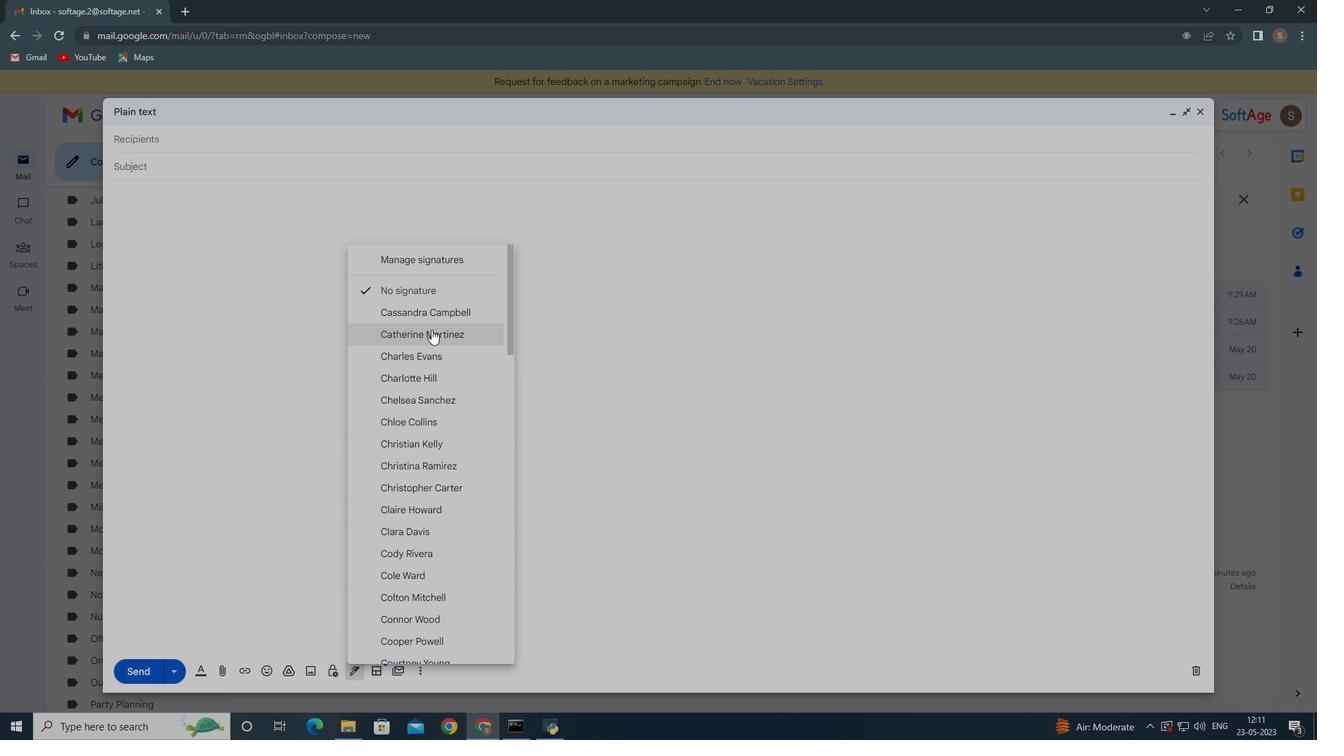 
Action: Mouse scrolled (430, 332) with delta (0, 0)
Screenshot: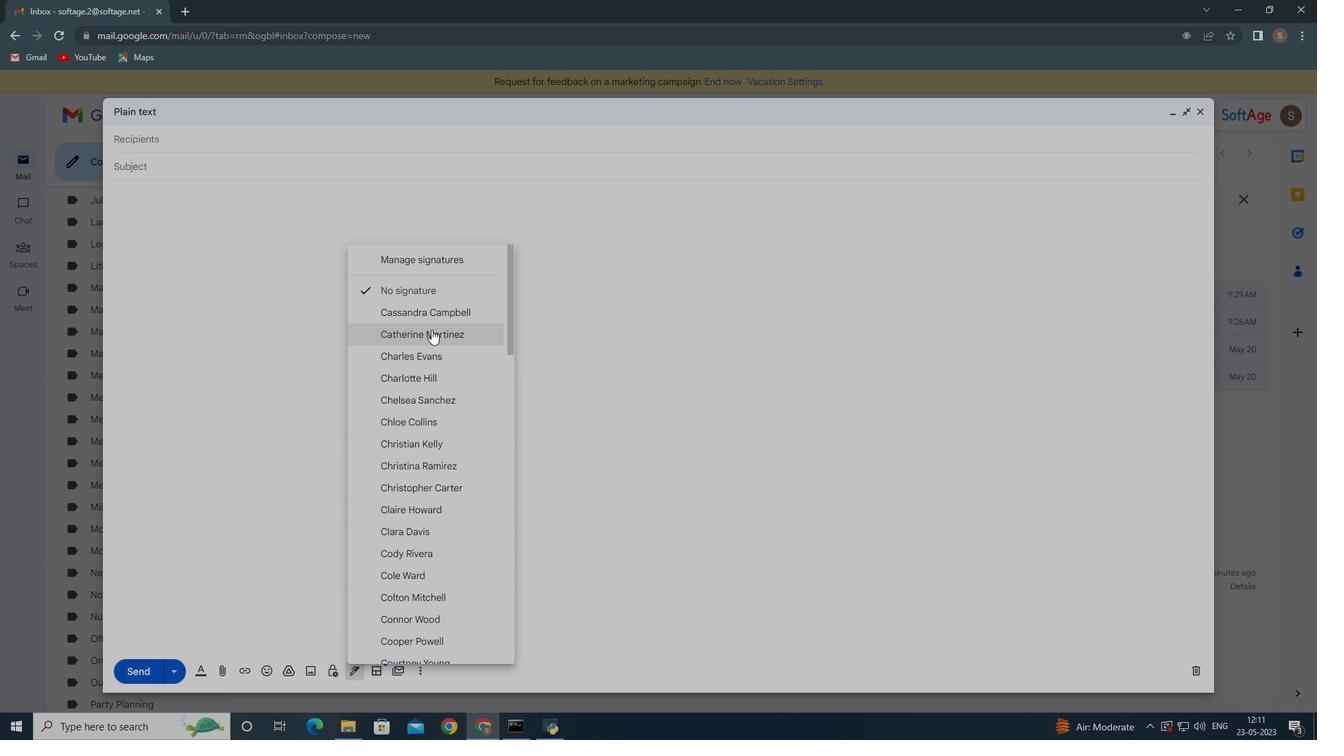 
Action: Mouse moved to (429, 334)
Screenshot: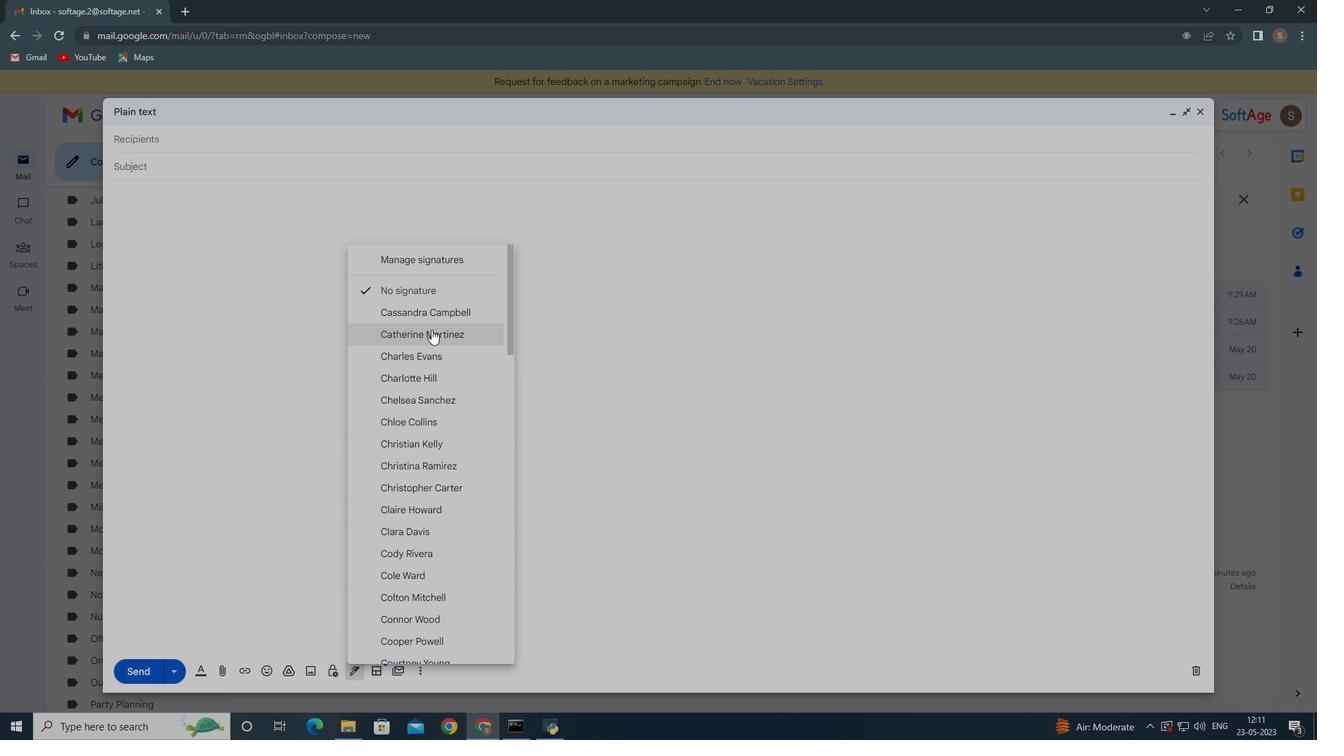 
Action: Mouse scrolled (429, 333) with delta (0, 0)
Screenshot: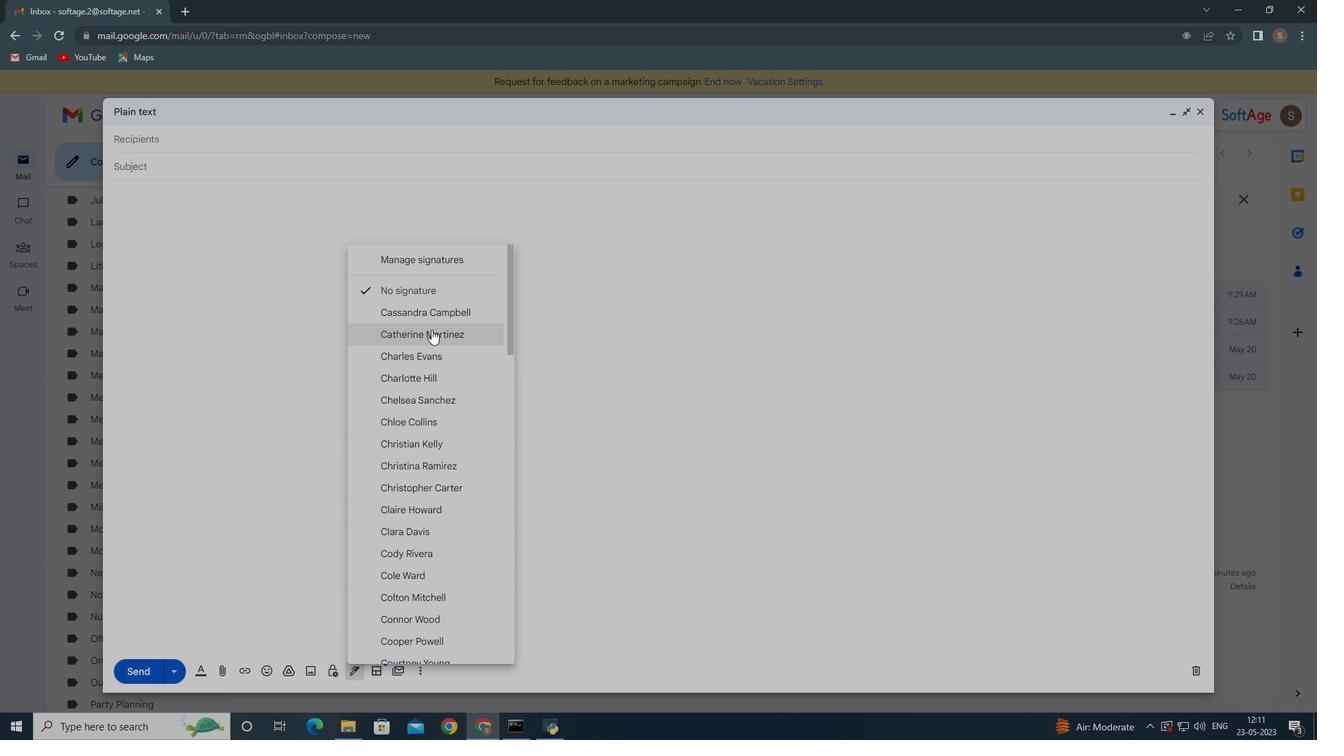 
Action: Mouse moved to (419, 378)
Screenshot: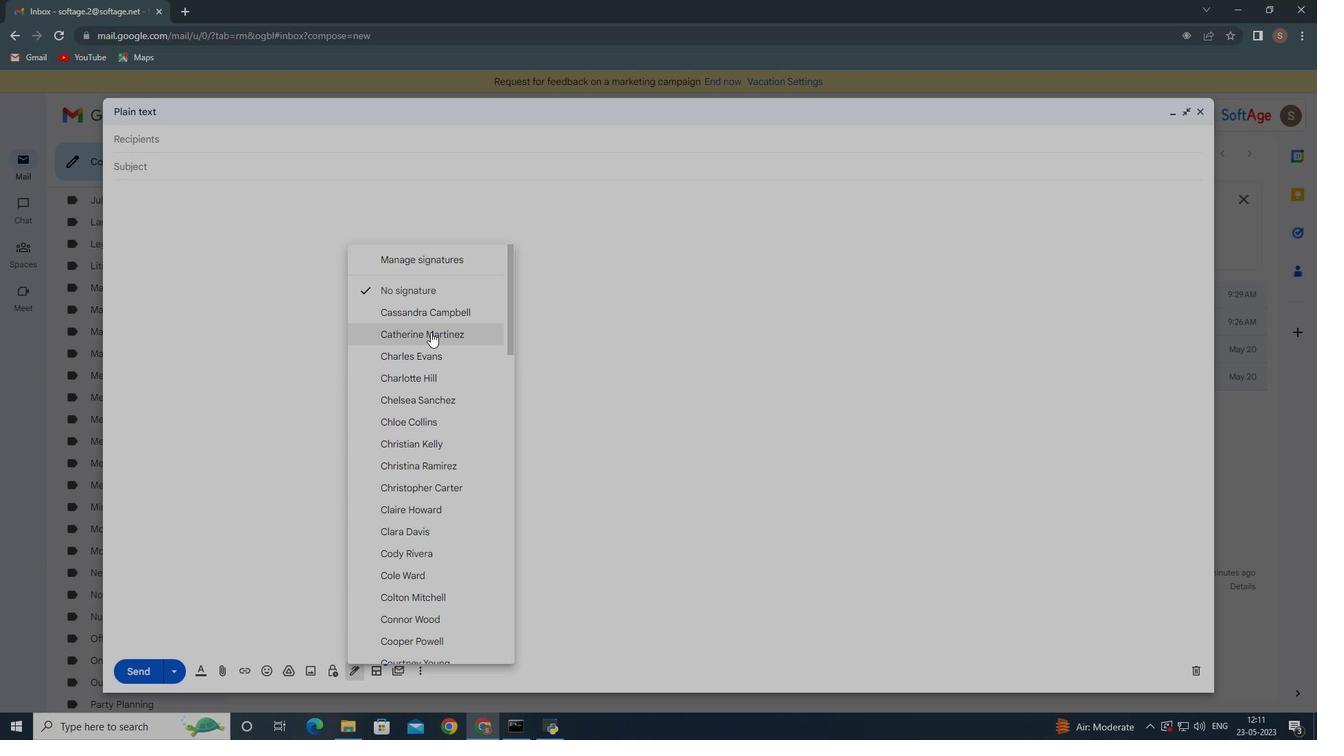 
Action: Mouse scrolled (420, 370) with delta (0, 0)
Screenshot: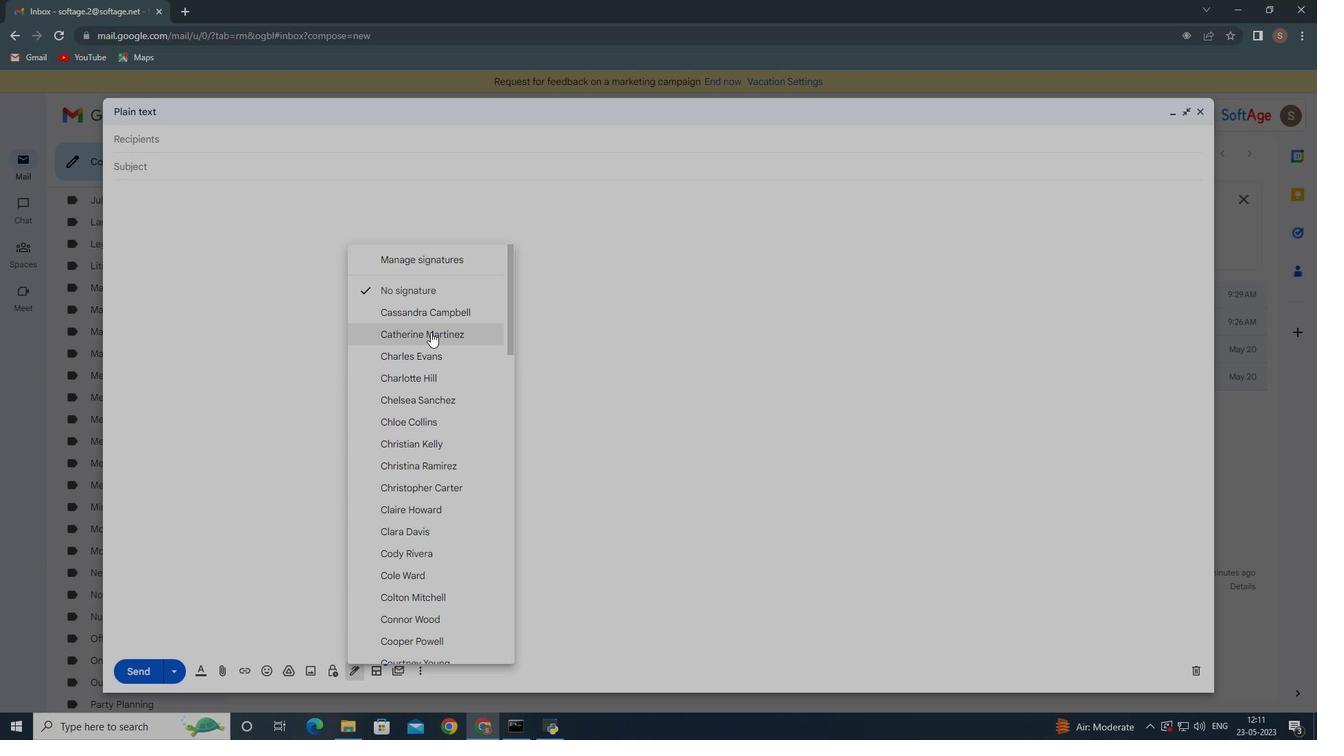 
Action: Mouse moved to (412, 622)
Screenshot: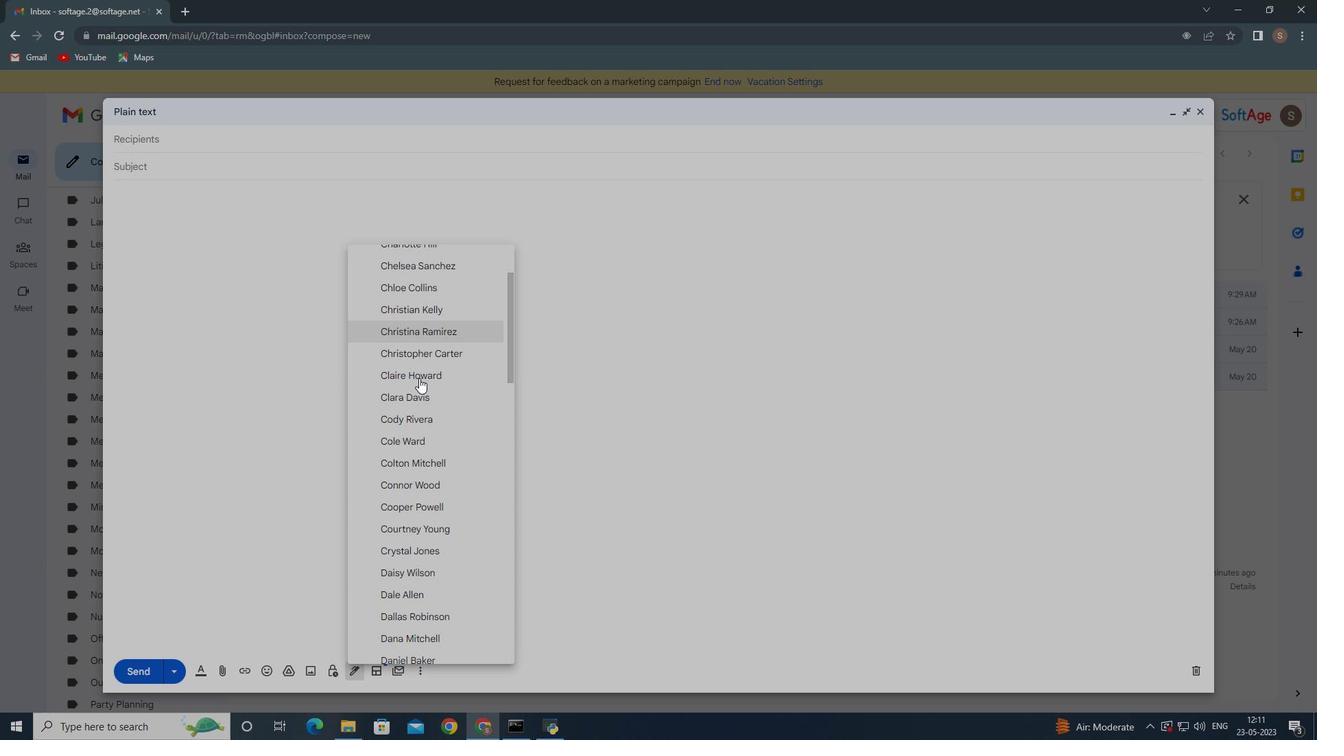 
Action: Mouse scrolled (408, 595) with delta (0, 0)
Screenshot: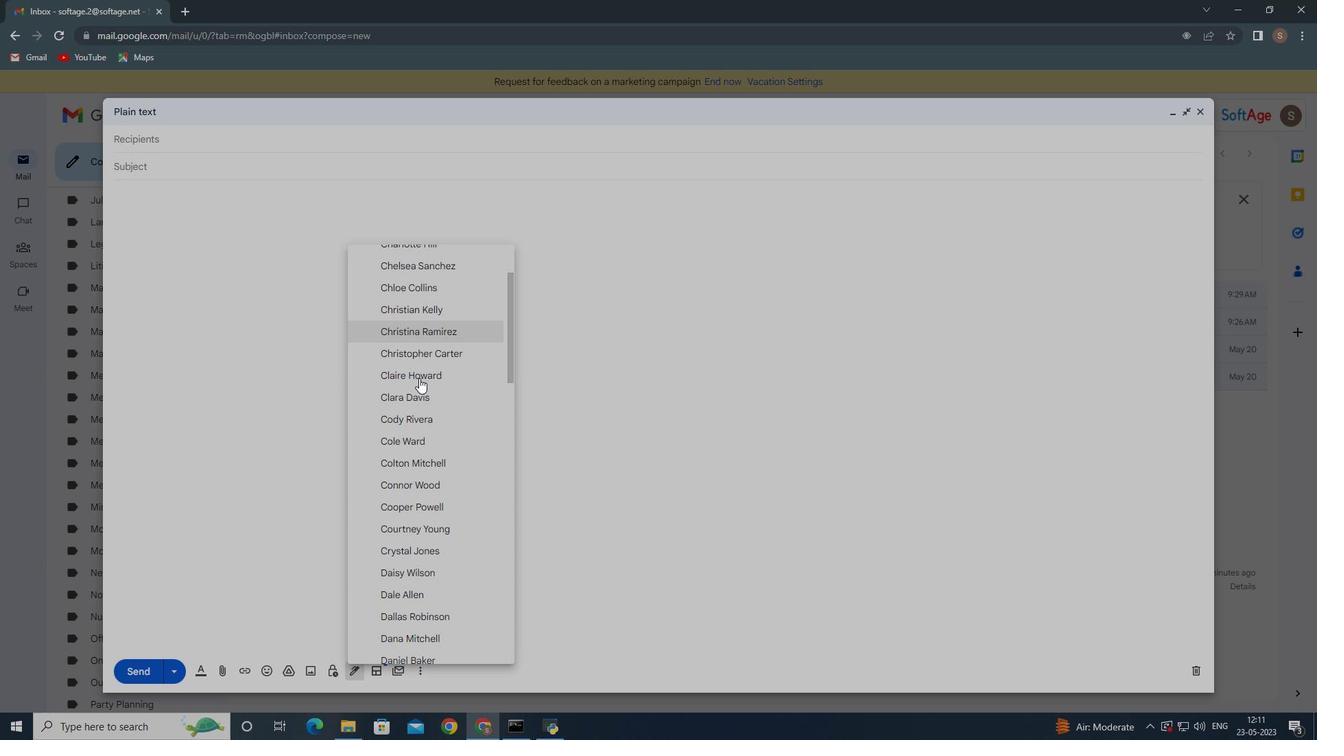
Action: Mouse moved to (419, 691)
Screenshot: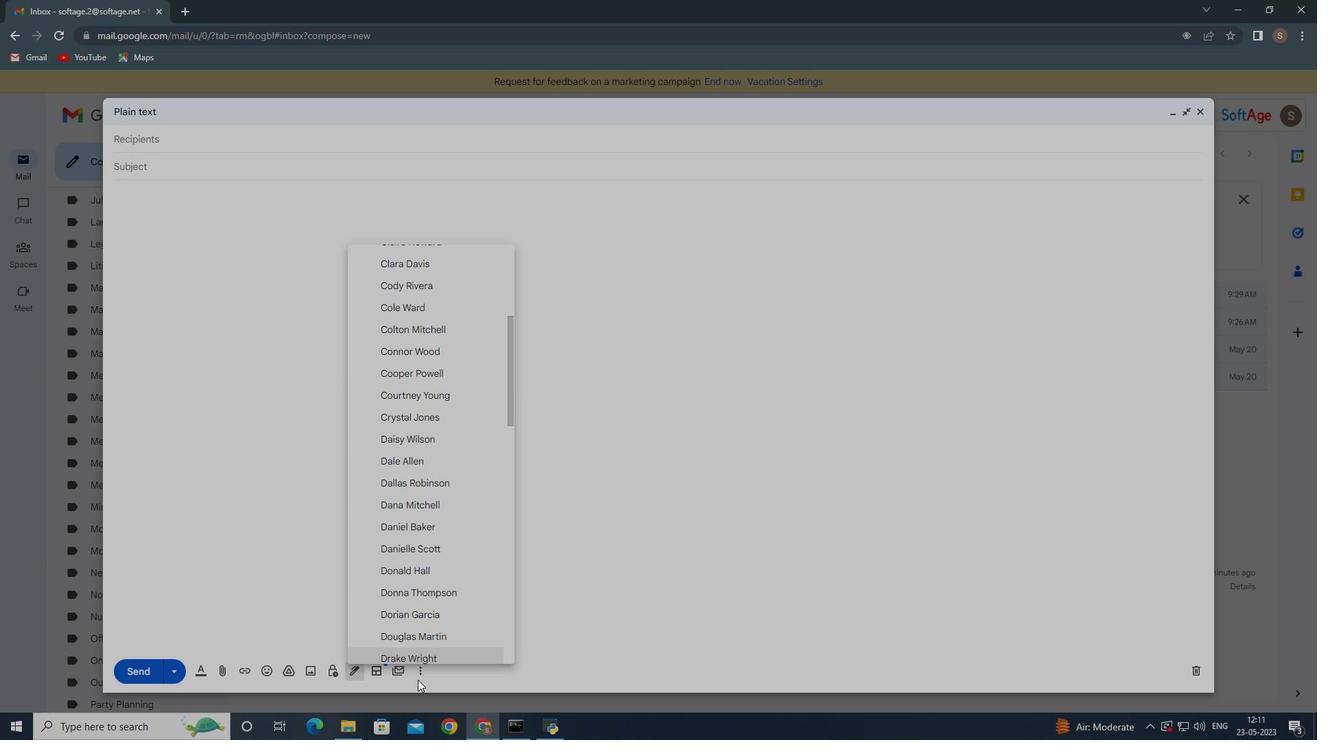 
Action: Mouse scrolled (419, 690) with delta (0, 0)
Screenshot: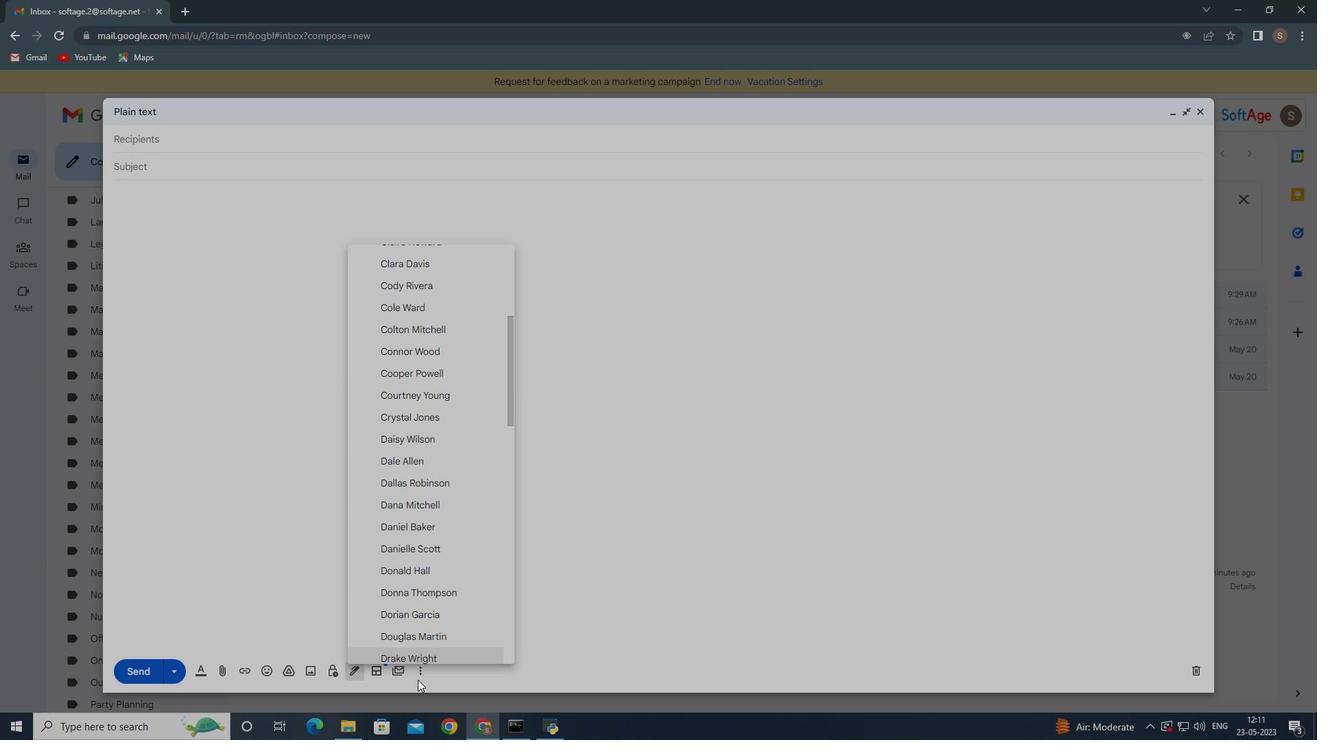 
Action: Mouse moved to (422, 696)
Screenshot: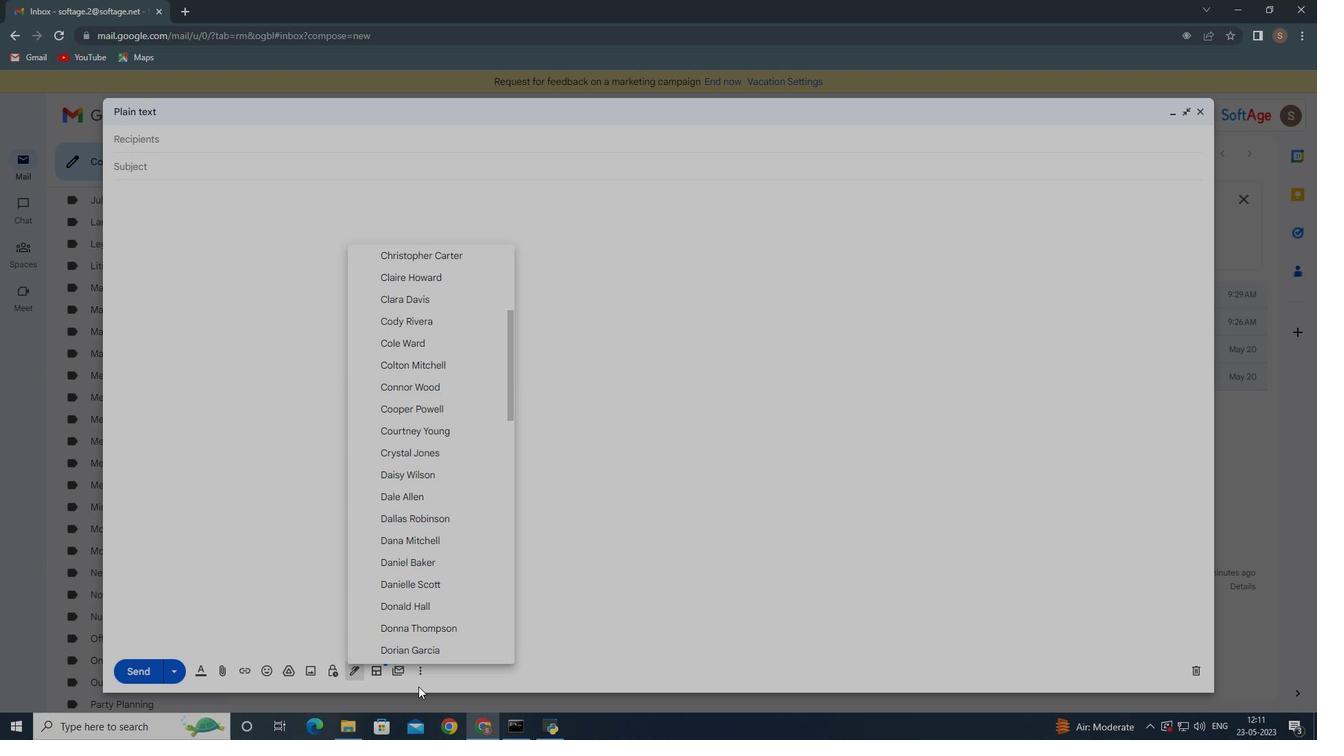 
Action: Mouse scrolled (422, 695) with delta (0, 0)
Screenshot: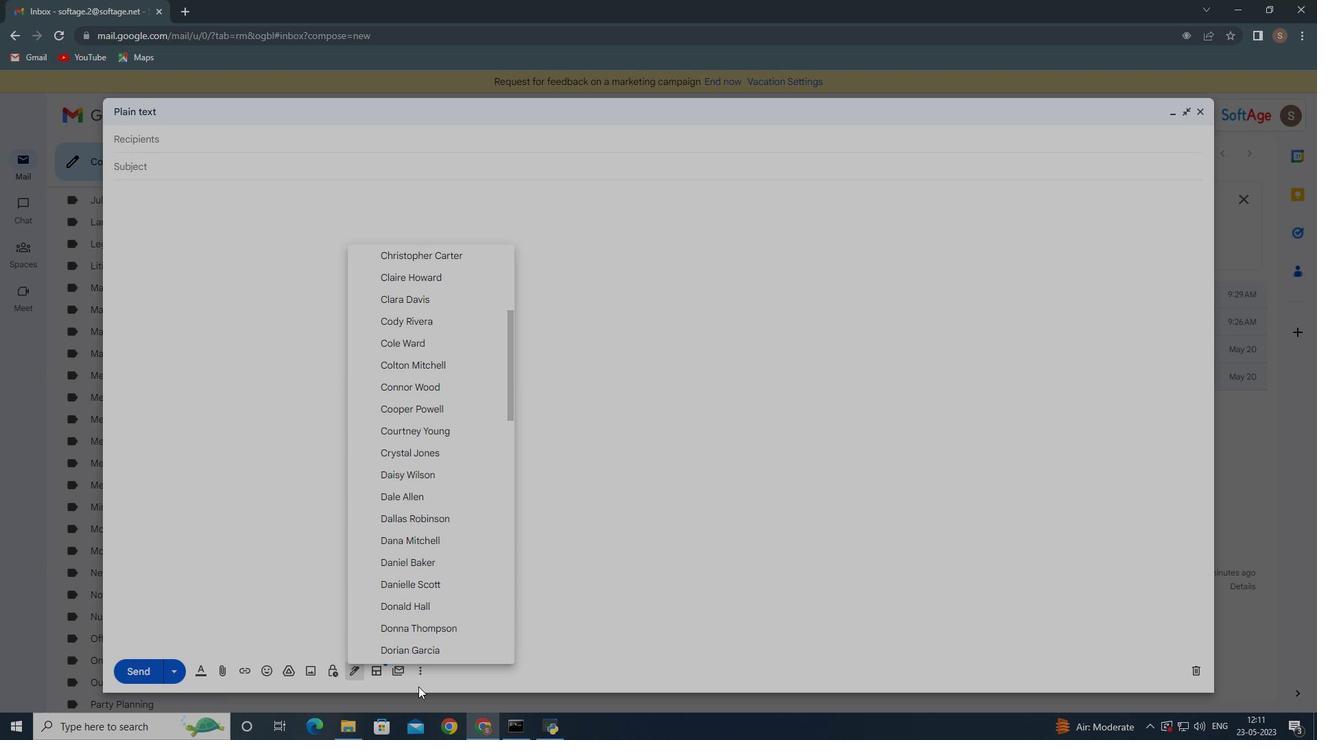 
Action: Mouse moved to (423, 697)
Screenshot: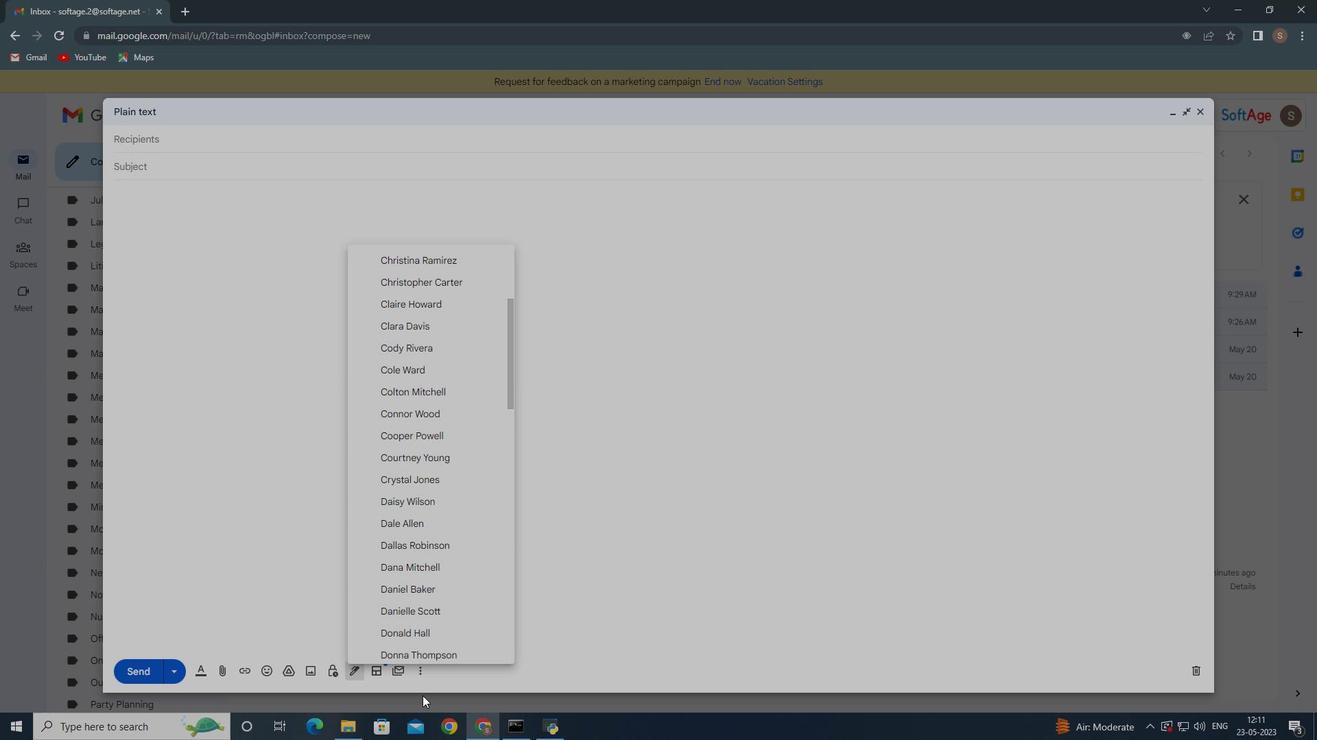 
Action: Mouse scrolled (423, 697) with delta (0, 0)
Screenshot: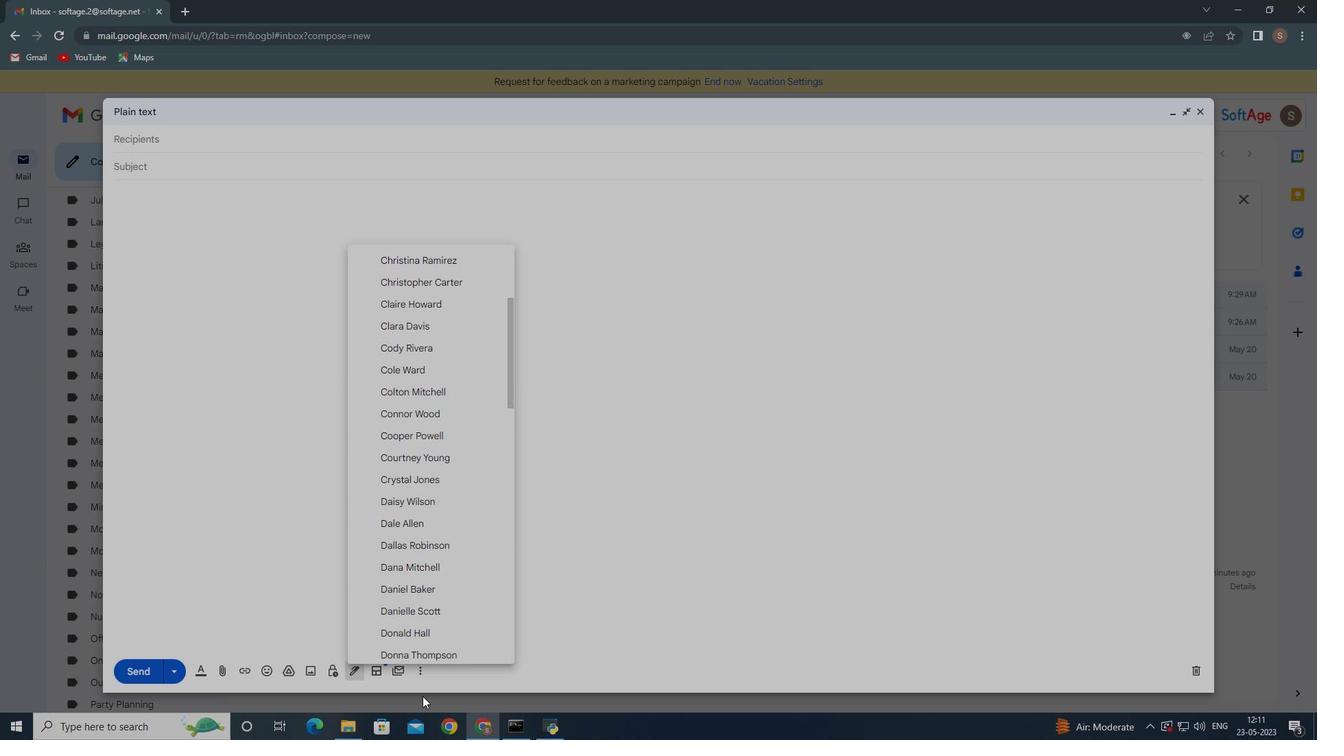 
Action: Mouse moved to (422, 434)
Screenshot: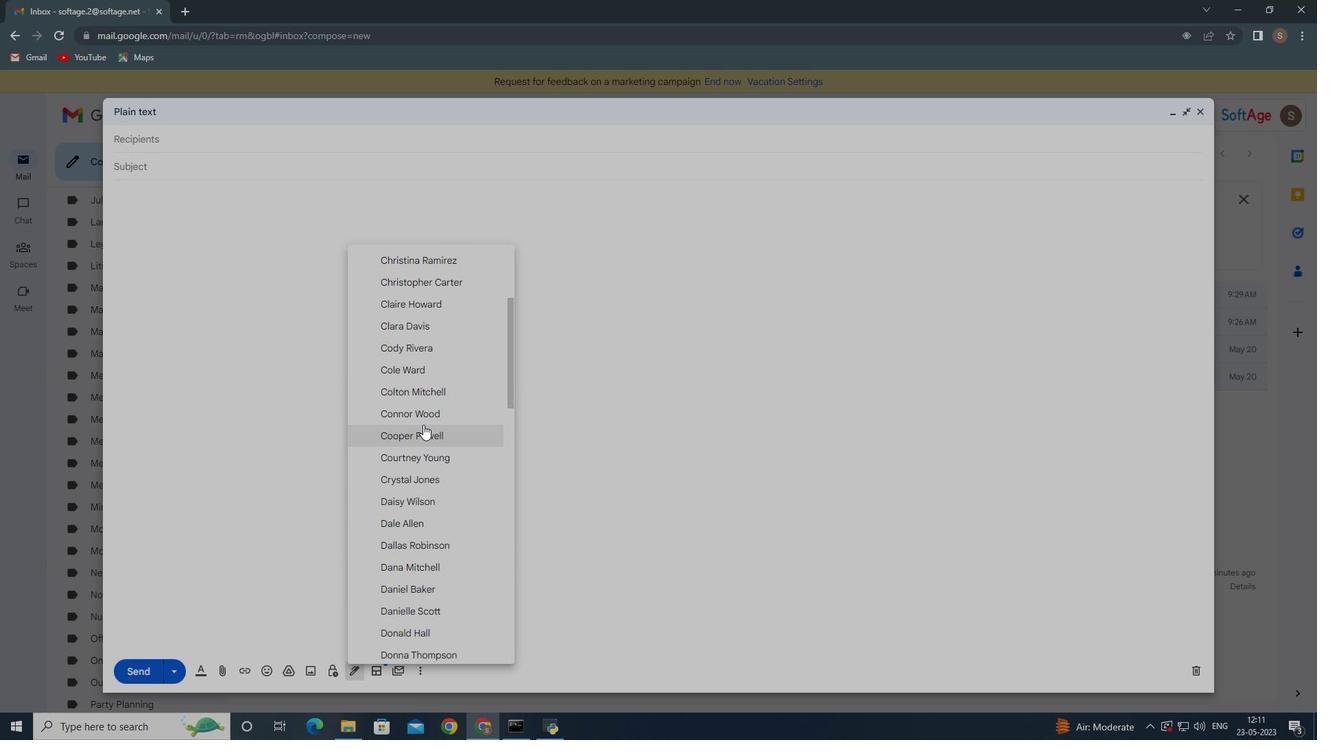
Action: Mouse scrolled (422, 426) with delta (0, 0)
Screenshot: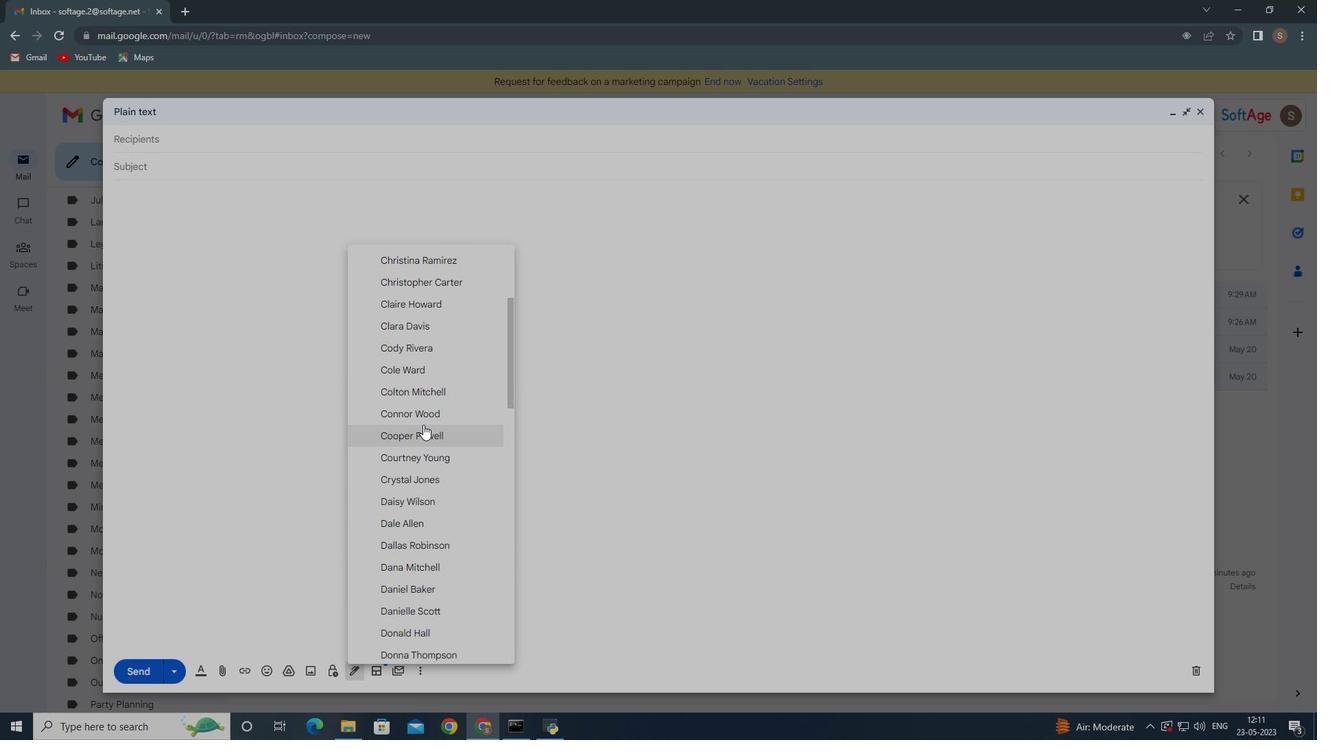 
Action: Mouse moved to (421, 435)
Screenshot: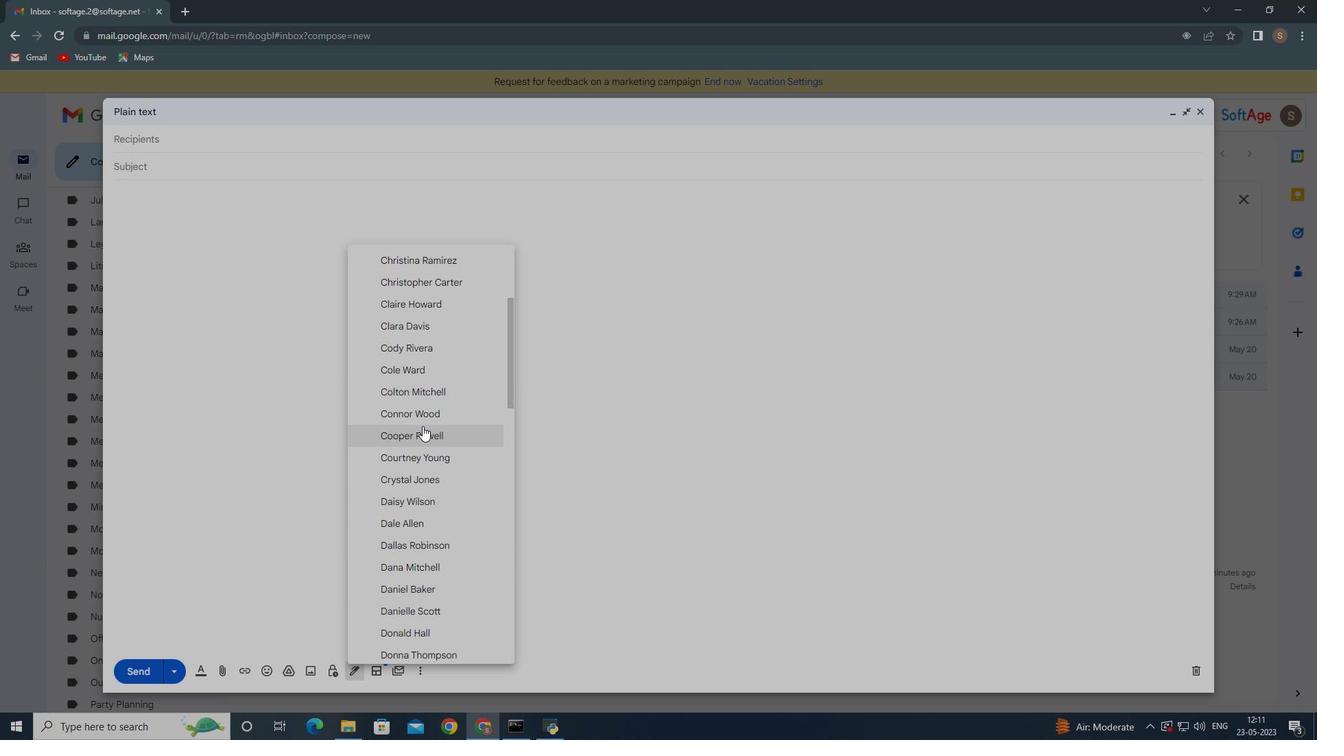 
Action: Mouse scrolled (422, 428) with delta (0, 0)
Screenshot: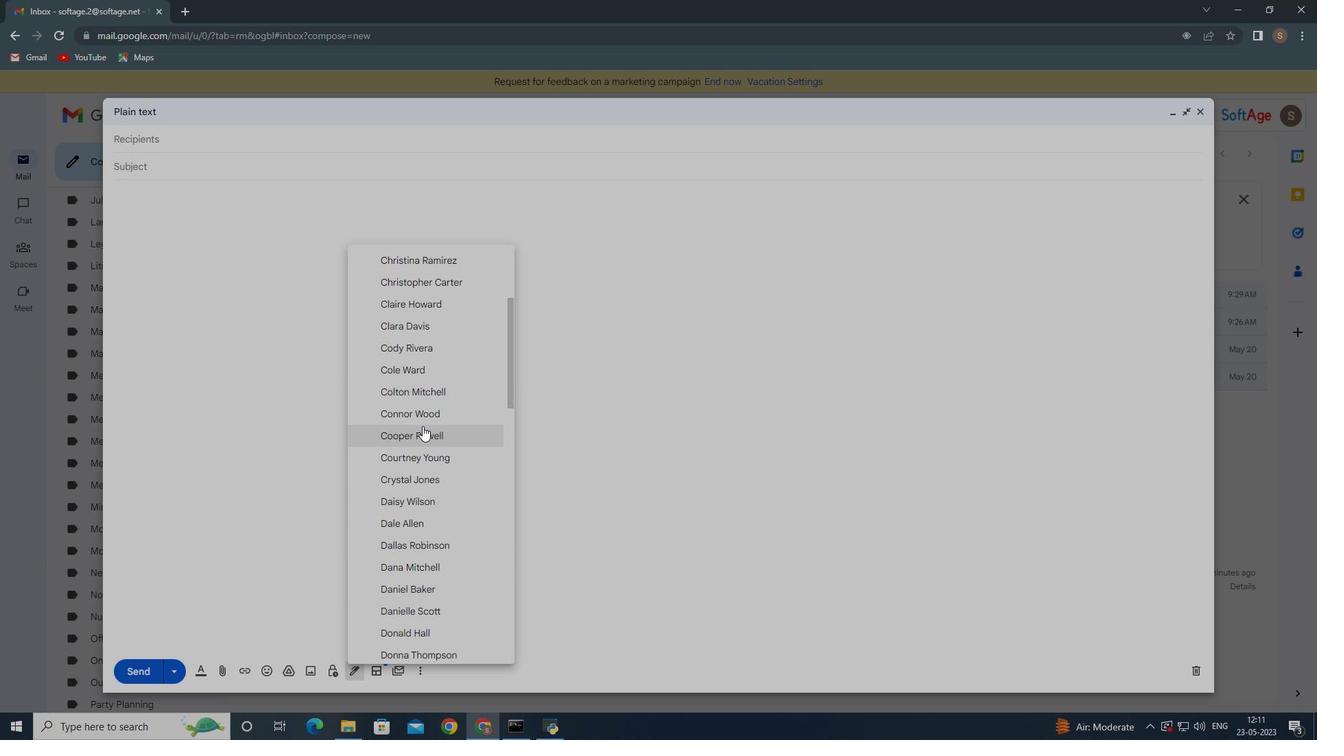 
Action: Mouse moved to (421, 447)
Screenshot: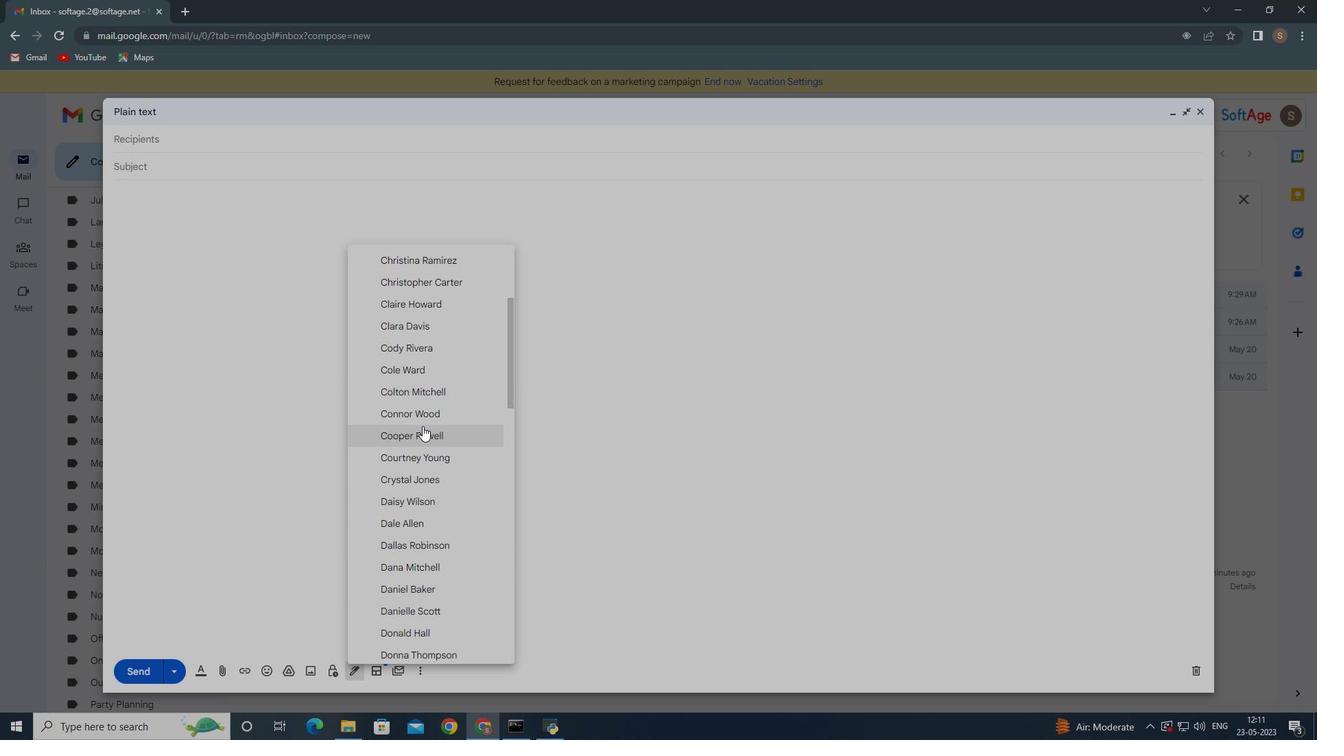 
Action: Mouse scrolled (422, 428) with delta (0, 0)
Screenshot: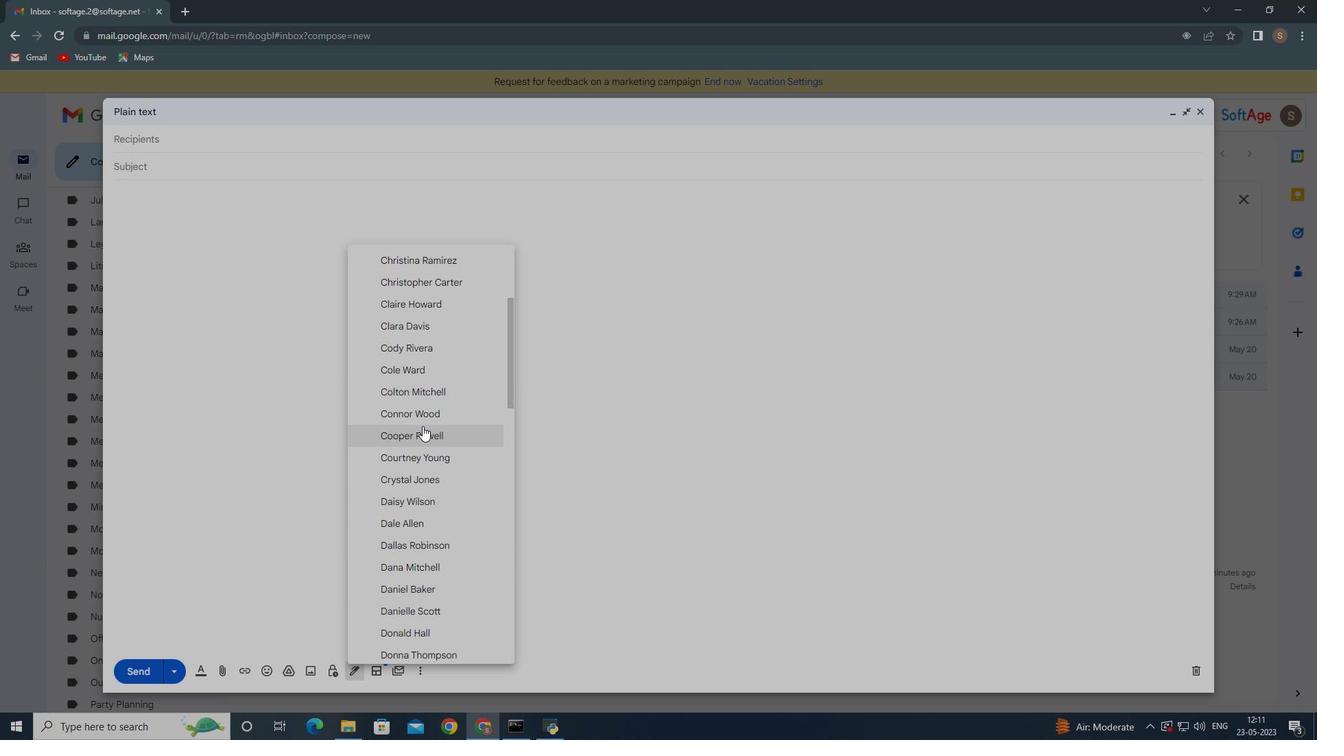
Action: Mouse moved to (421, 455)
Screenshot: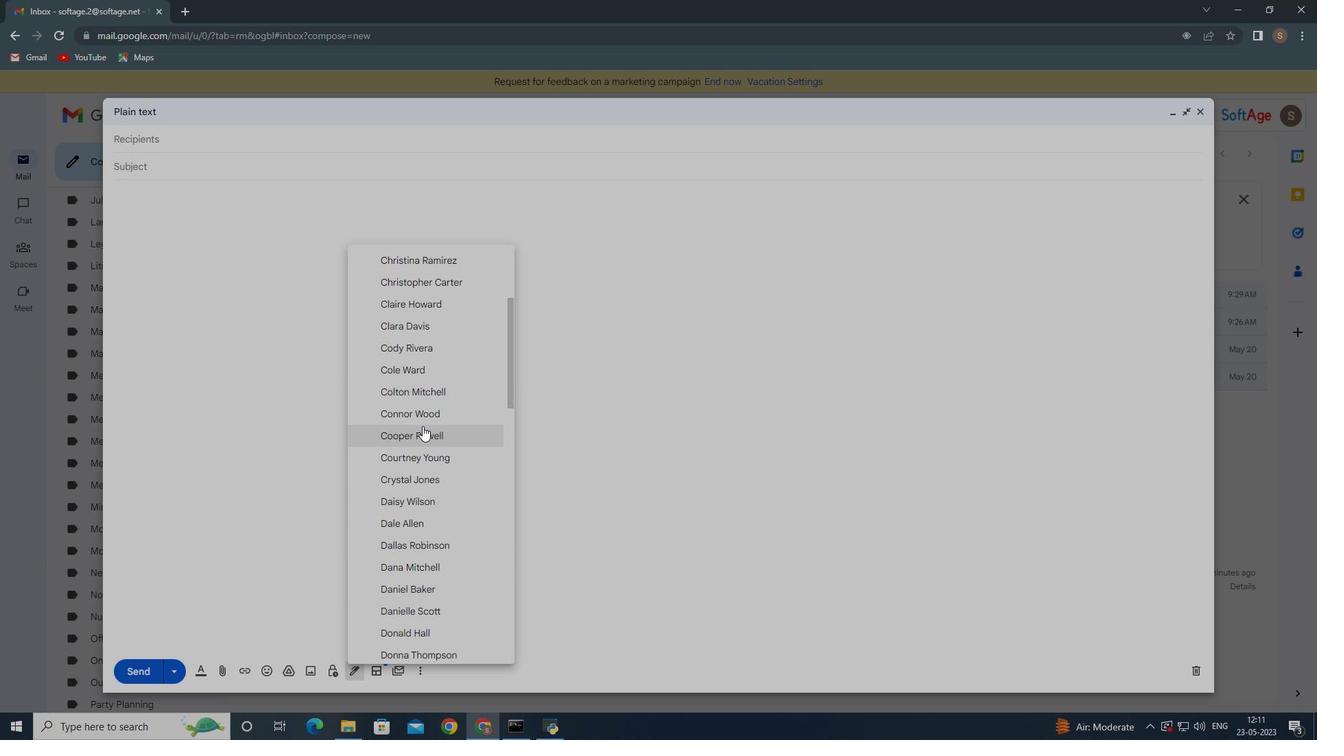 
Action: Mouse scrolled (421, 434) with delta (0, 0)
Screenshot: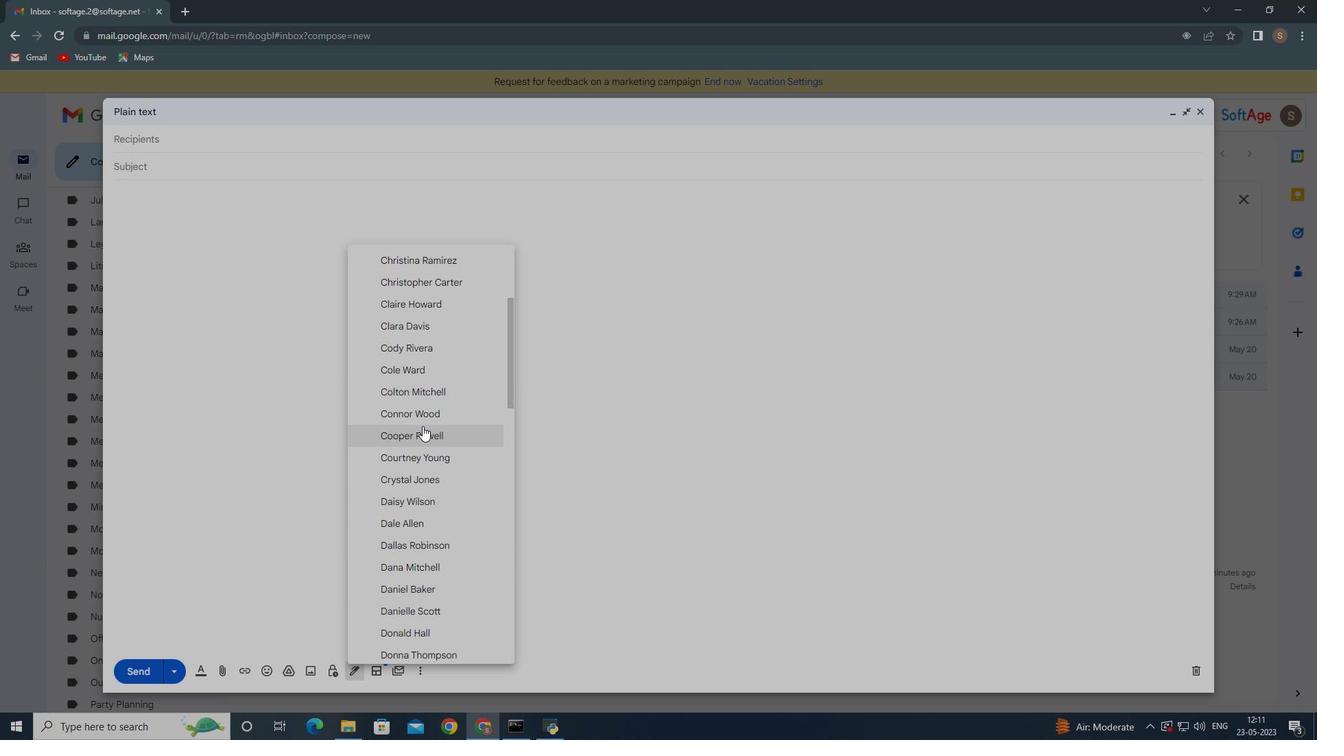
Action: Mouse moved to (432, 536)
Screenshot: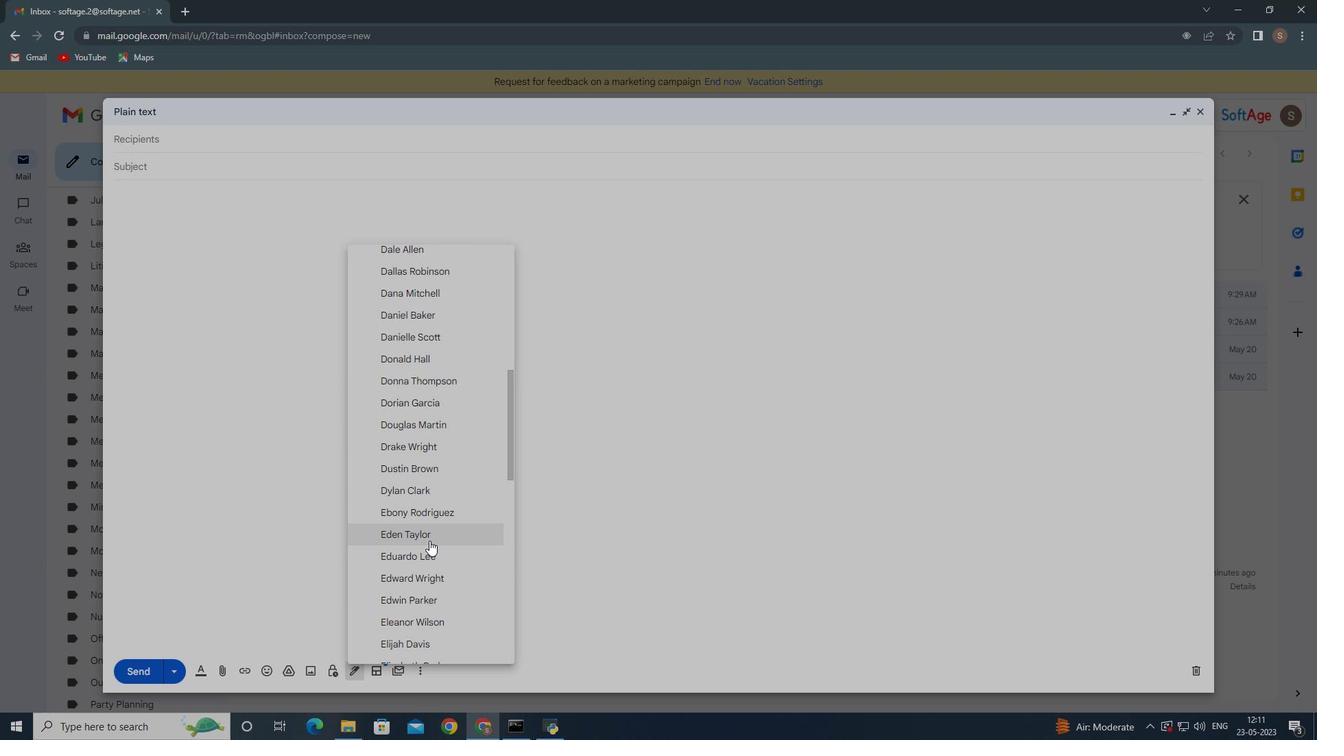 
Action: Mouse scrolled (432, 535) with delta (0, 0)
Screenshot: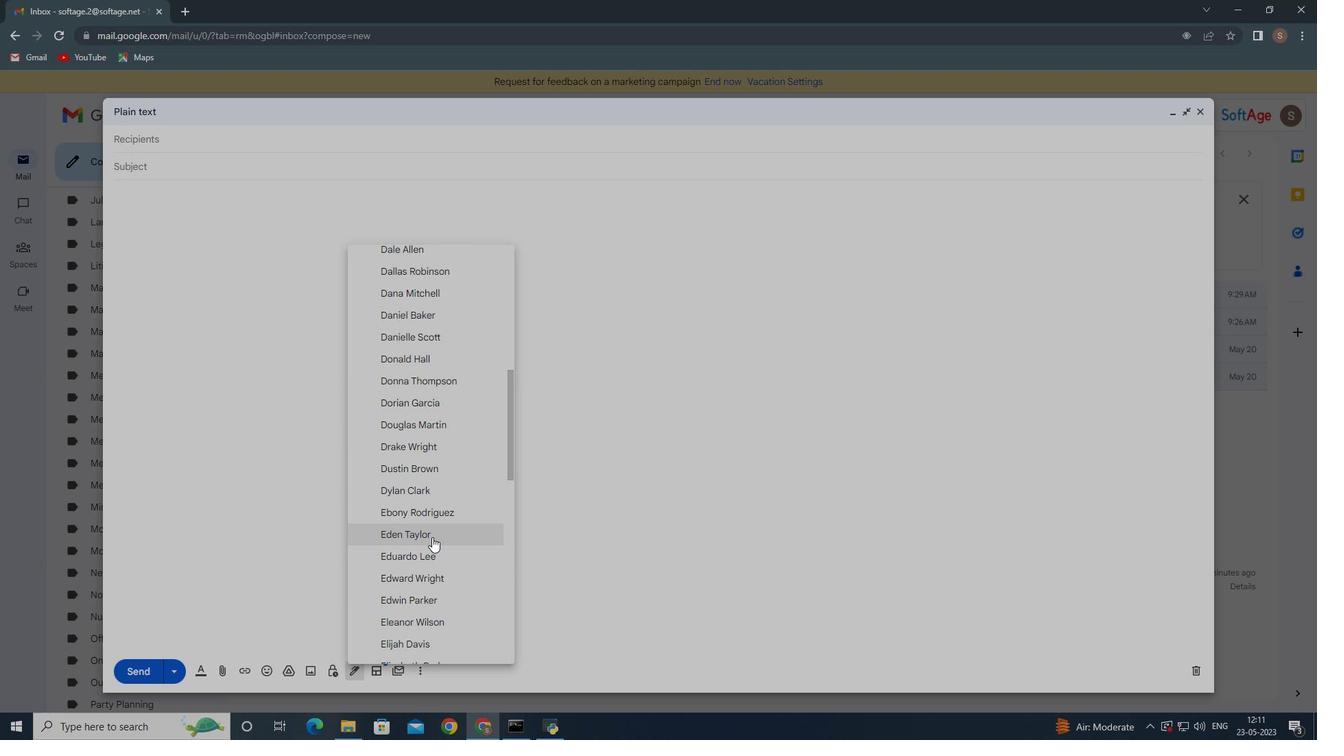 
Action: Mouse scrolled (432, 535) with delta (0, 0)
Screenshot: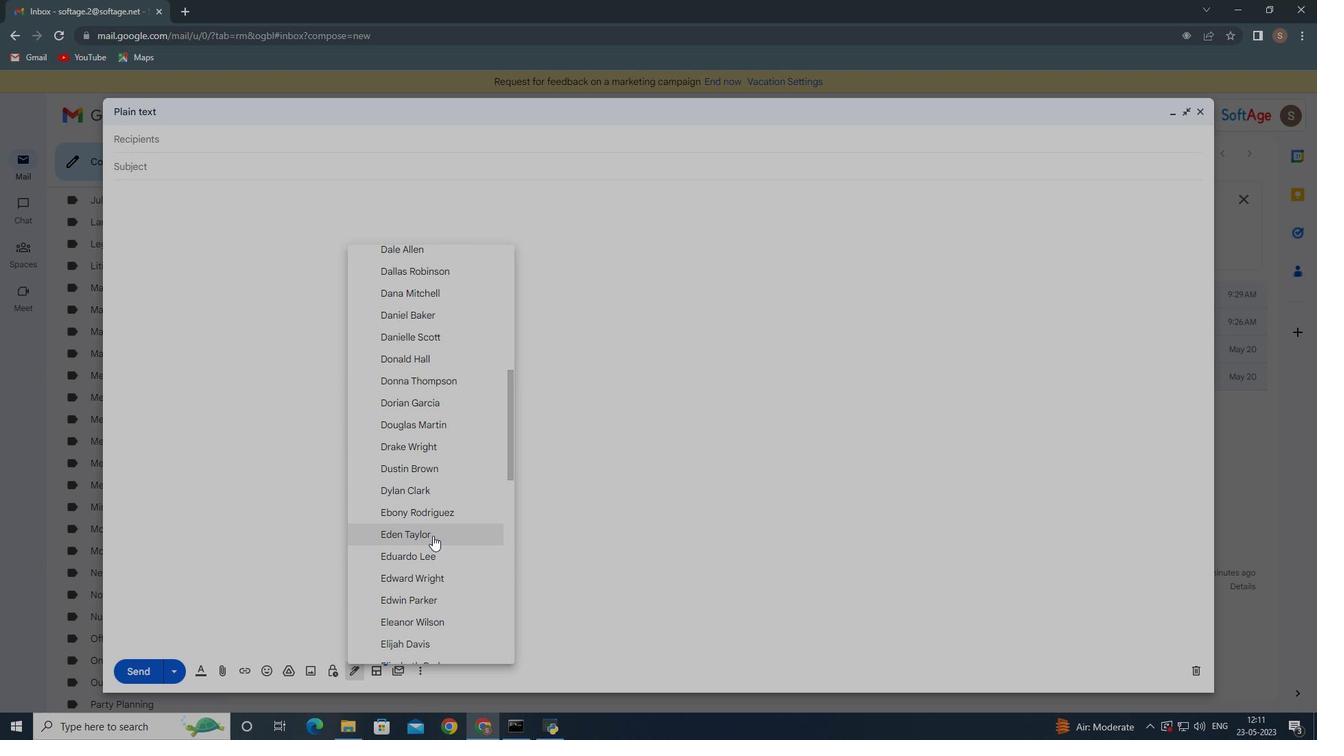 
Action: Mouse scrolled (432, 535) with delta (0, 0)
Screenshot: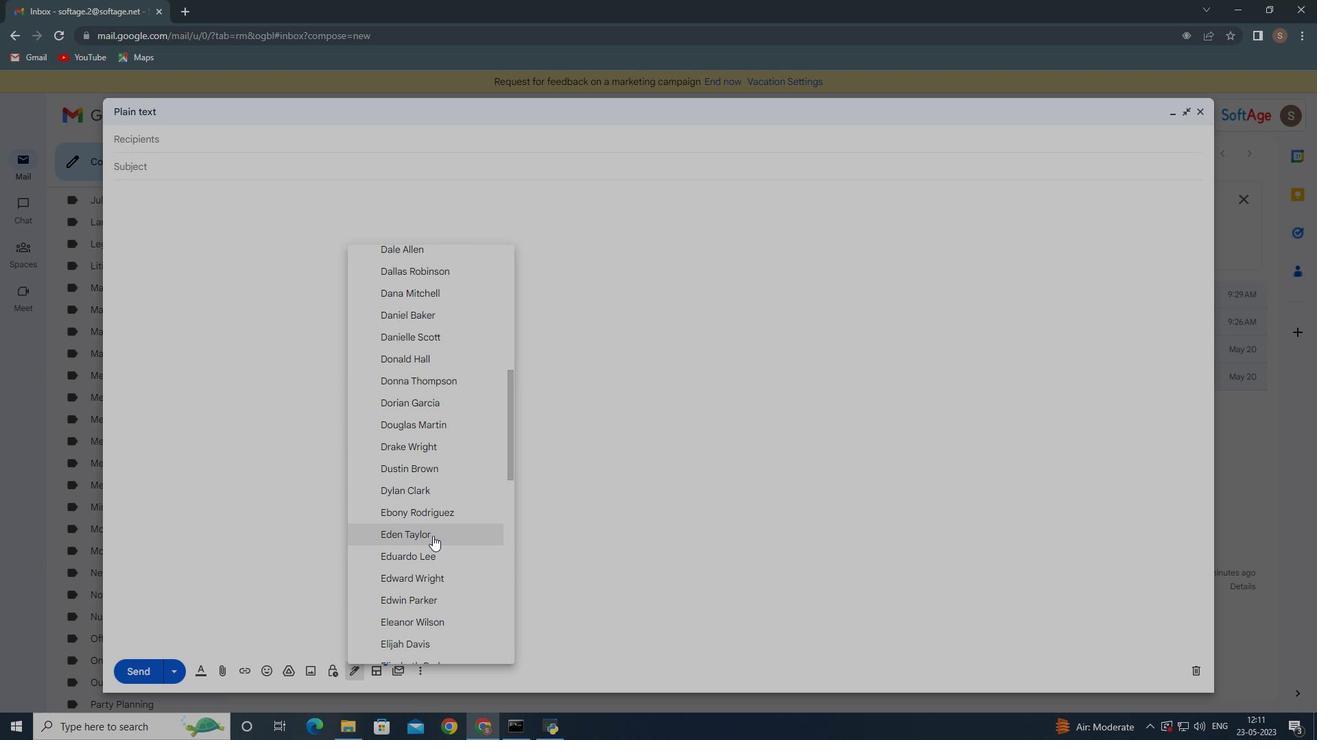 
Action: Mouse scrolled (432, 535) with delta (0, 0)
Screenshot: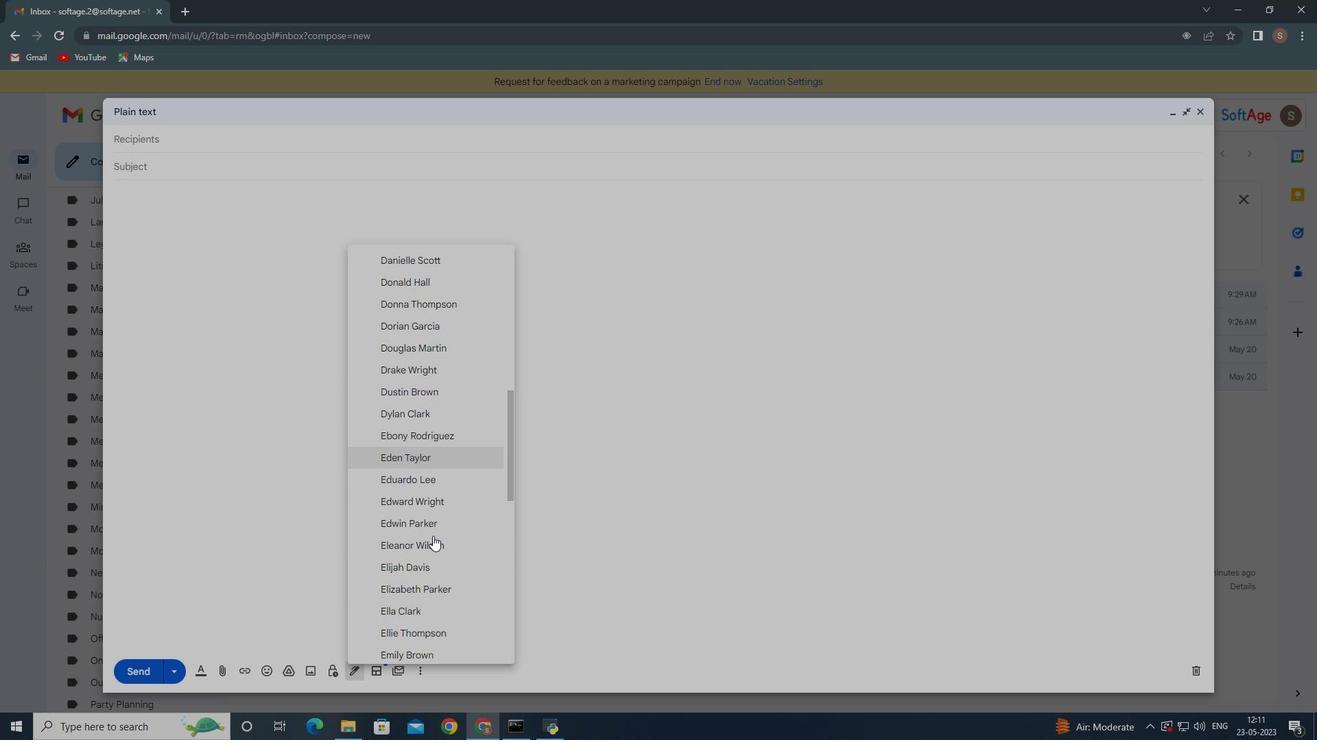
Action: Mouse scrolled (432, 535) with delta (0, 0)
Screenshot: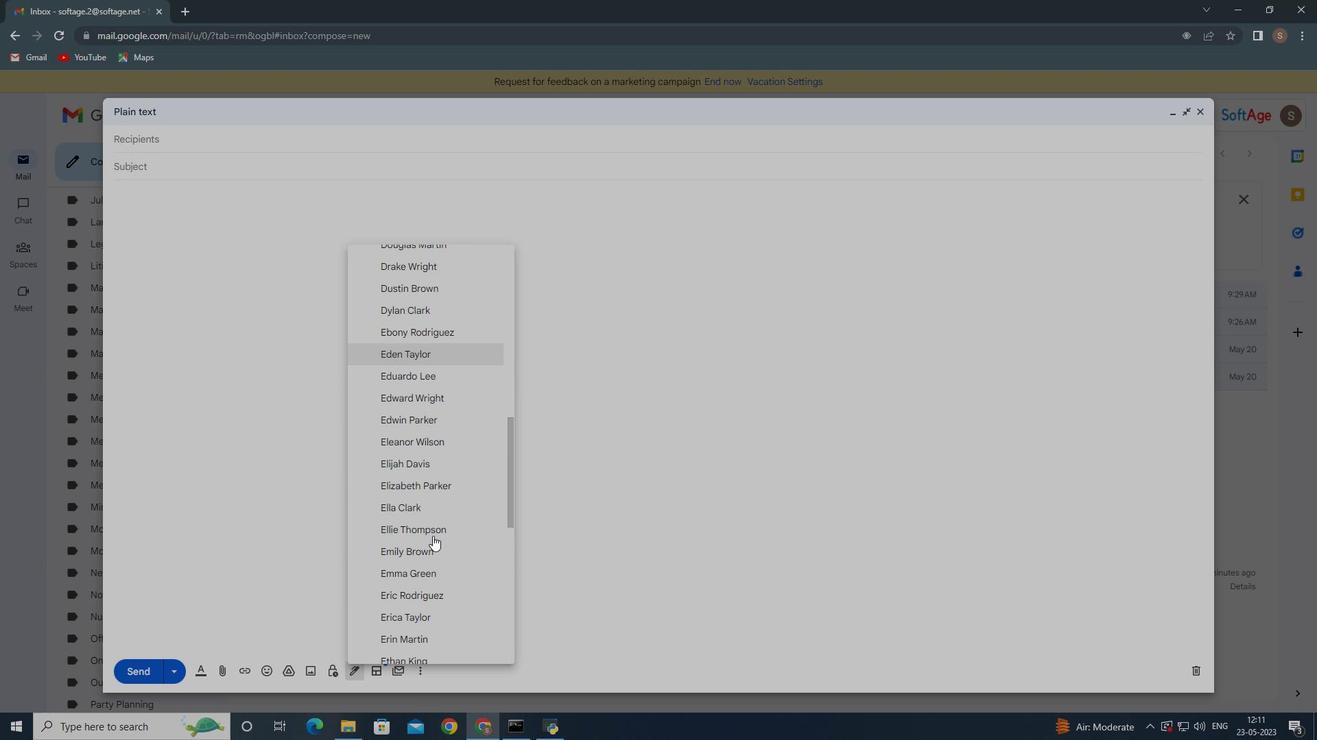 
Action: Mouse moved to (430, 538)
Screenshot: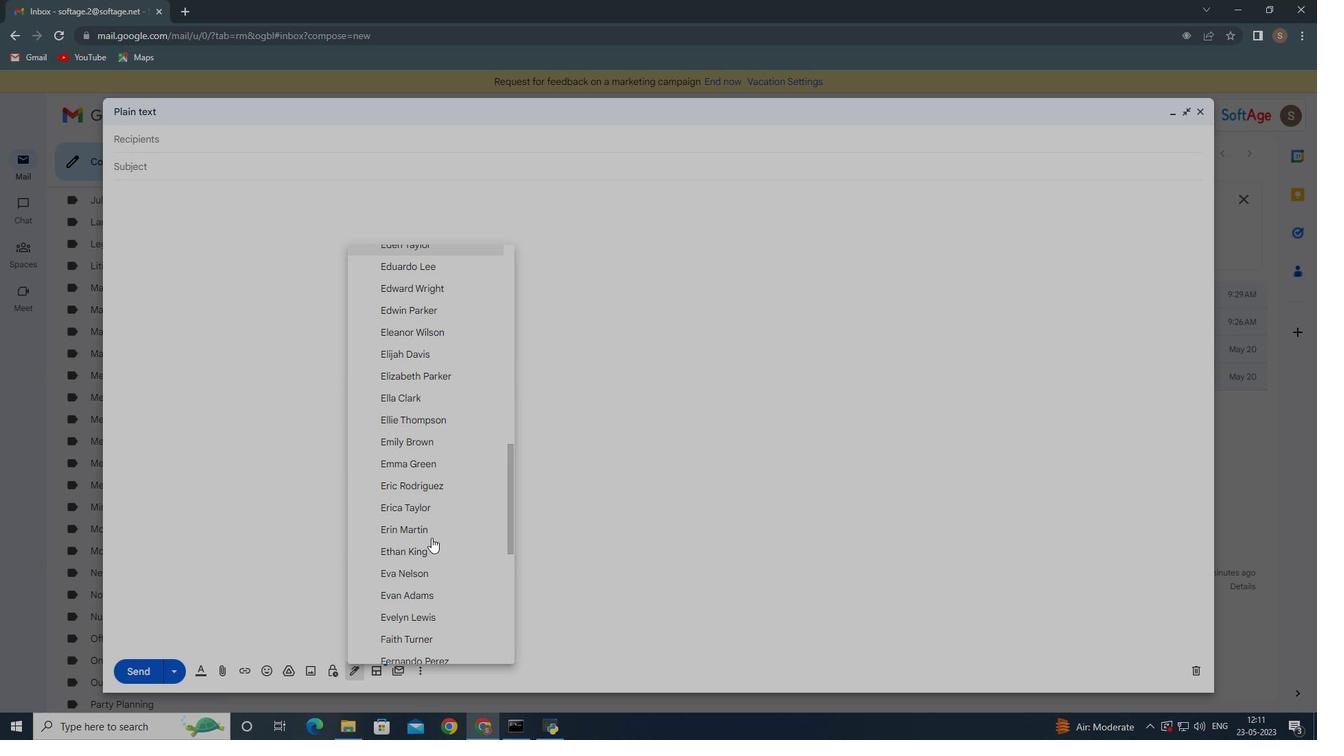 
Action: Mouse scrolled (430, 537) with delta (0, 0)
Screenshot: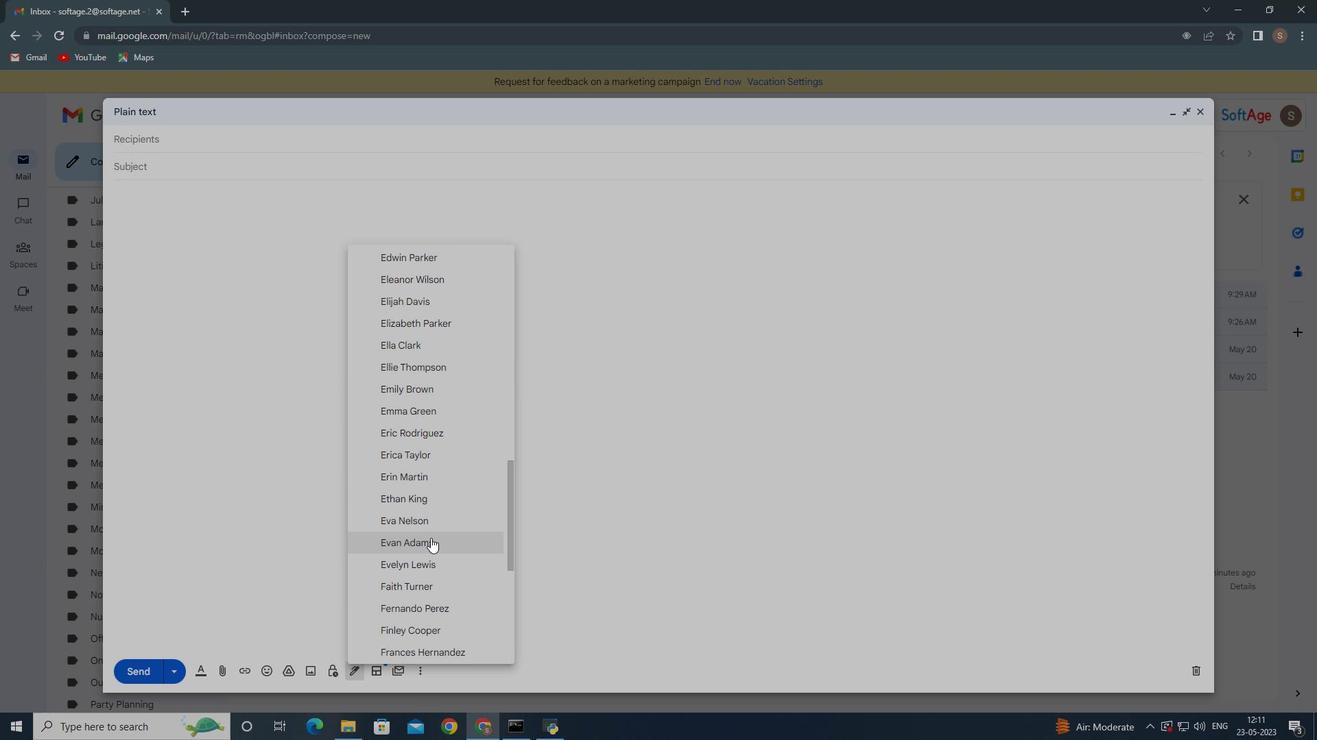 
Action: Mouse scrolled (430, 537) with delta (0, 0)
Screenshot: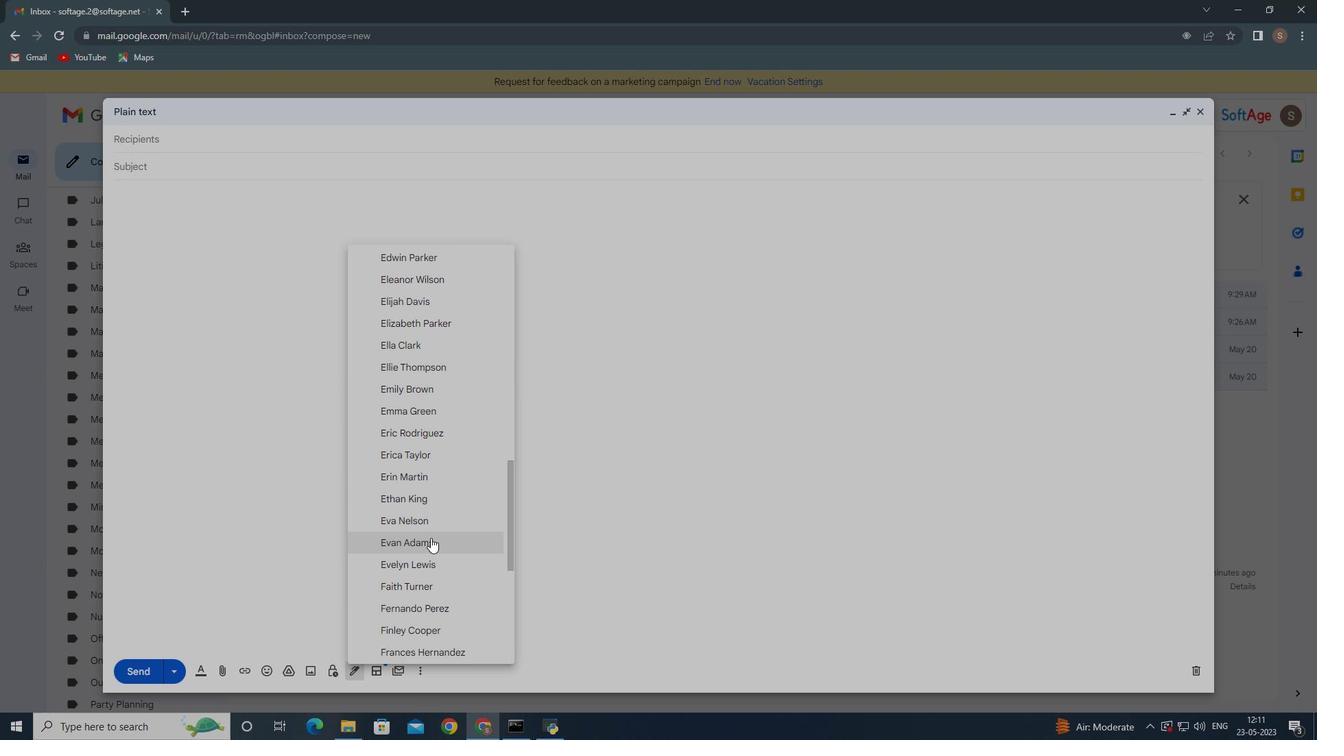 
Action: Mouse scrolled (430, 537) with delta (0, 0)
Screenshot: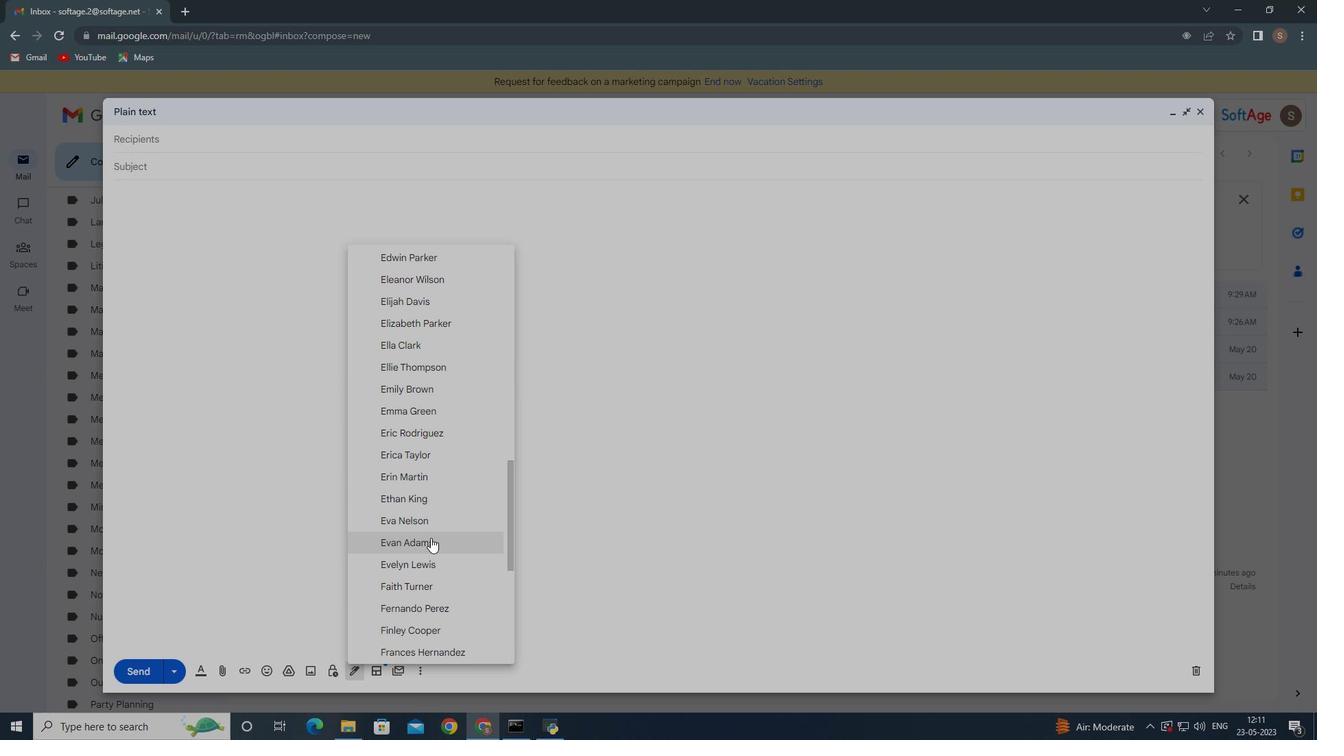 
Action: Mouse scrolled (430, 537) with delta (0, 0)
Screenshot: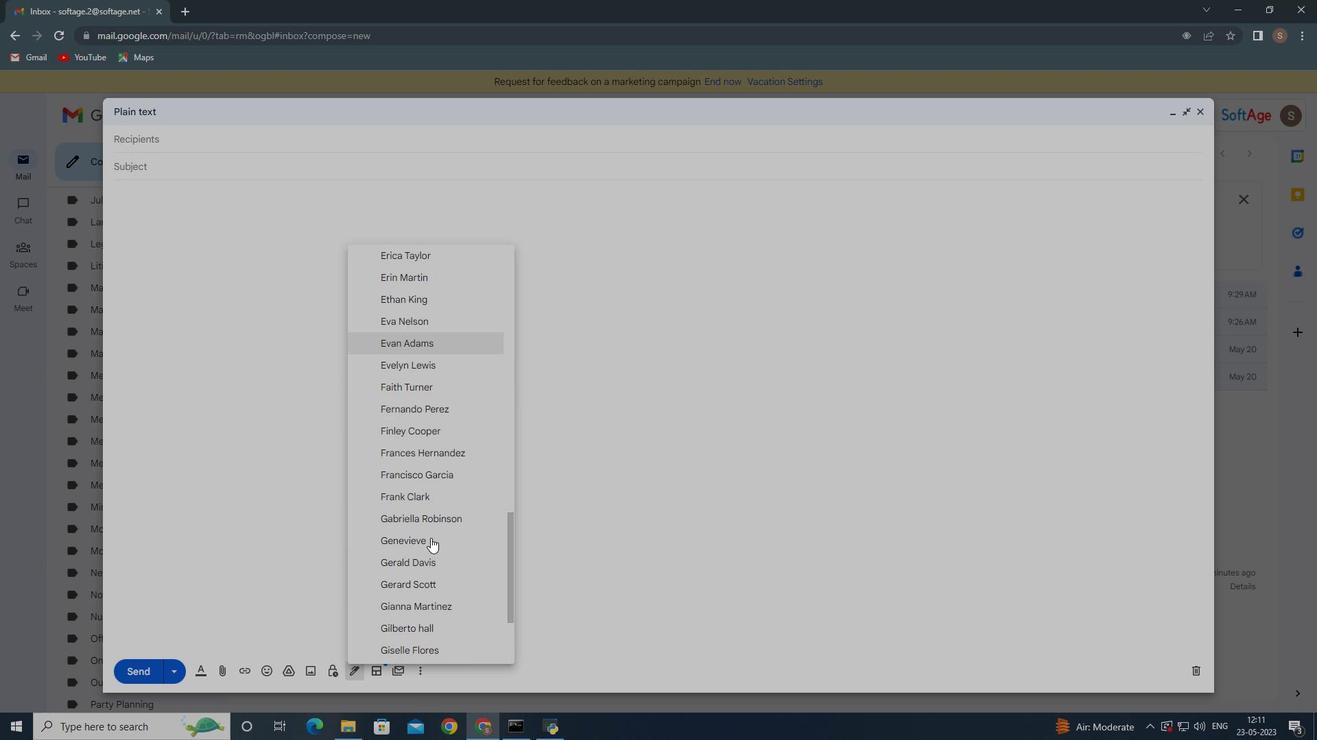 
Action: Mouse moved to (435, 585)
Screenshot: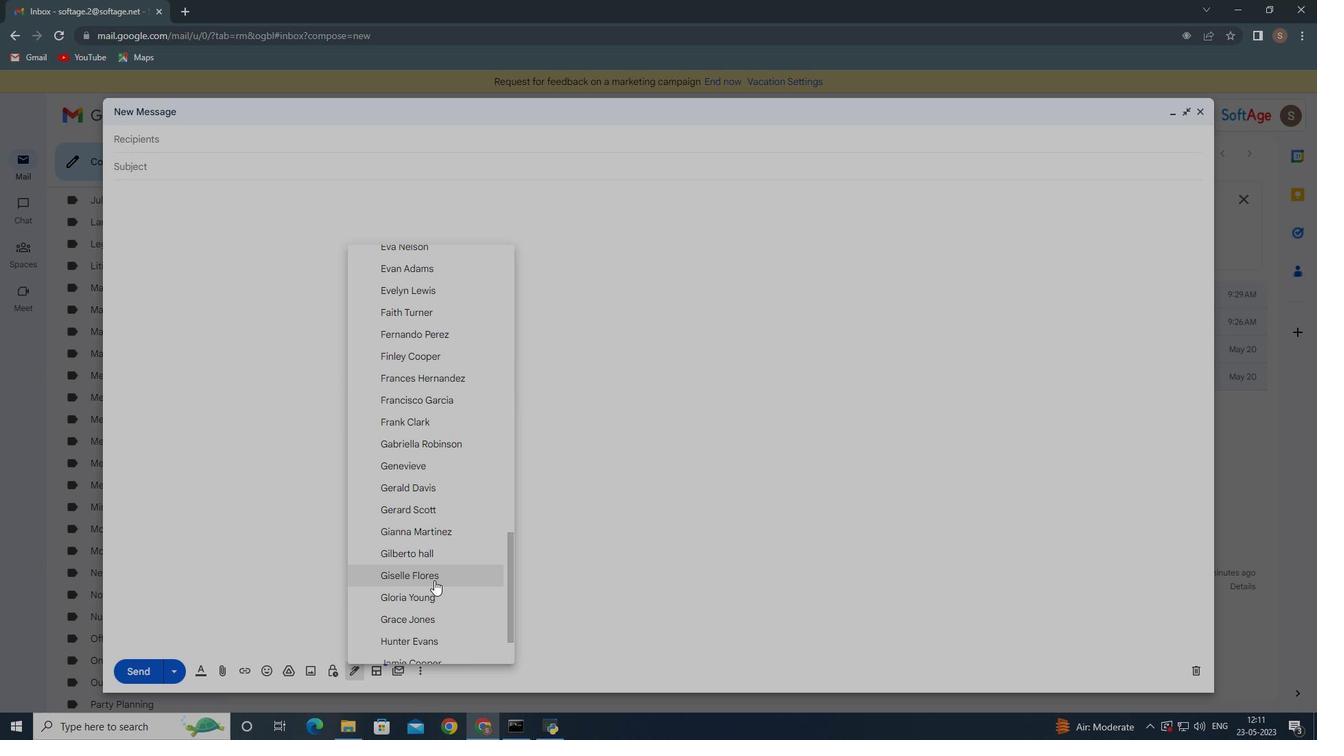 
Action: Mouse scrolled (435, 584) with delta (0, 0)
Screenshot: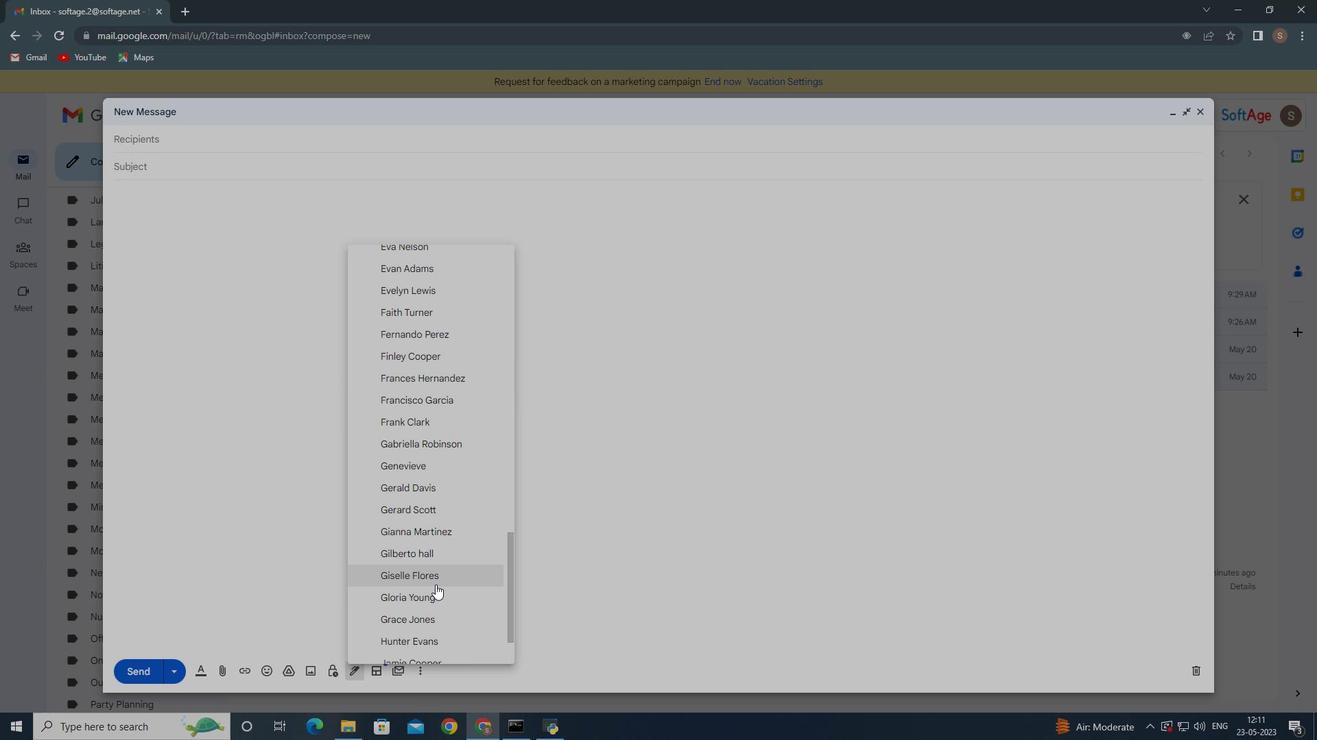 
Action: Mouse scrolled (435, 584) with delta (0, 0)
Screenshot: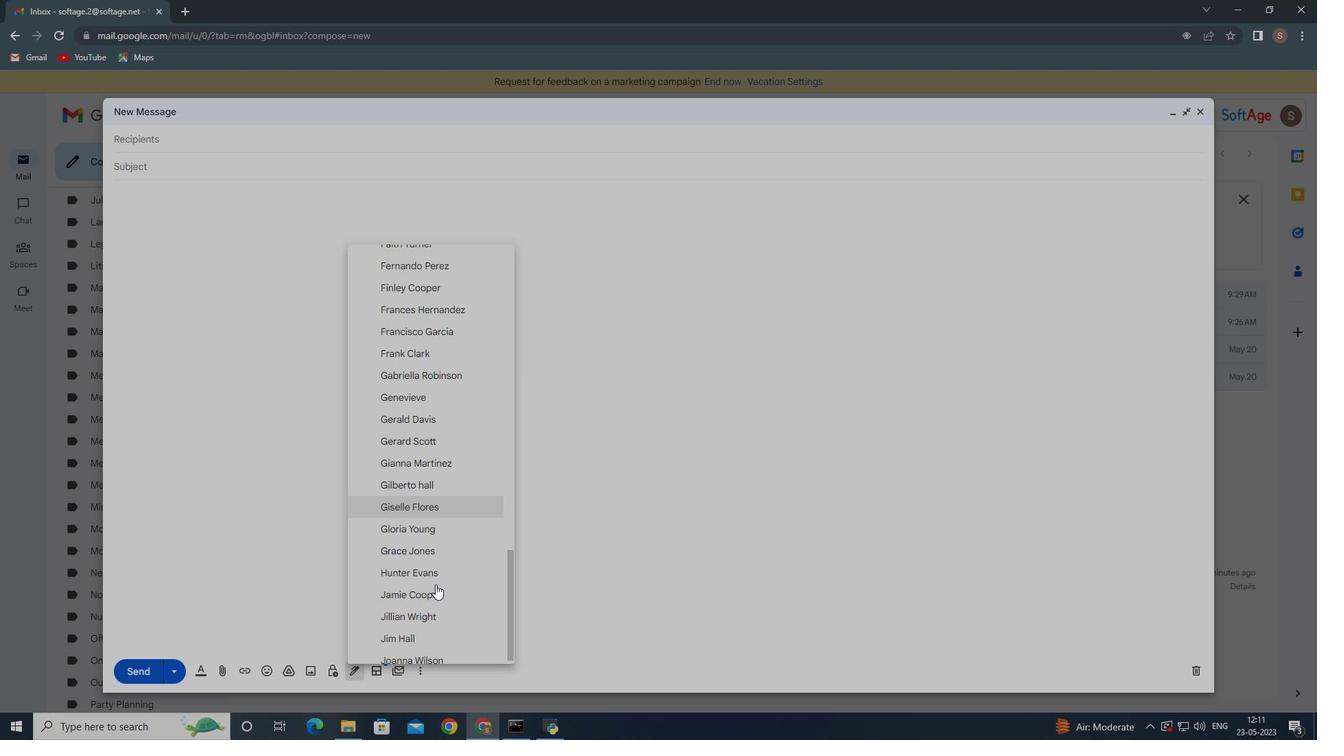 
Action: Mouse moved to (437, 362)
Screenshot: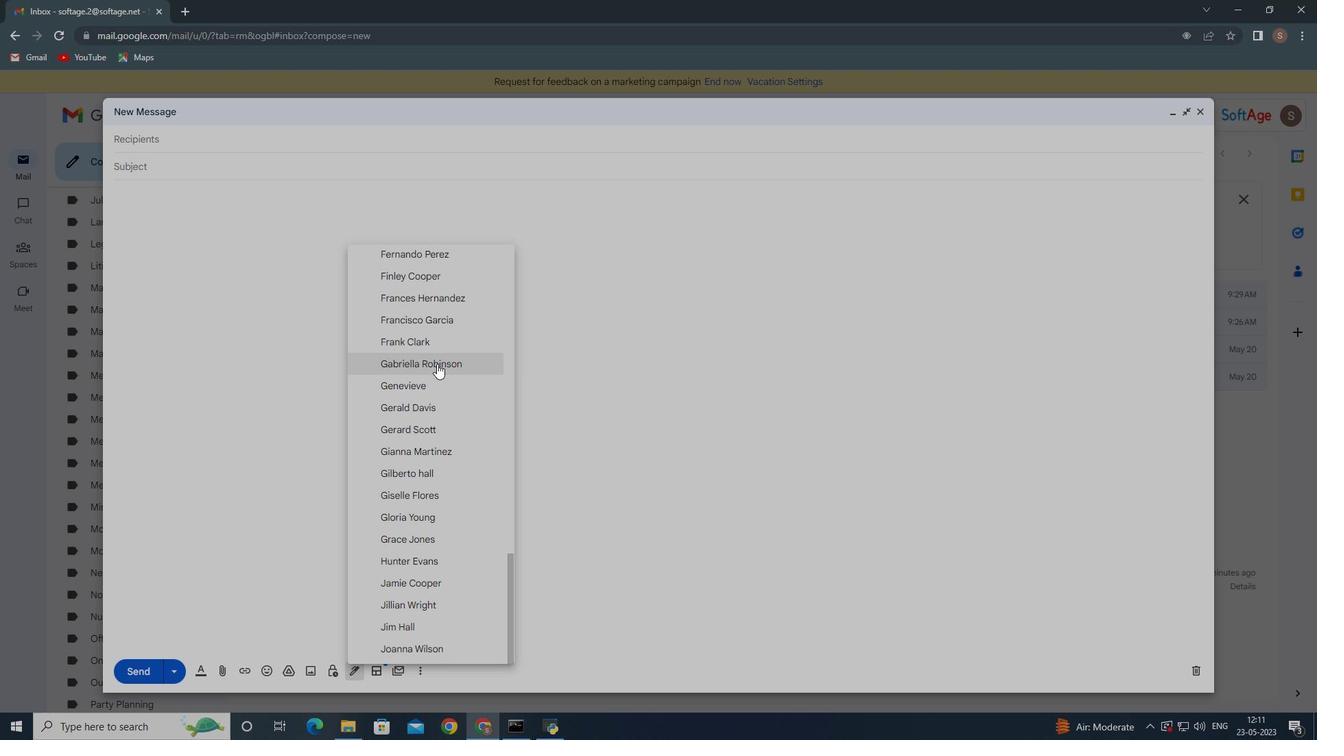 
Action: Mouse pressed left at (437, 362)
Screenshot: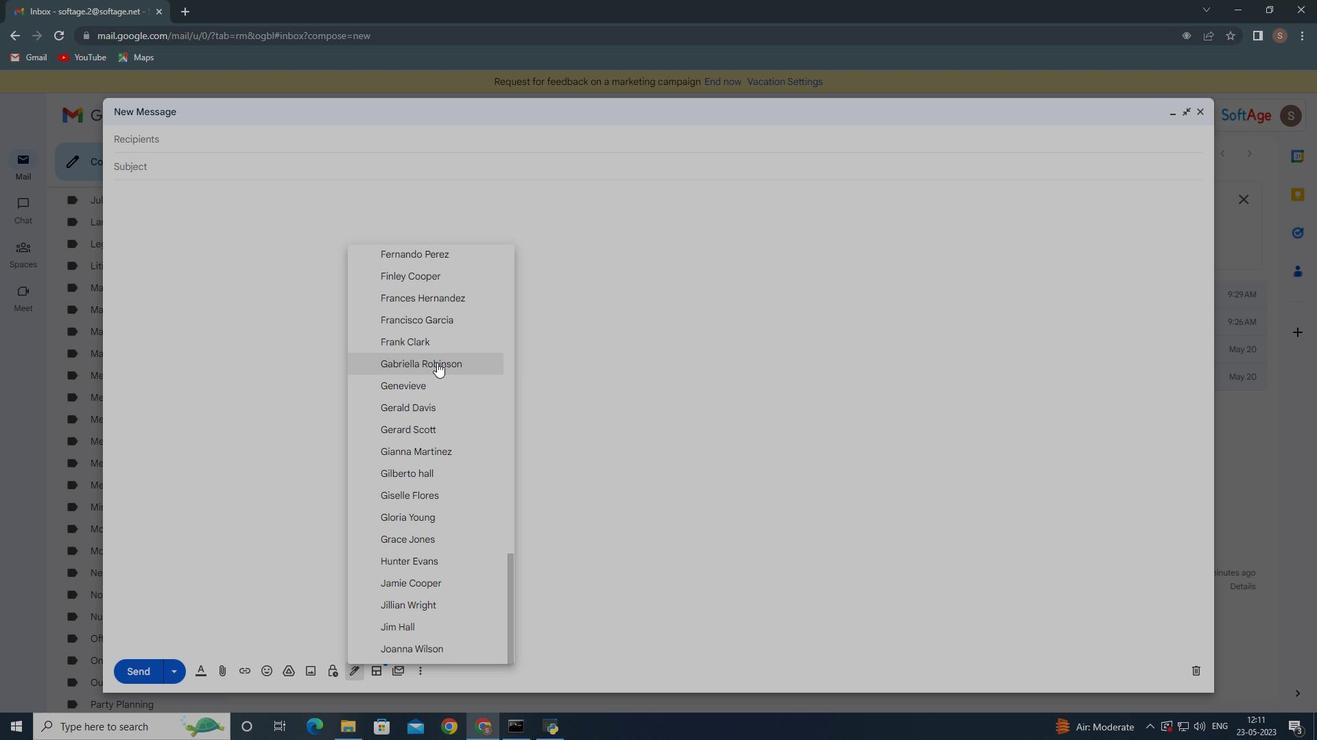 
Action: Mouse moved to (419, 672)
Screenshot: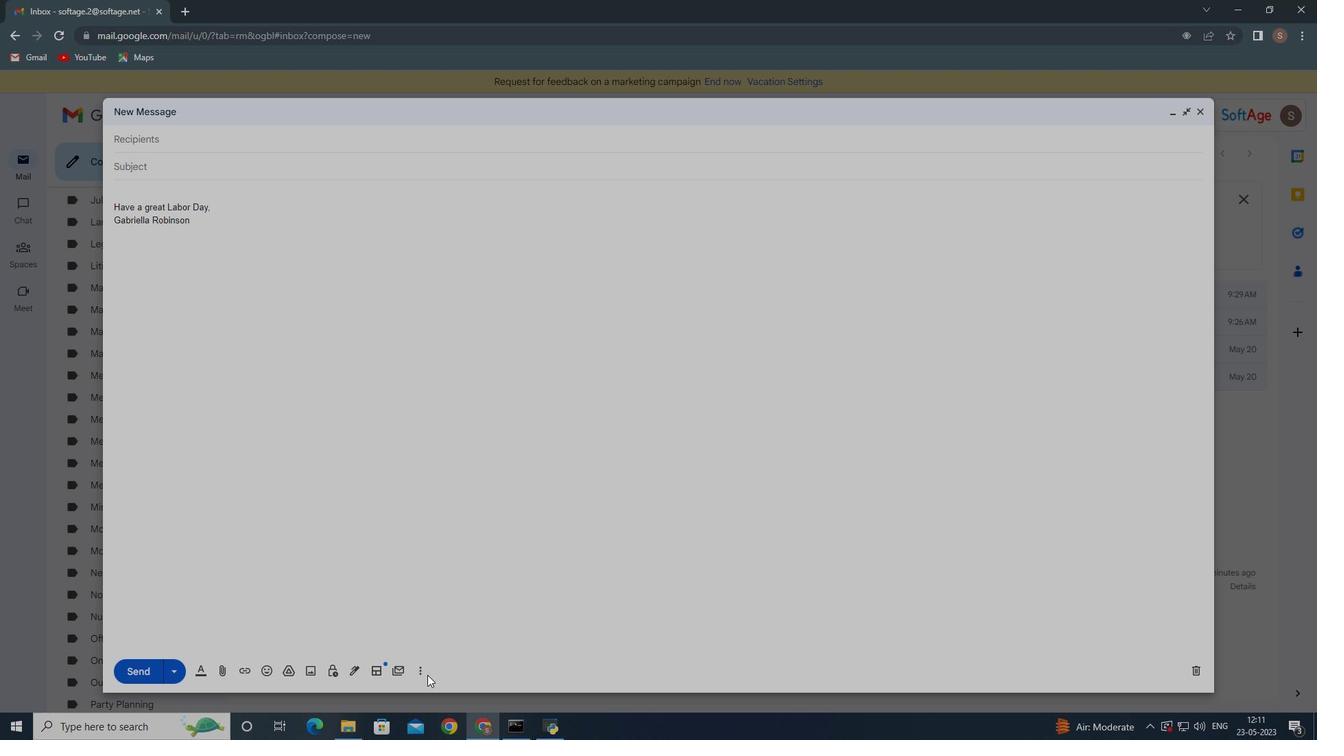 
Action: Mouse pressed left at (419, 672)
Screenshot: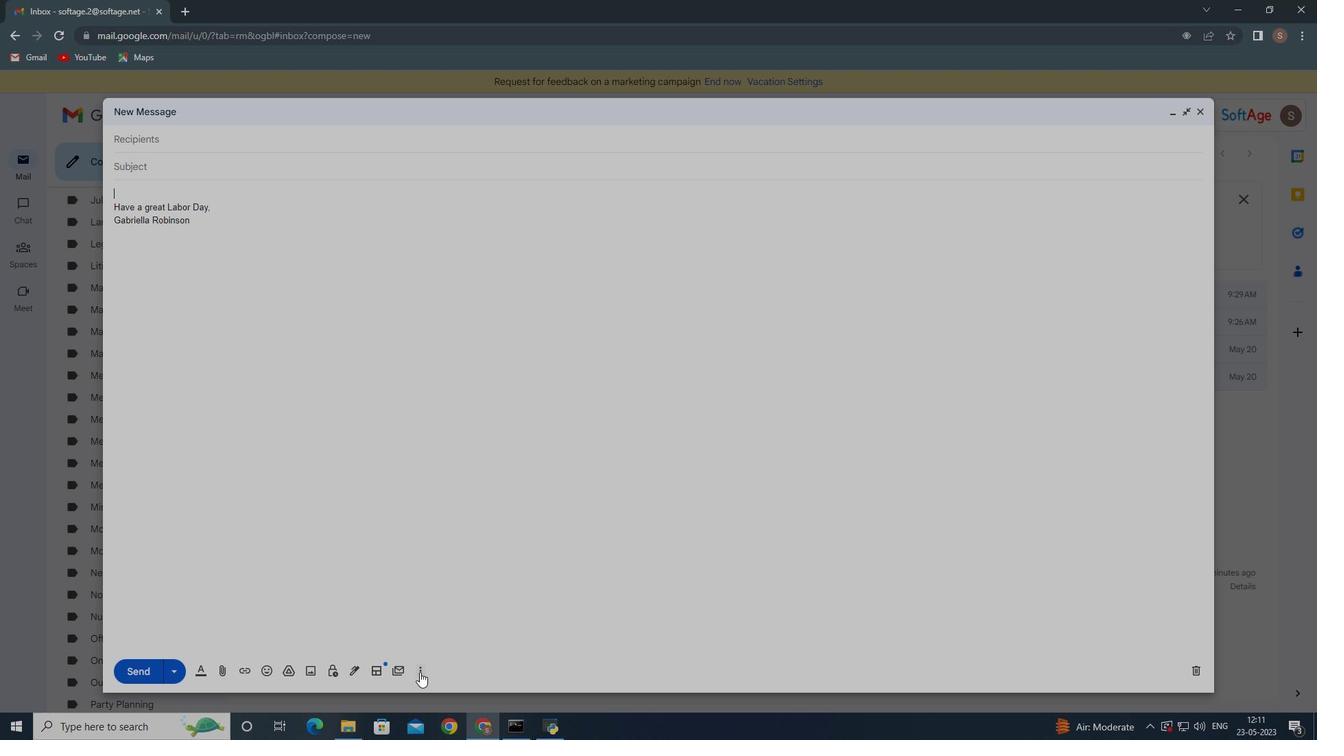
Action: Mouse moved to (459, 542)
Screenshot: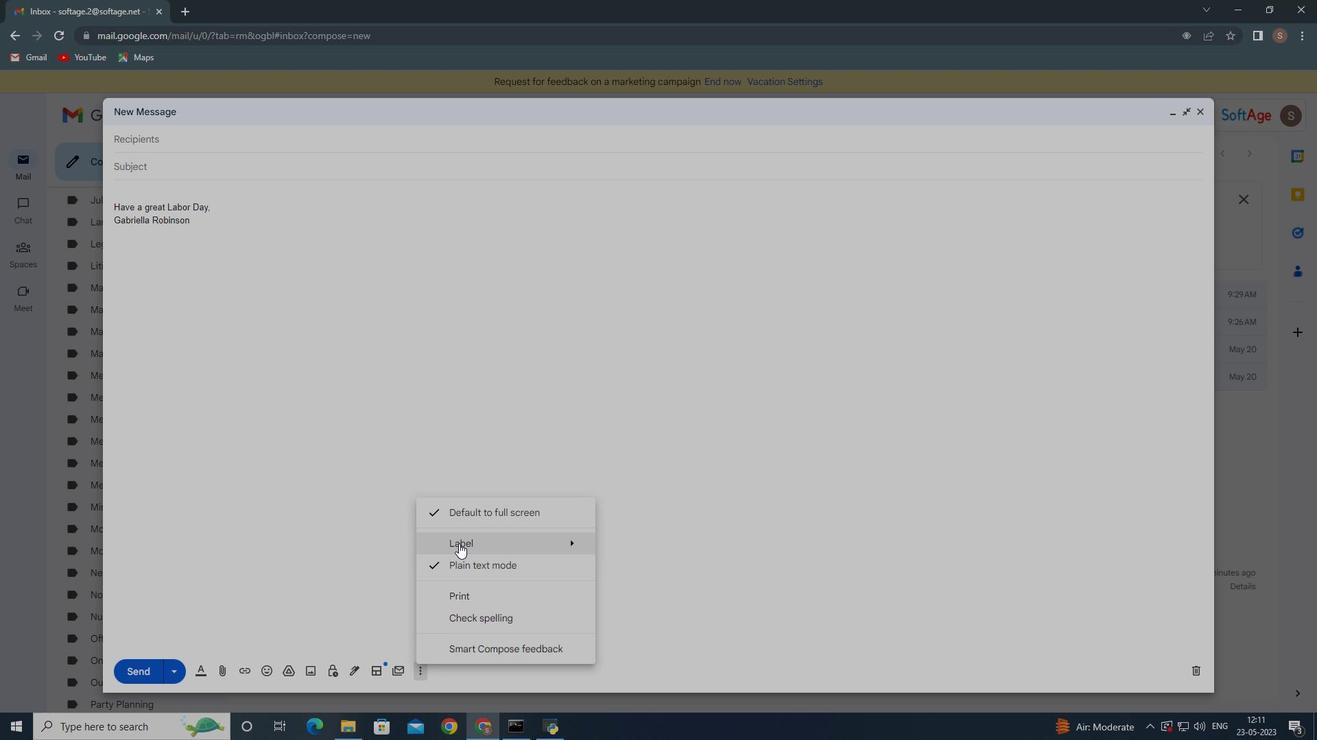 
Action: Mouse pressed left at (459, 542)
Screenshot: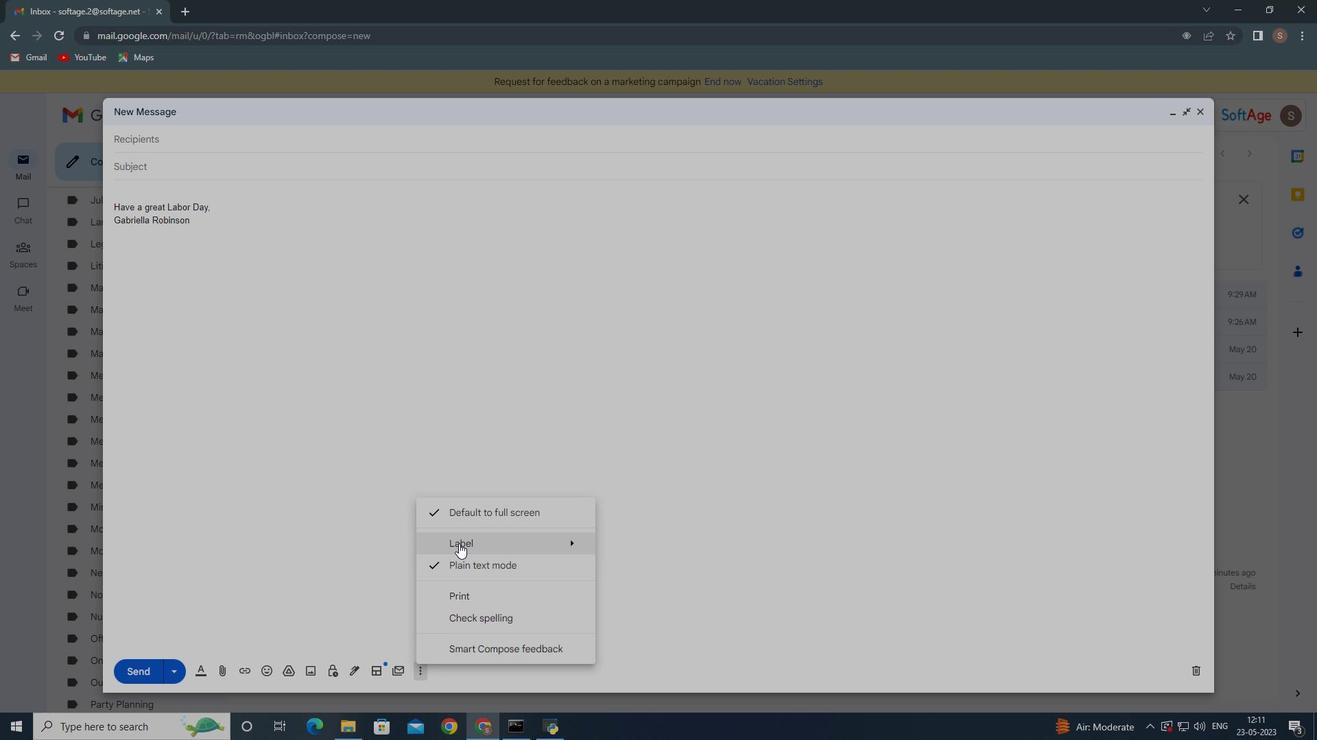 
Action: Mouse moved to (670, 513)
Screenshot: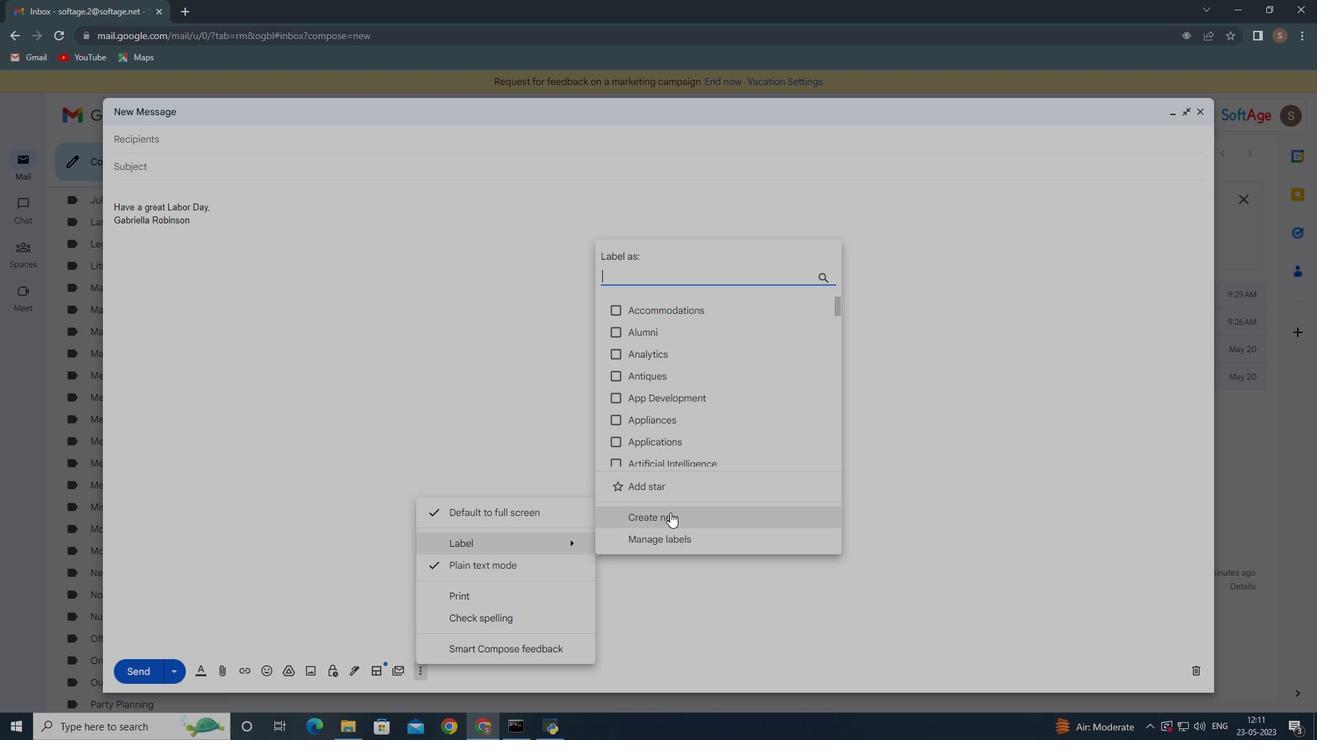 
Action: Mouse pressed left at (670, 513)
Screenshot: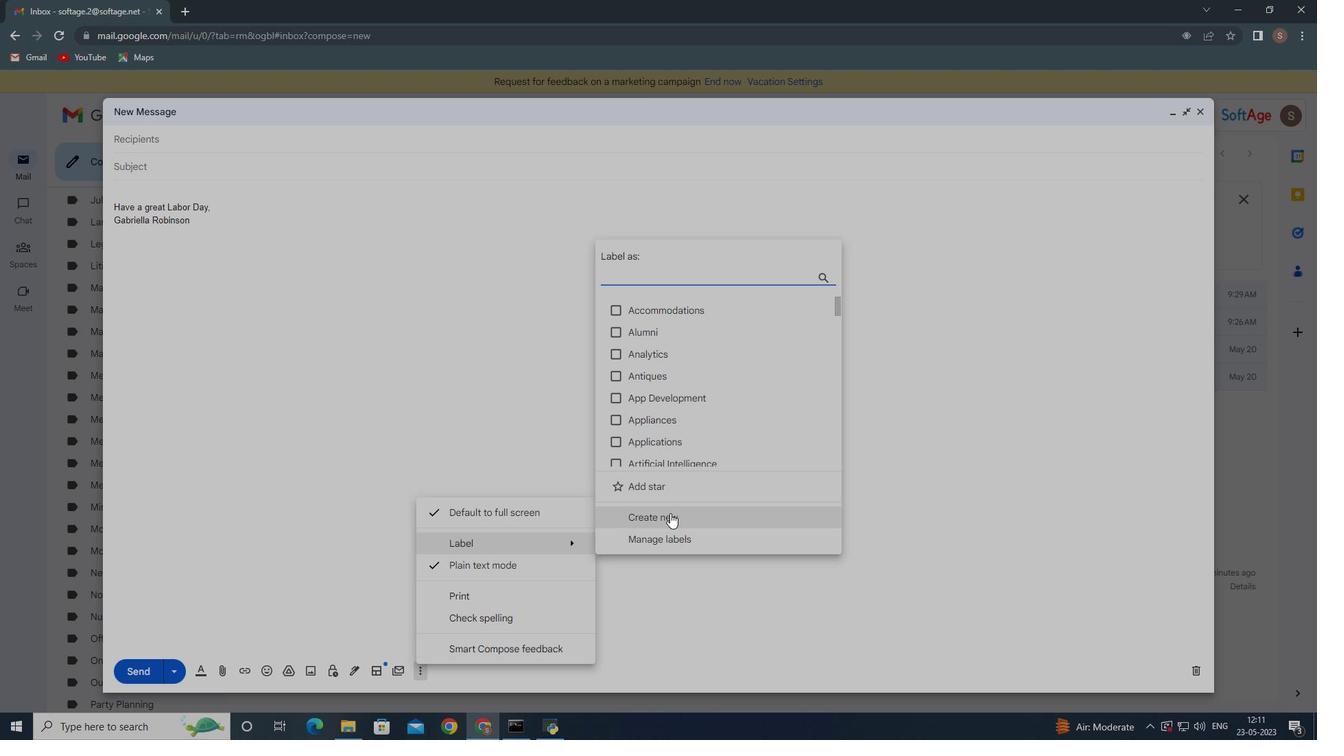 
Action: Mouse moved to (641, 432)
Screenshot: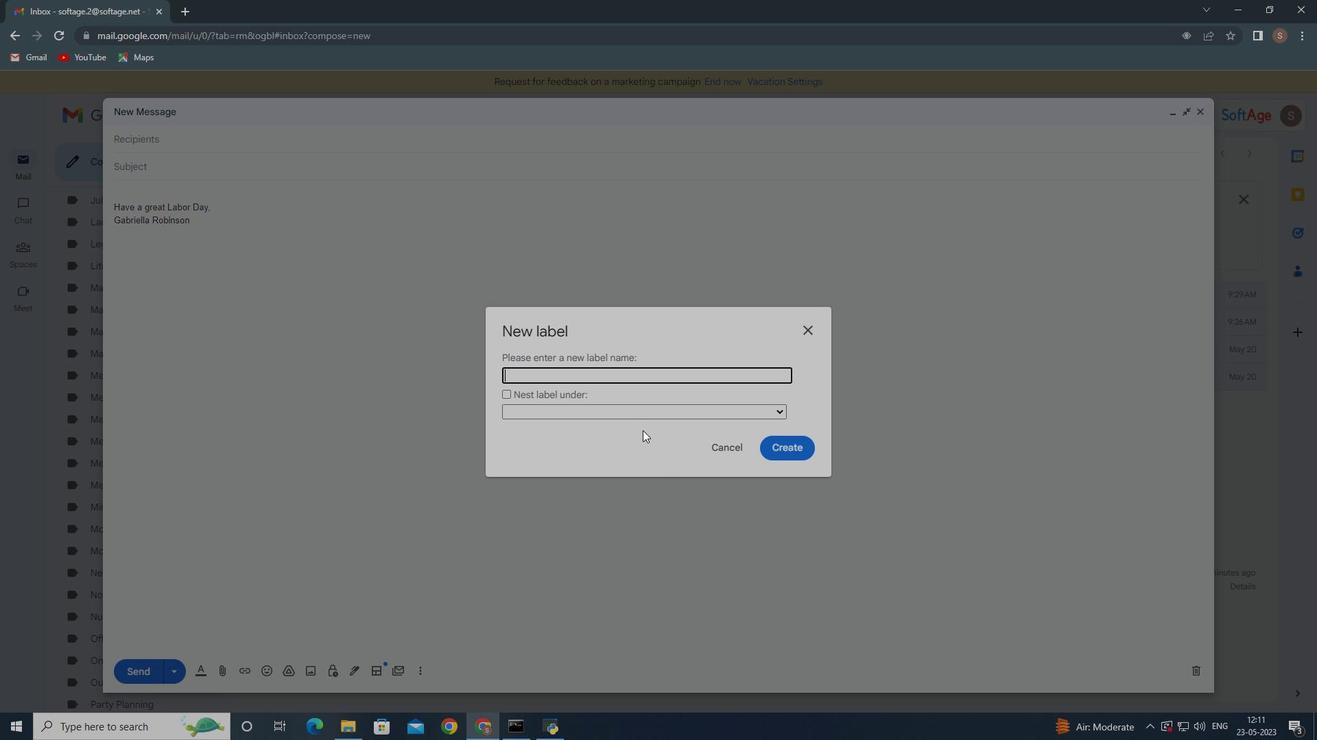 
Action: Key pressed <Key.shift>F
Screenshot: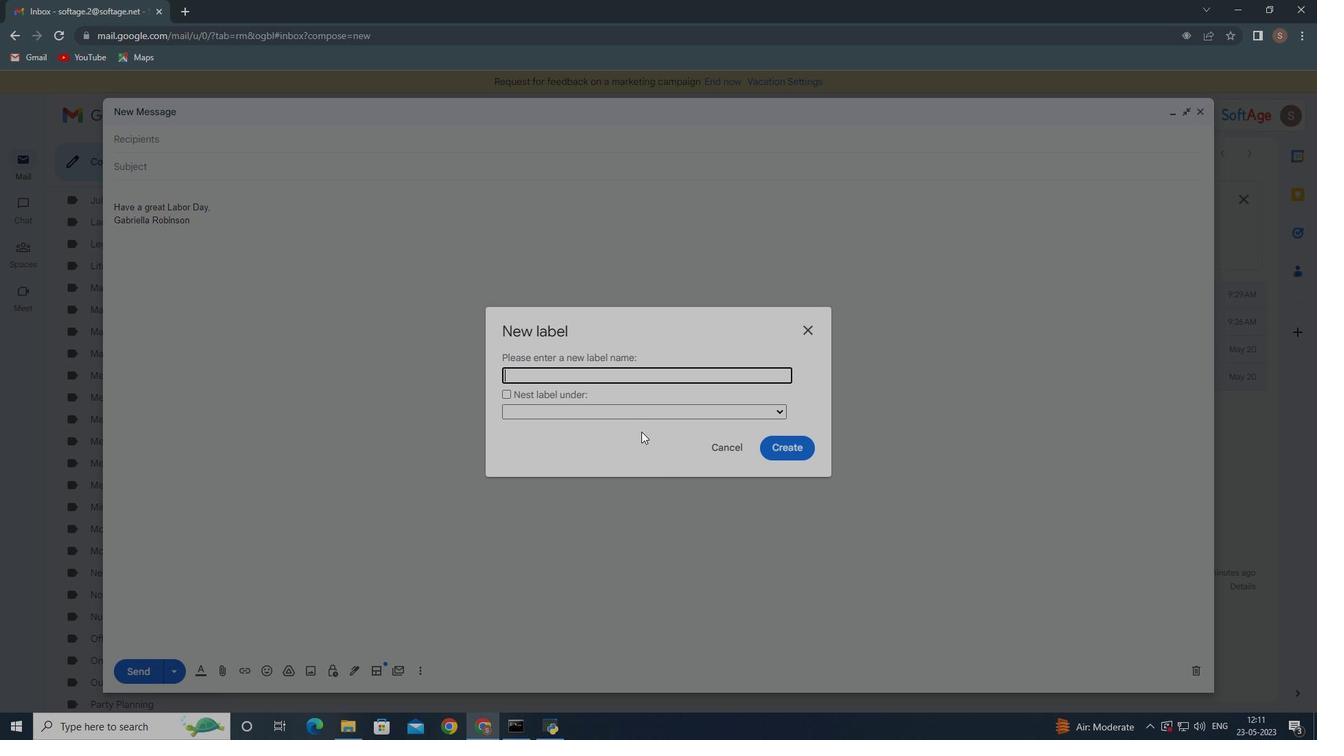 
Action: Mouse moved to (638, 435)
Screenshot: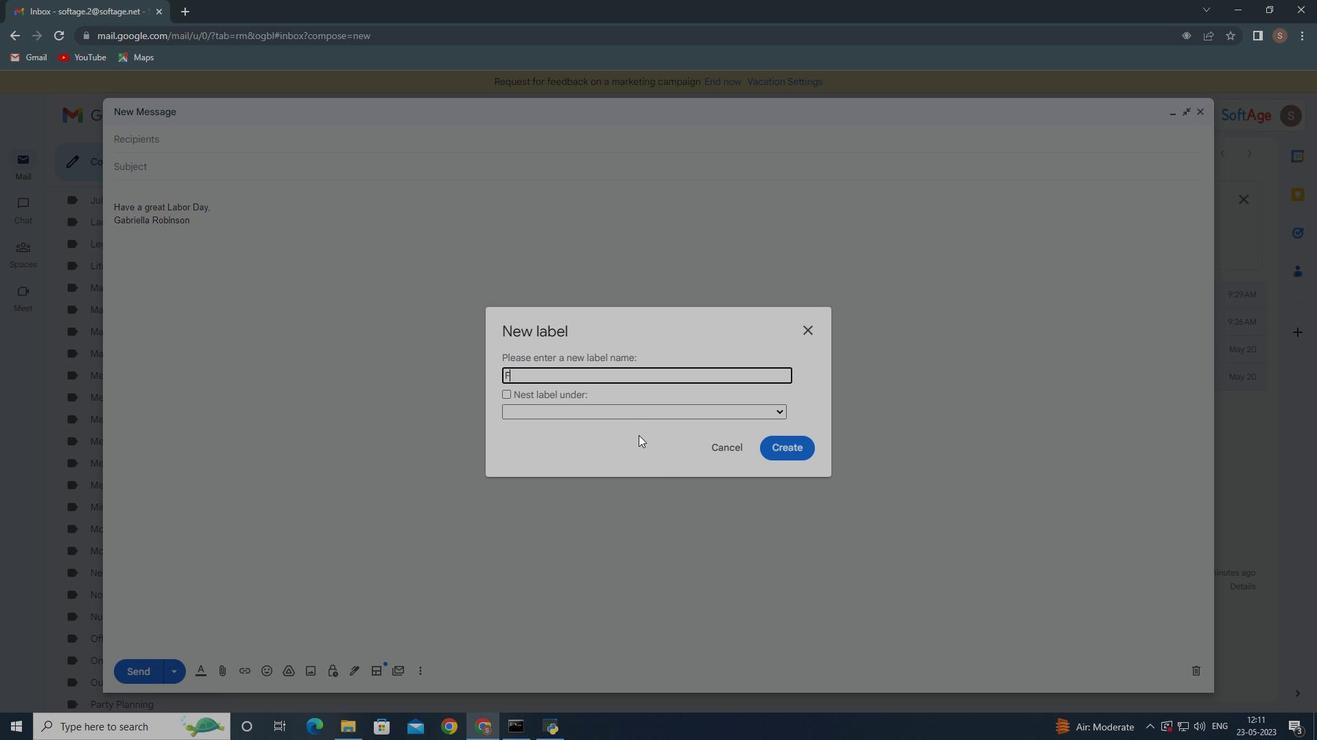 
Action: Key pressed o
Screenshot: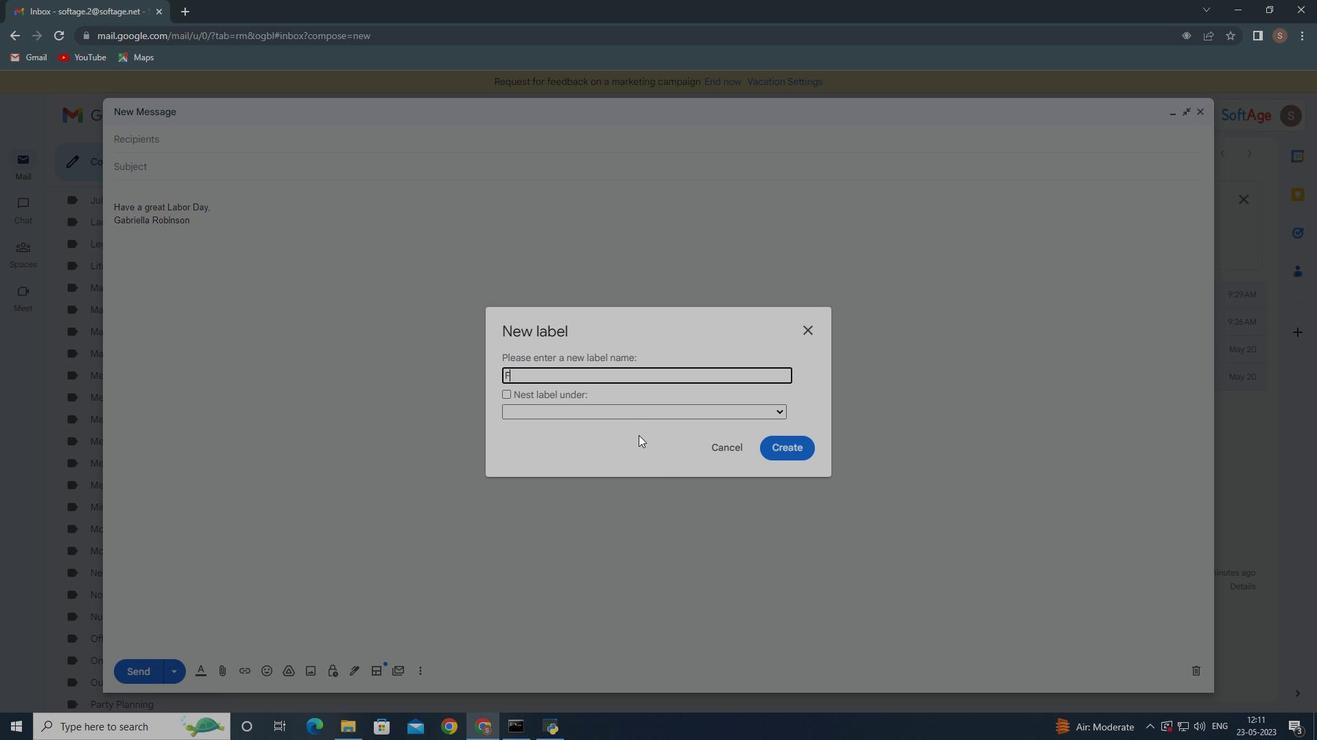 
Action: Mouse moved to (638, 433)
Screenshot: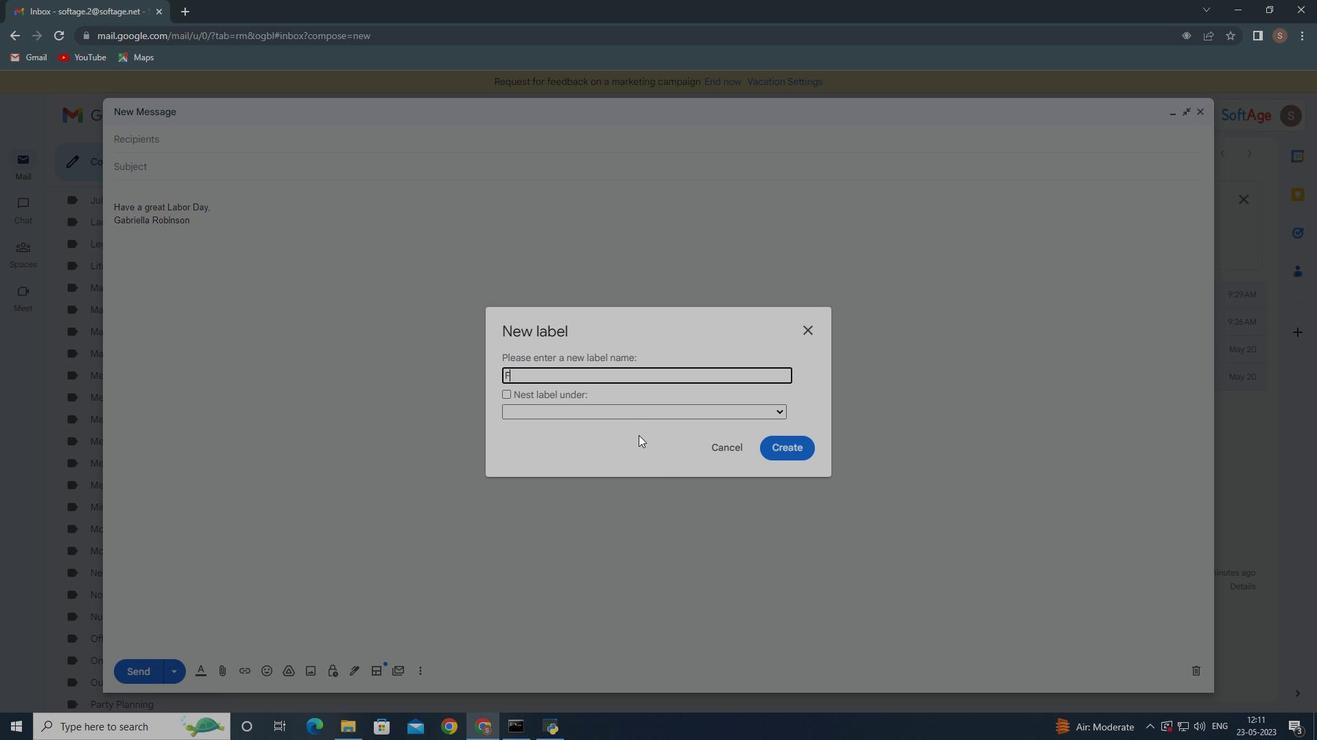 
Action: Key pressed o
Screenshot: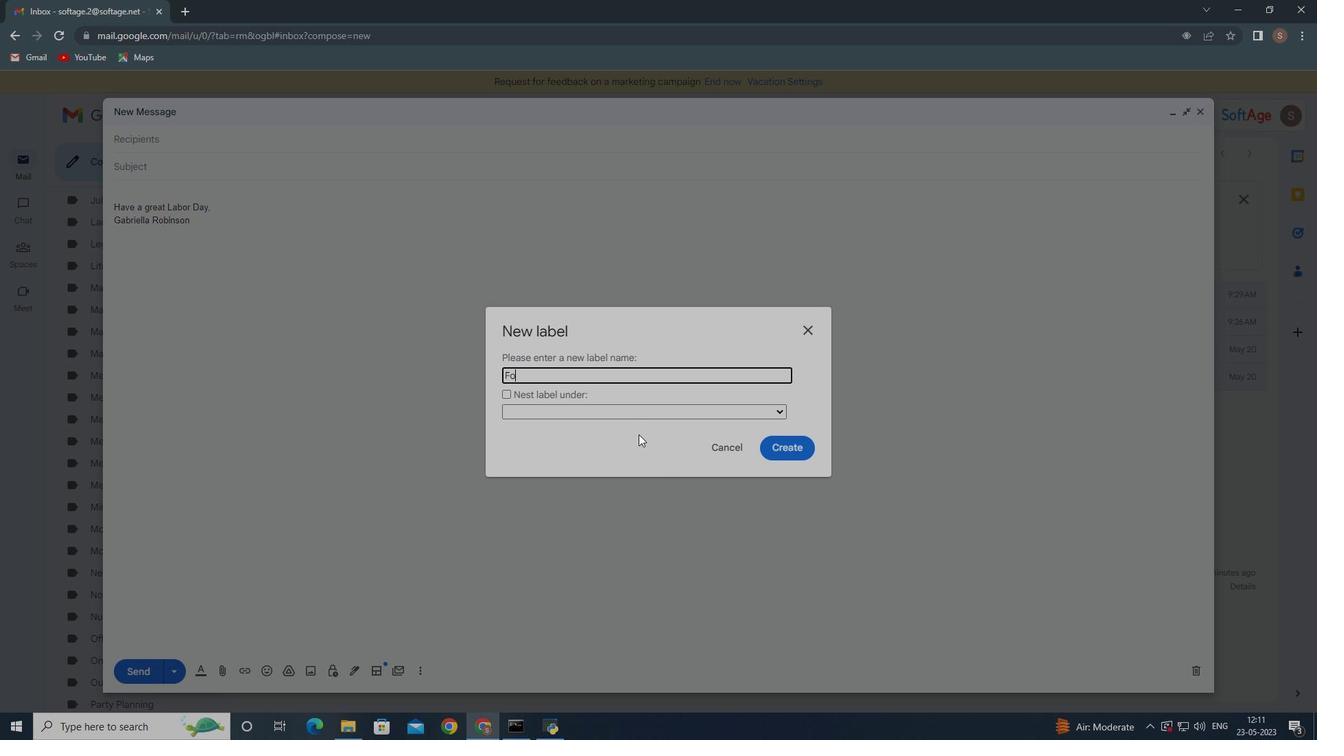 
Action: Mouse moved to (635, 436)
Screenshot: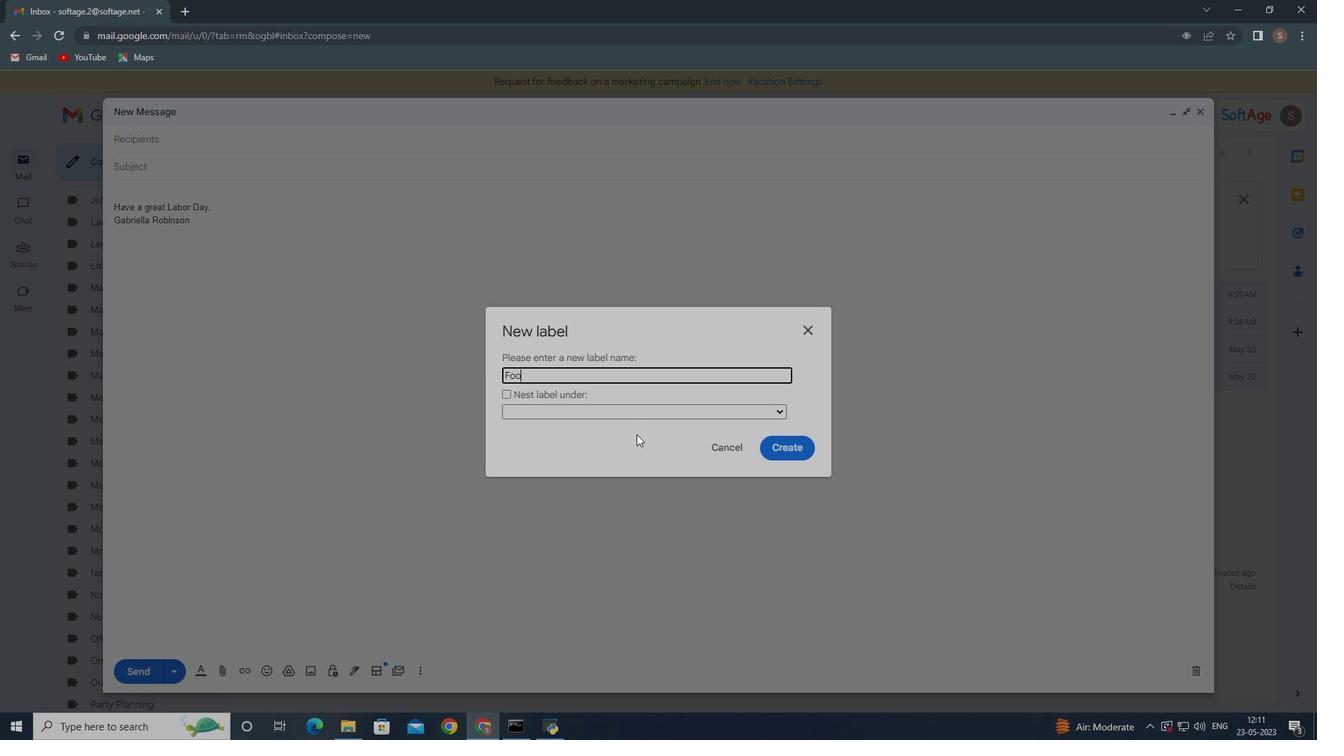 
Action: Key pressed d
Screenshot: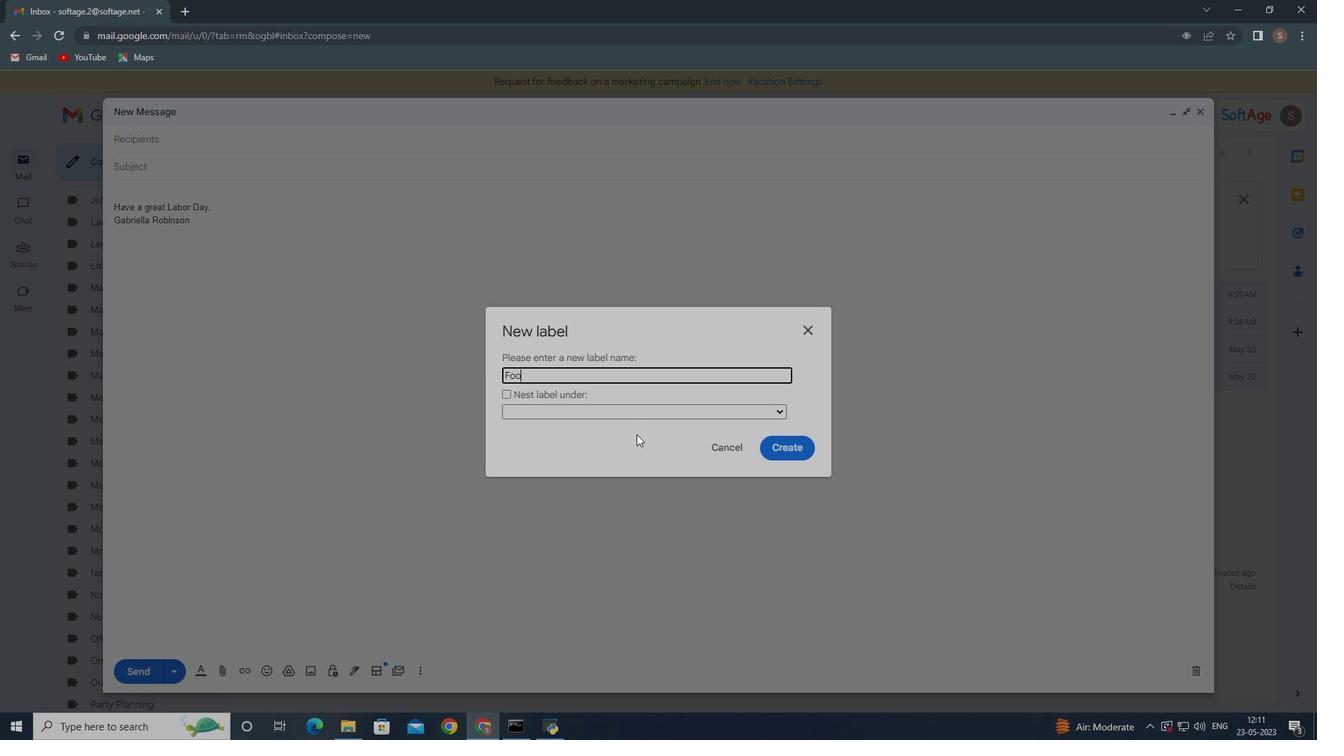 
Action: Mouse moved to (781, 445)
Screenshot: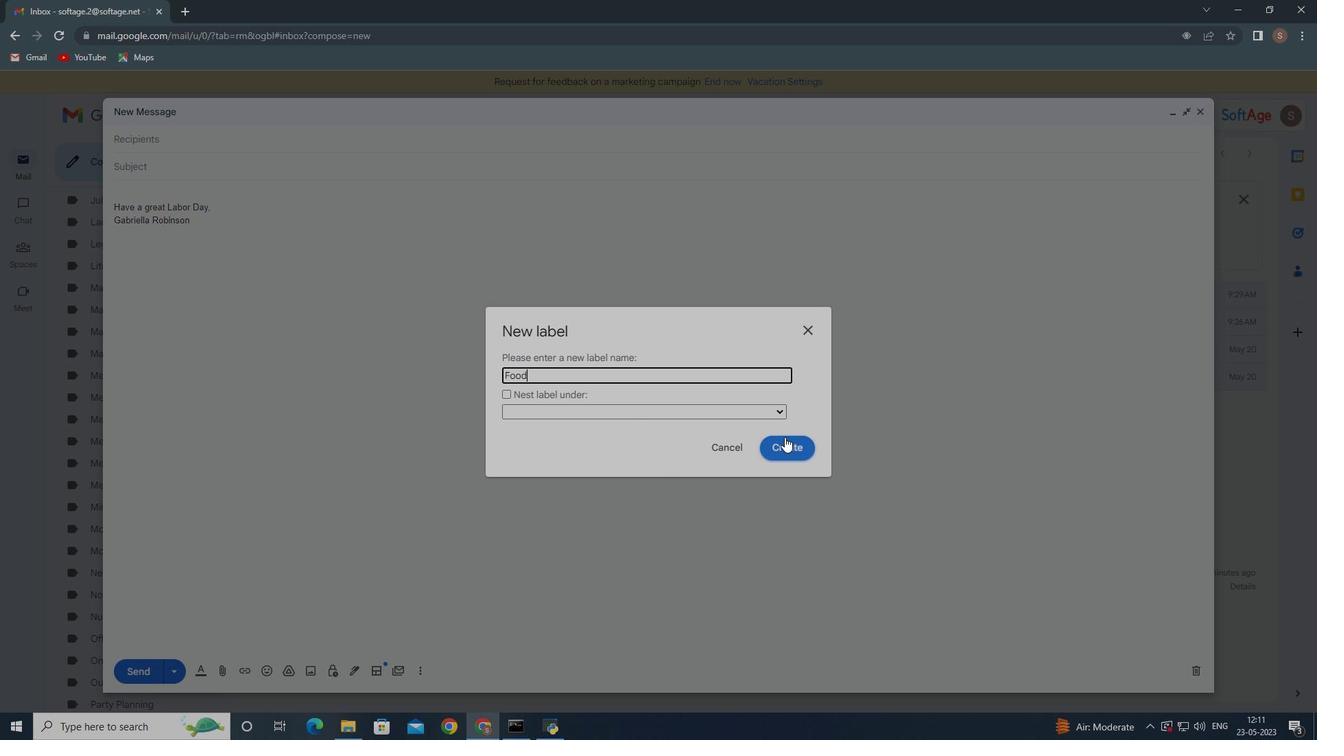 
Action: Mouse pressed left at (781, 445)
Screenshot: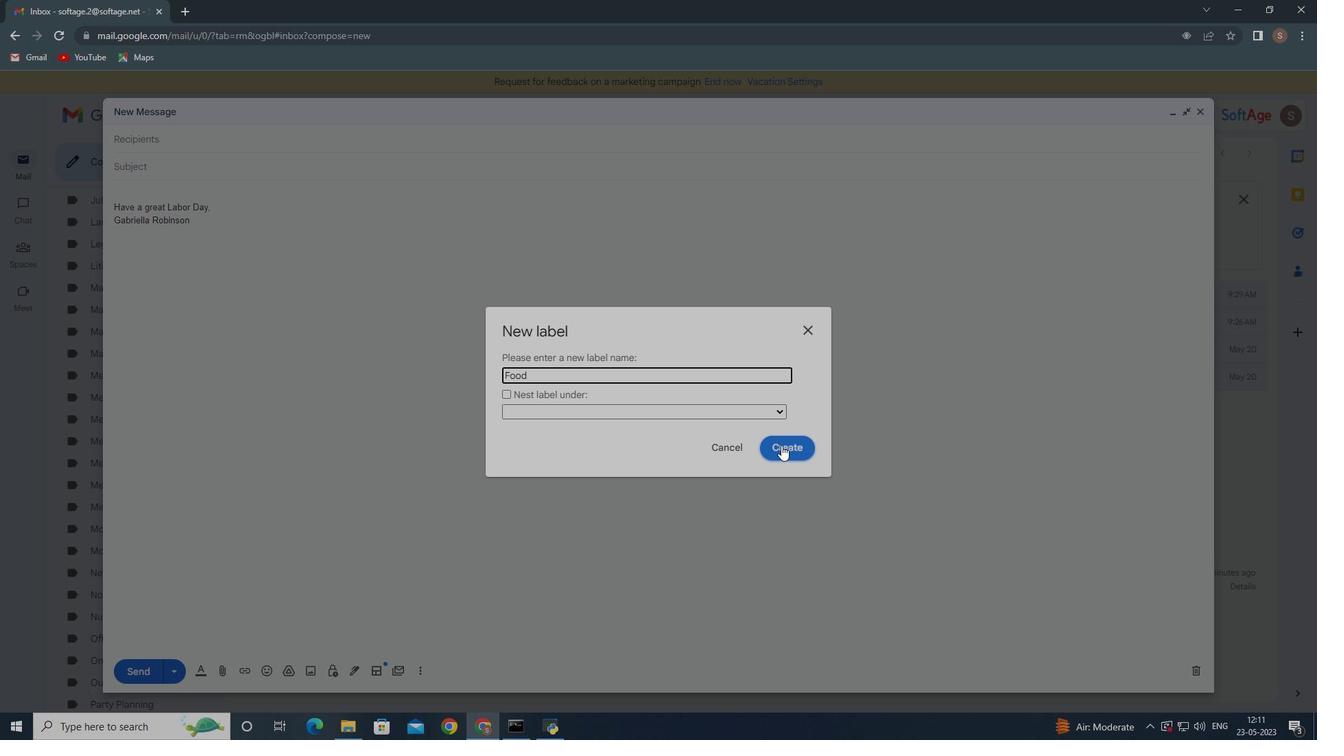 
Action: Mouse moved to (419, 670)
Screenshot: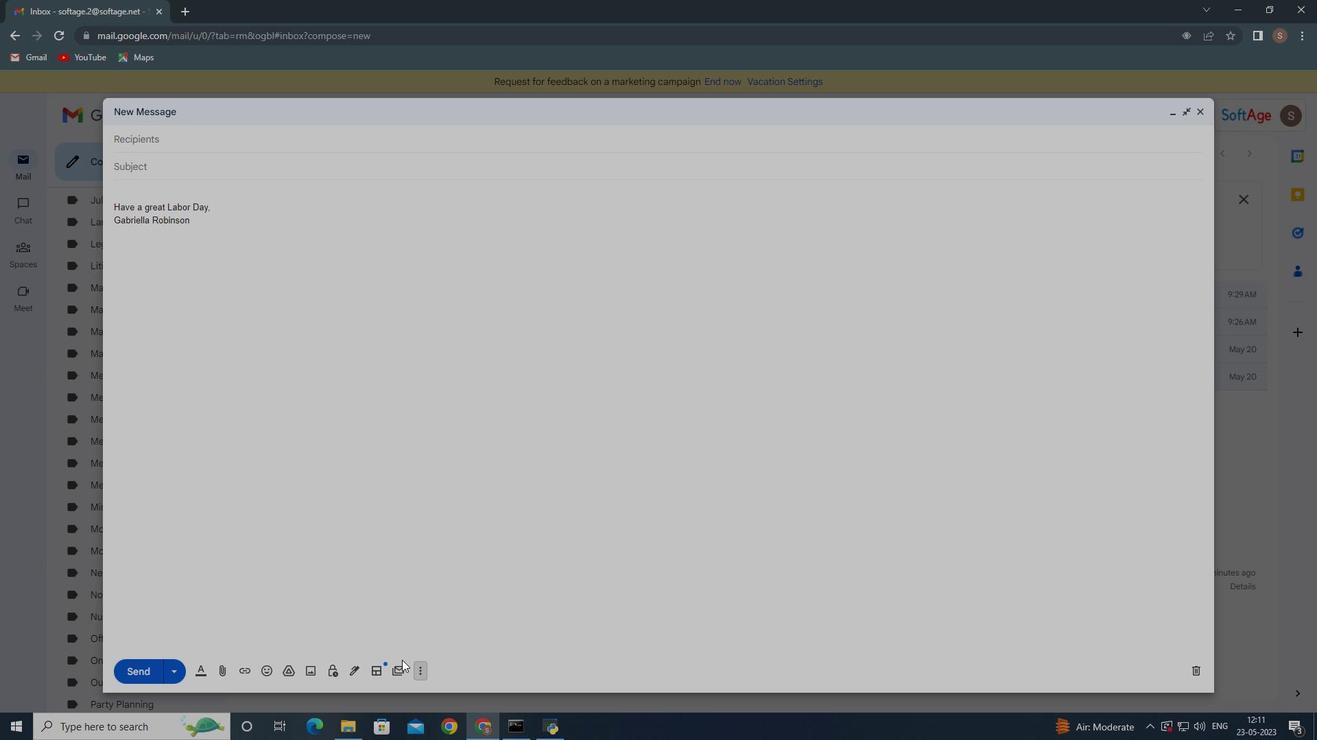 
Action: Mouse pressed left at (419, 670)
Screenshot: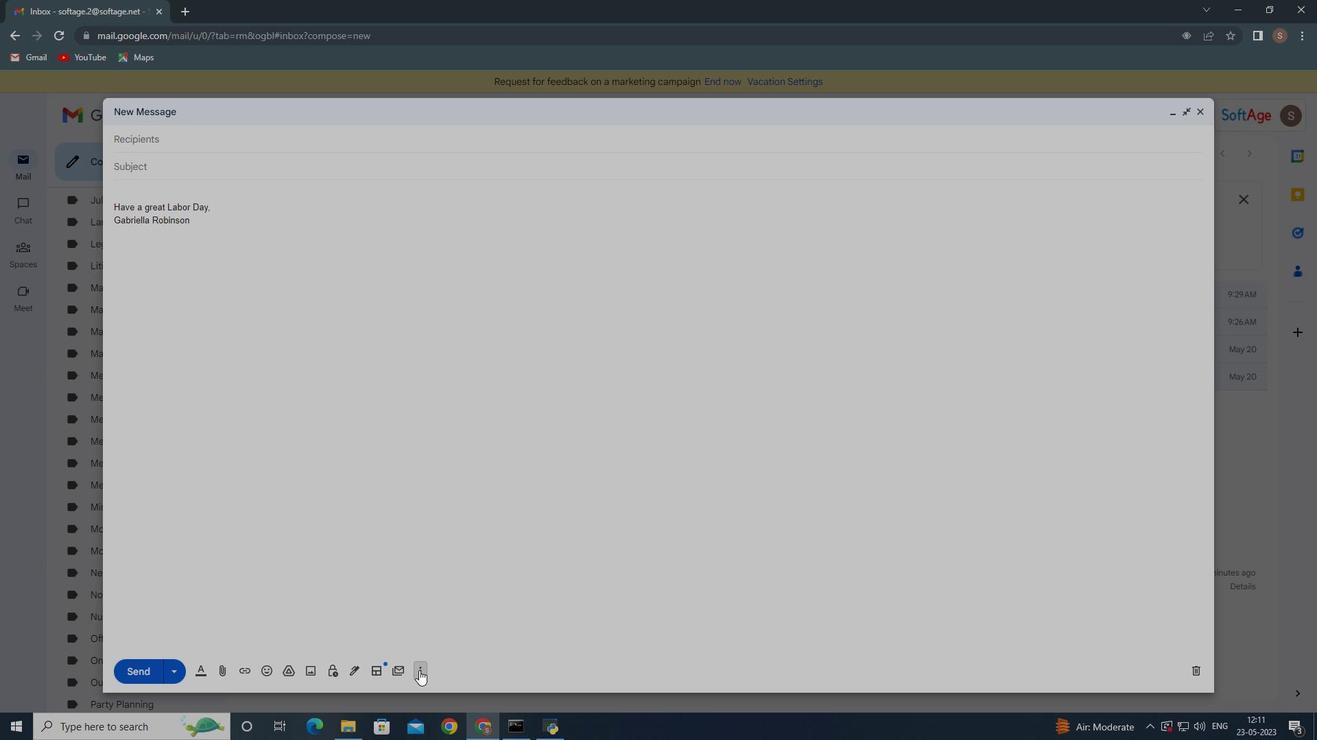 
Action: Mouse moved to (538, 545)
Screenshot: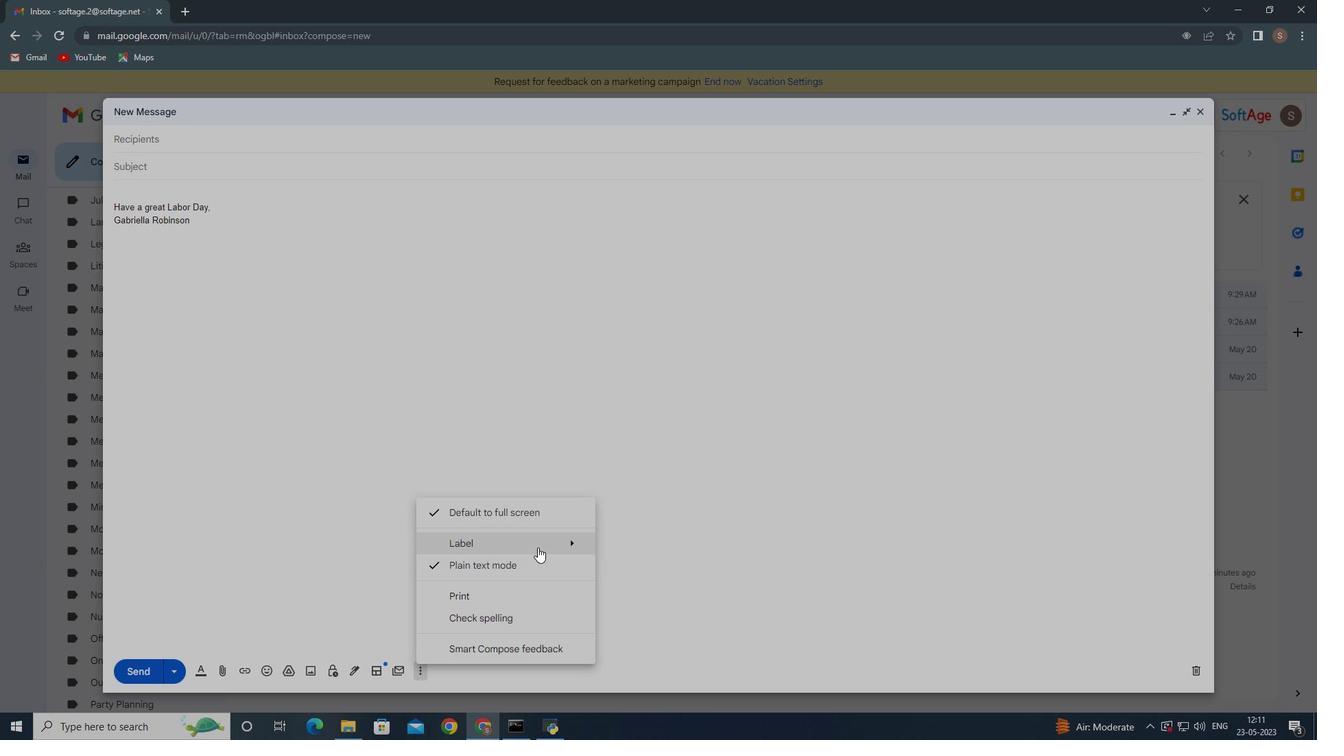 
Action: Mouse pressed left at (538, 545)
Screenshot: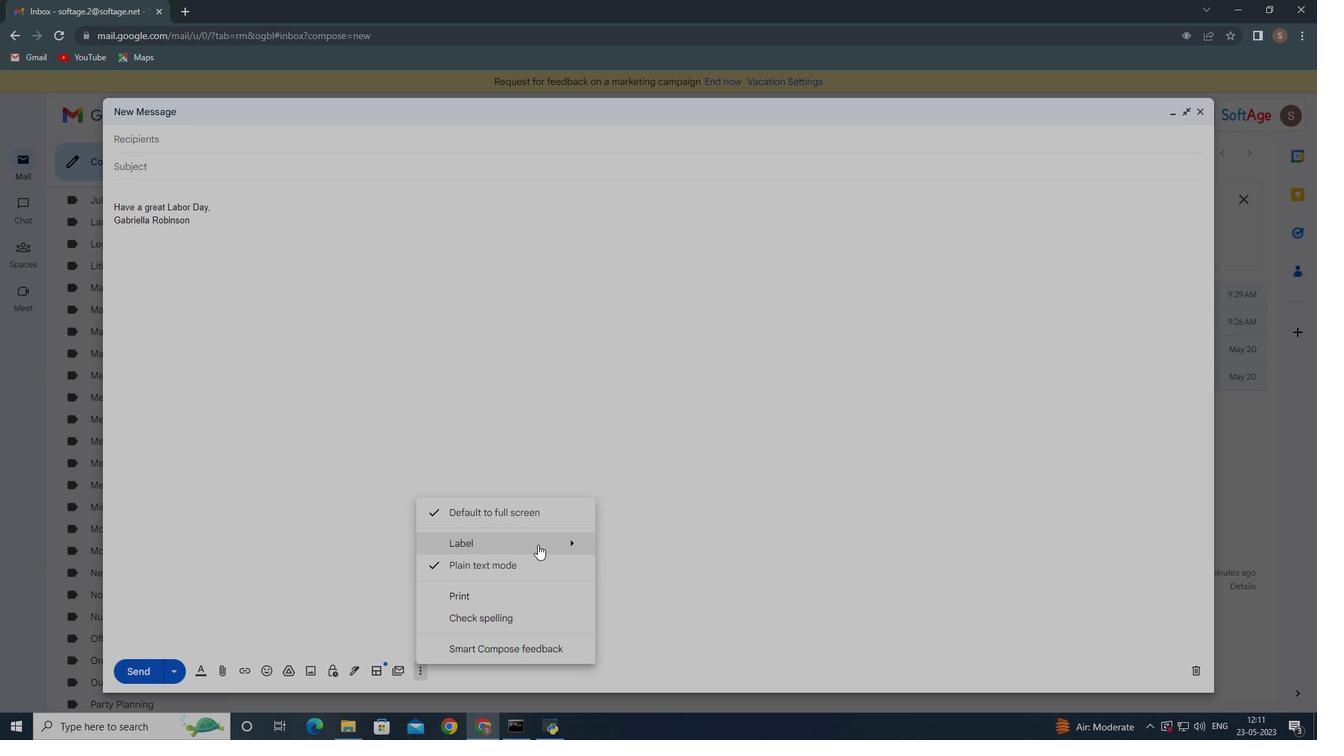 
Action: Mouse moved to (614, 313)
Screenshot: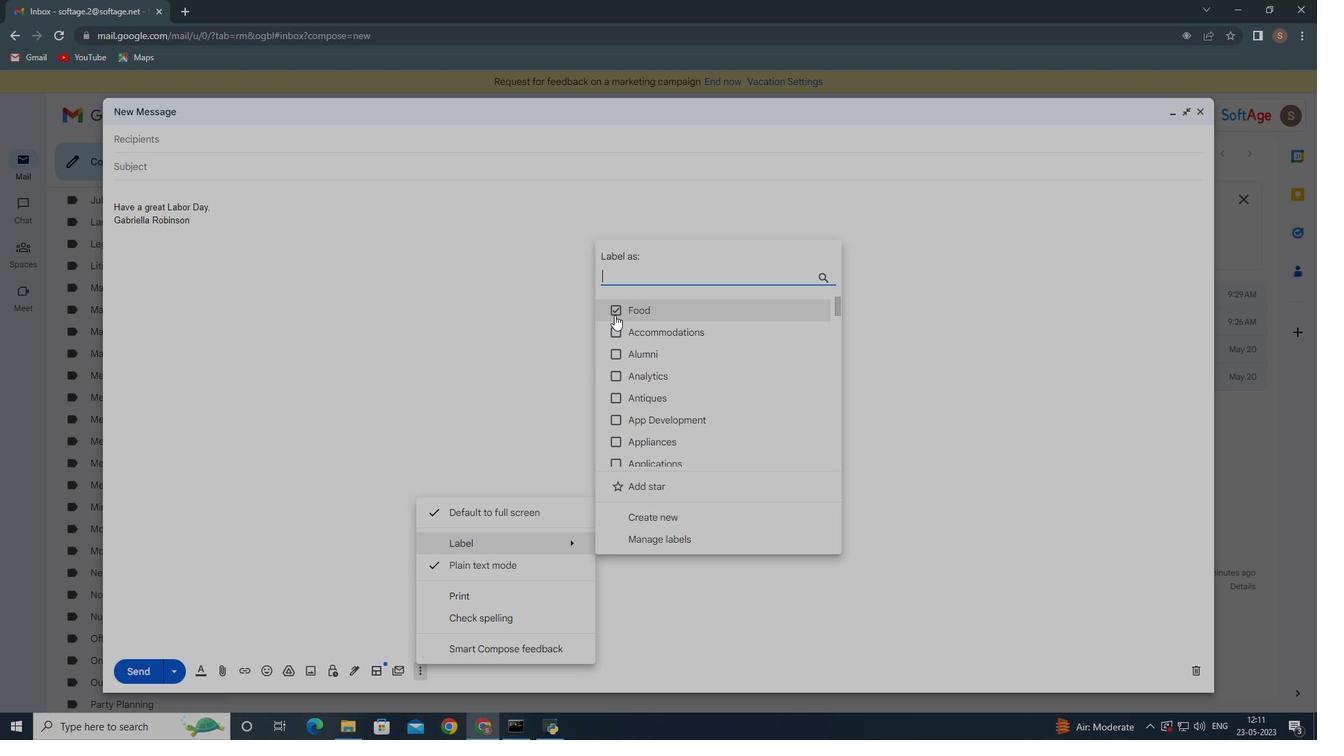 
Action: Mouse pressed left at (614, 313)
Screenshot: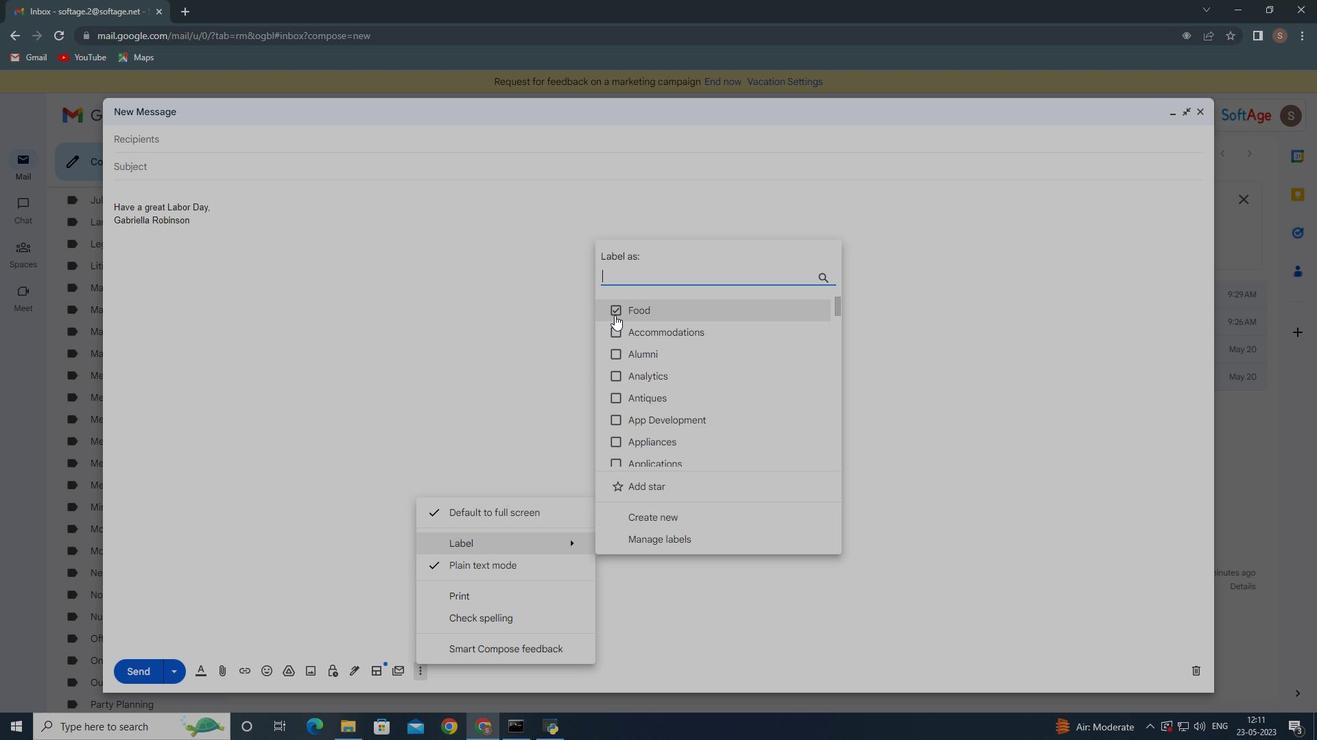 
Action: Mouse moved to (614, 313)
Screenshot: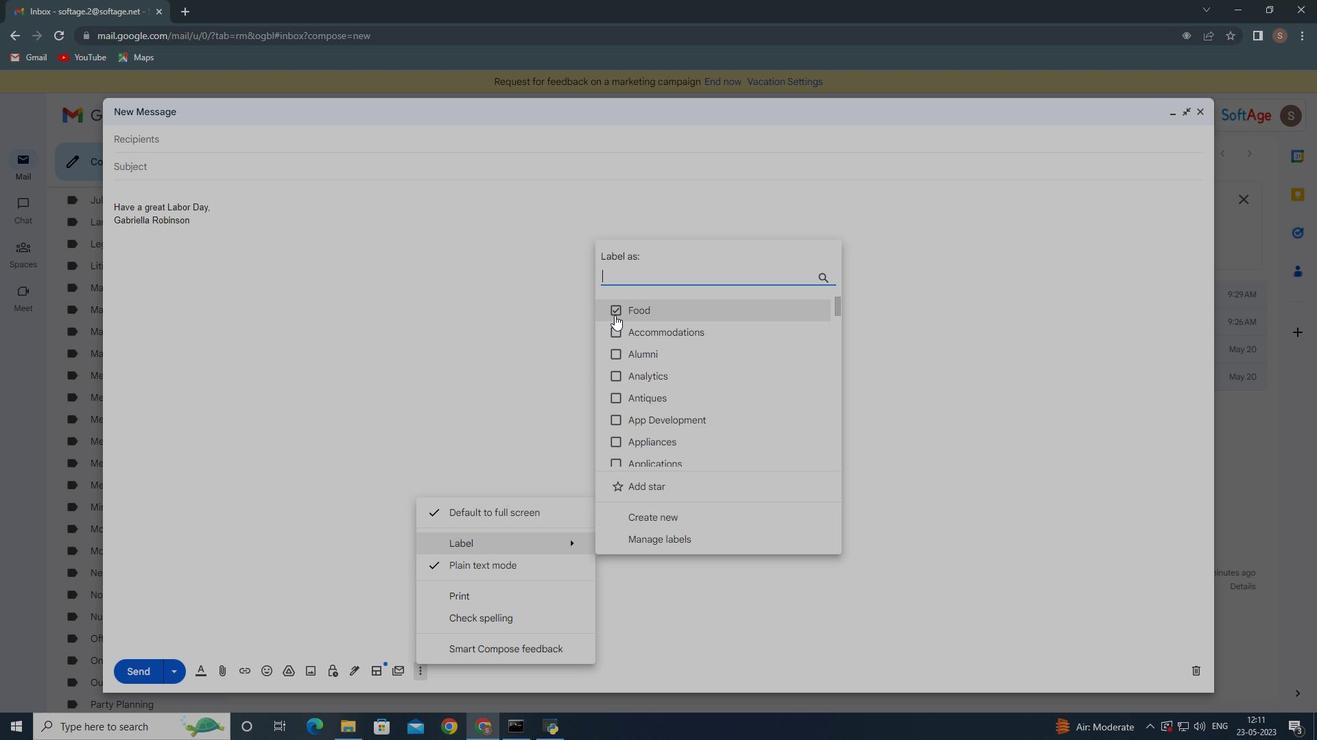 
Action: Mouse pressed left at (614, 313)
Screenshot: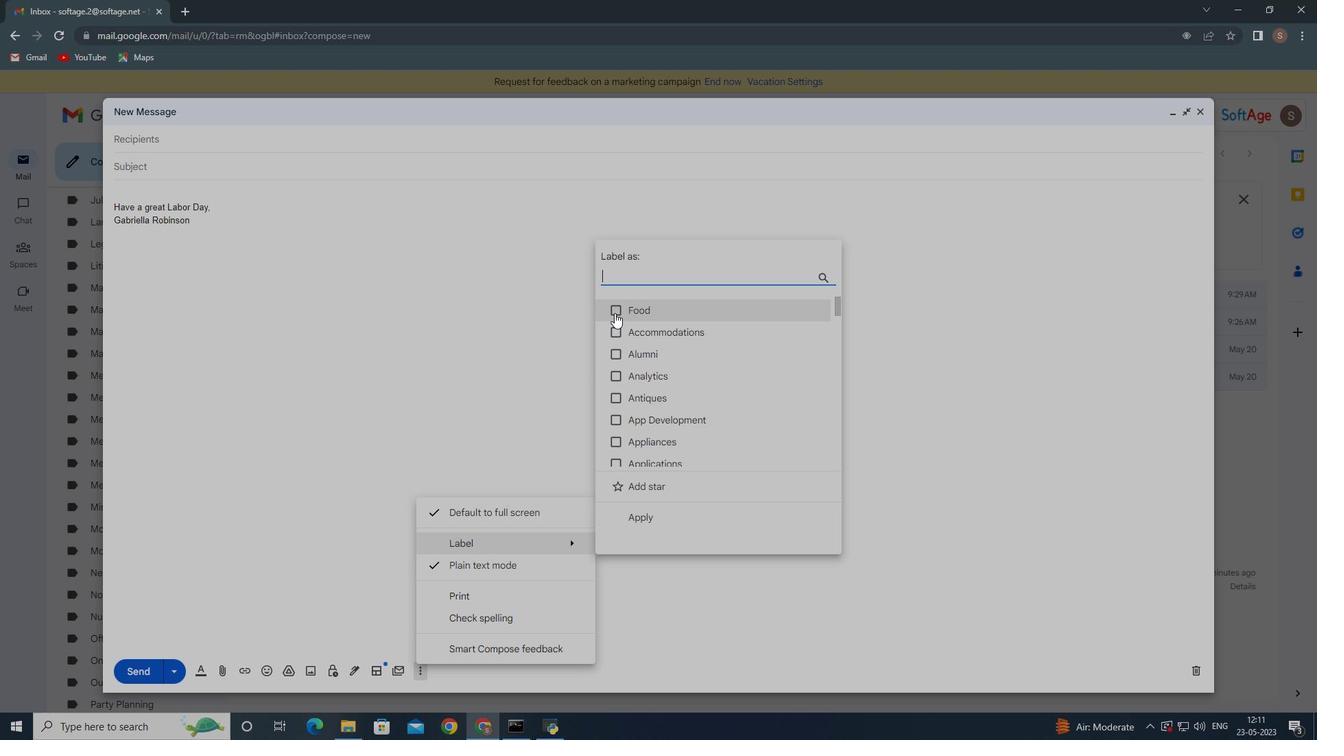 
Action: Mouse moved to (565, 332)
Screenshot: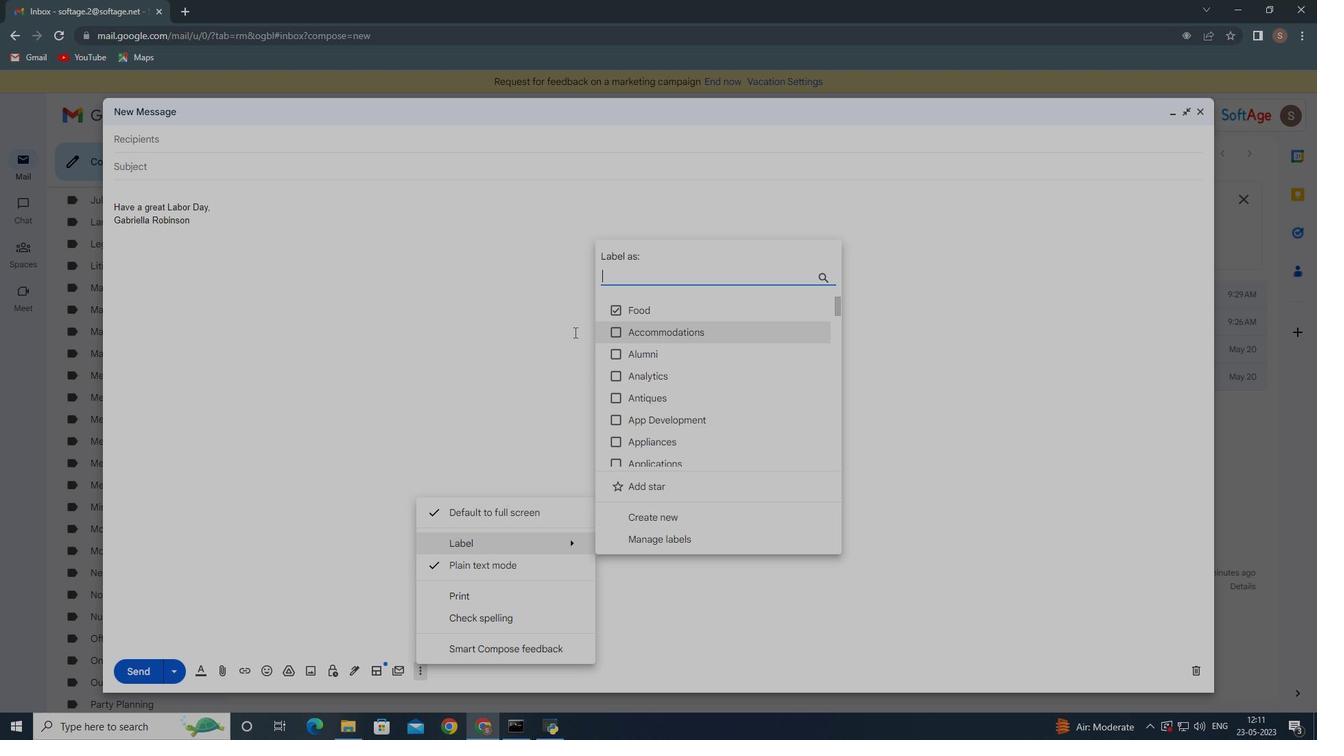 
Action: Mouse pressed left at (565, 332)
Screenshot: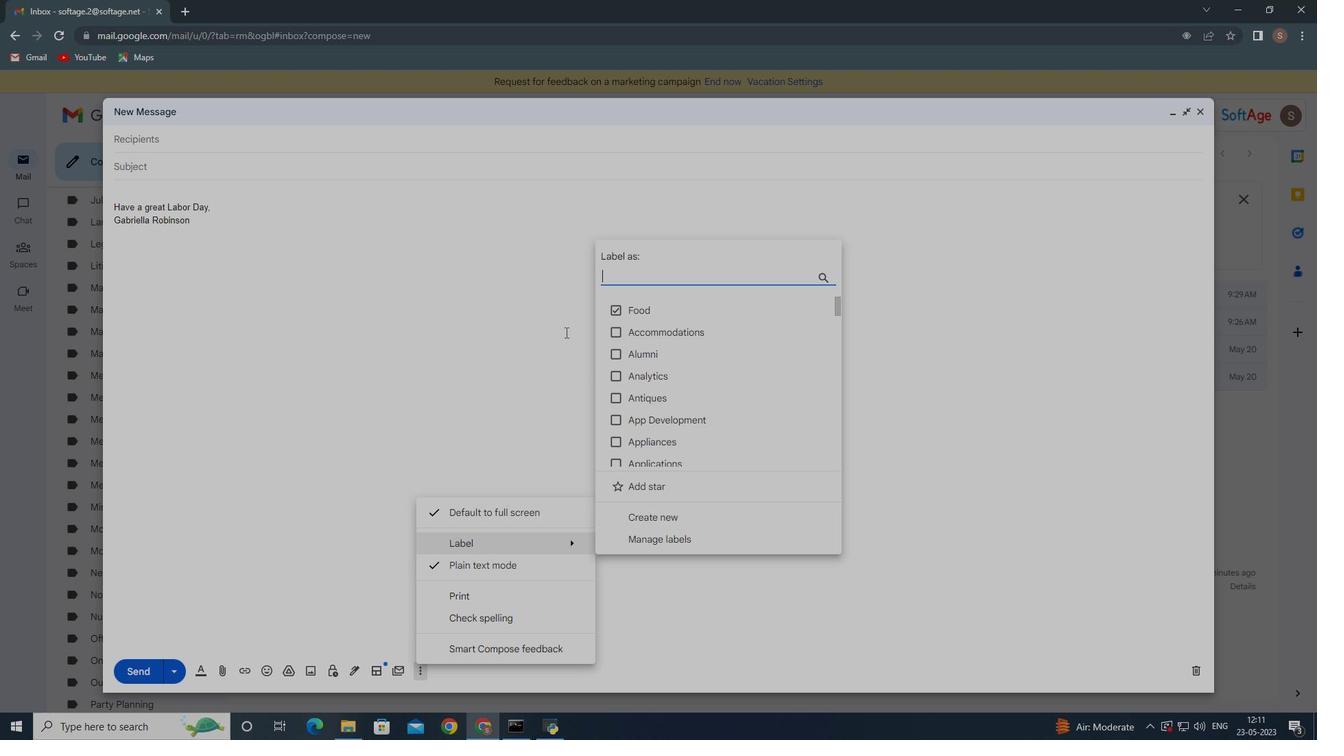 
Action: Mouse moved to (565, 334)
Screenshot: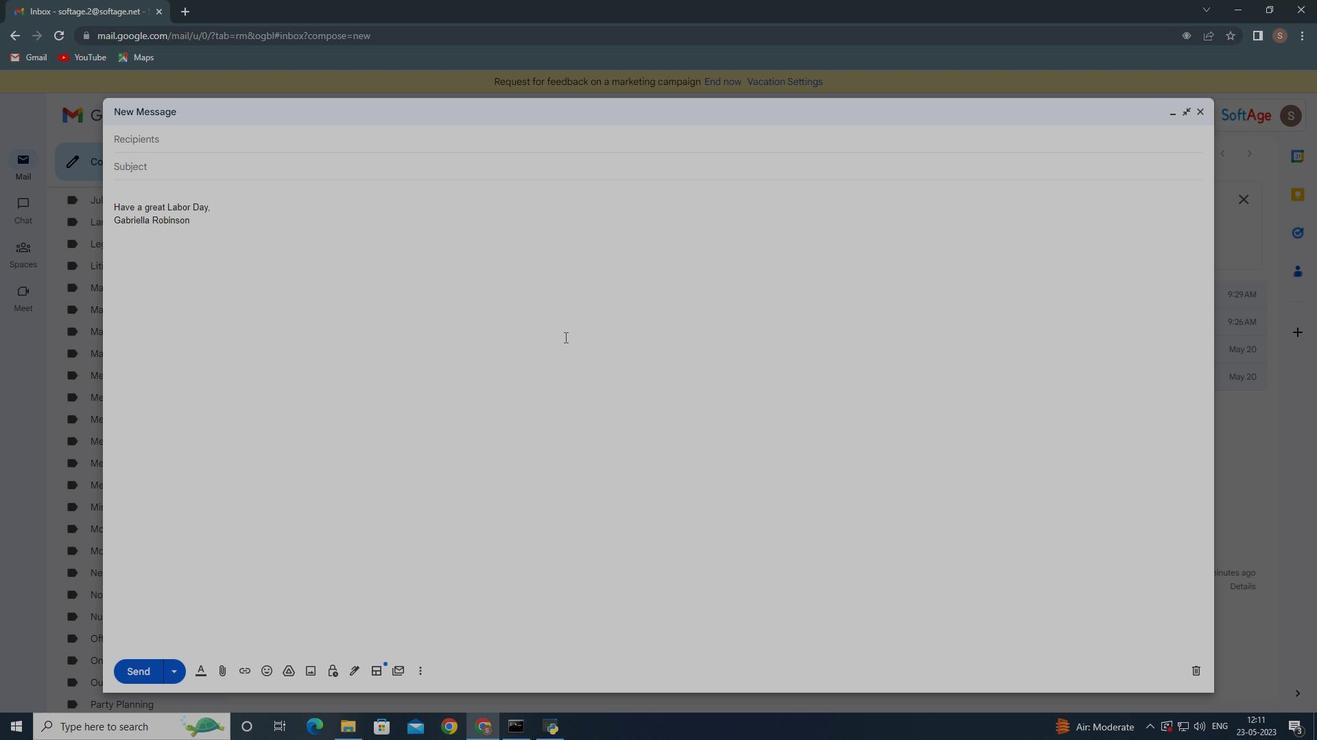 
